 Task: Create a due date automation trigger when advanced on, on the monday after a card is due add fields with custom field "Resume" set to a number lower or equal to 1 and lower or equal to 10 at 11:00 AM.
Action: Mouse moved to (1232, 369)
Screenshot: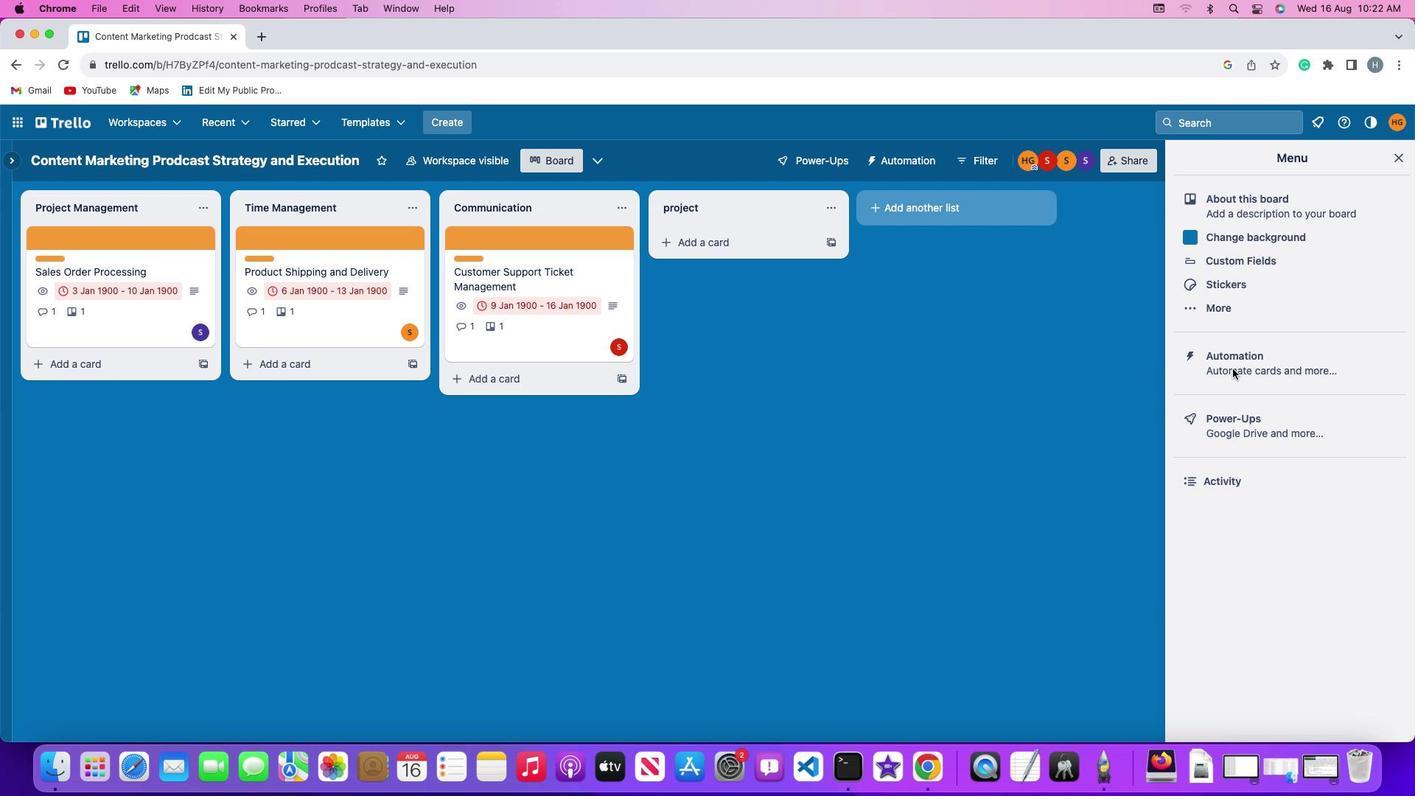 
Action: Mouse pressed left at (1232, 369)
Screenshot: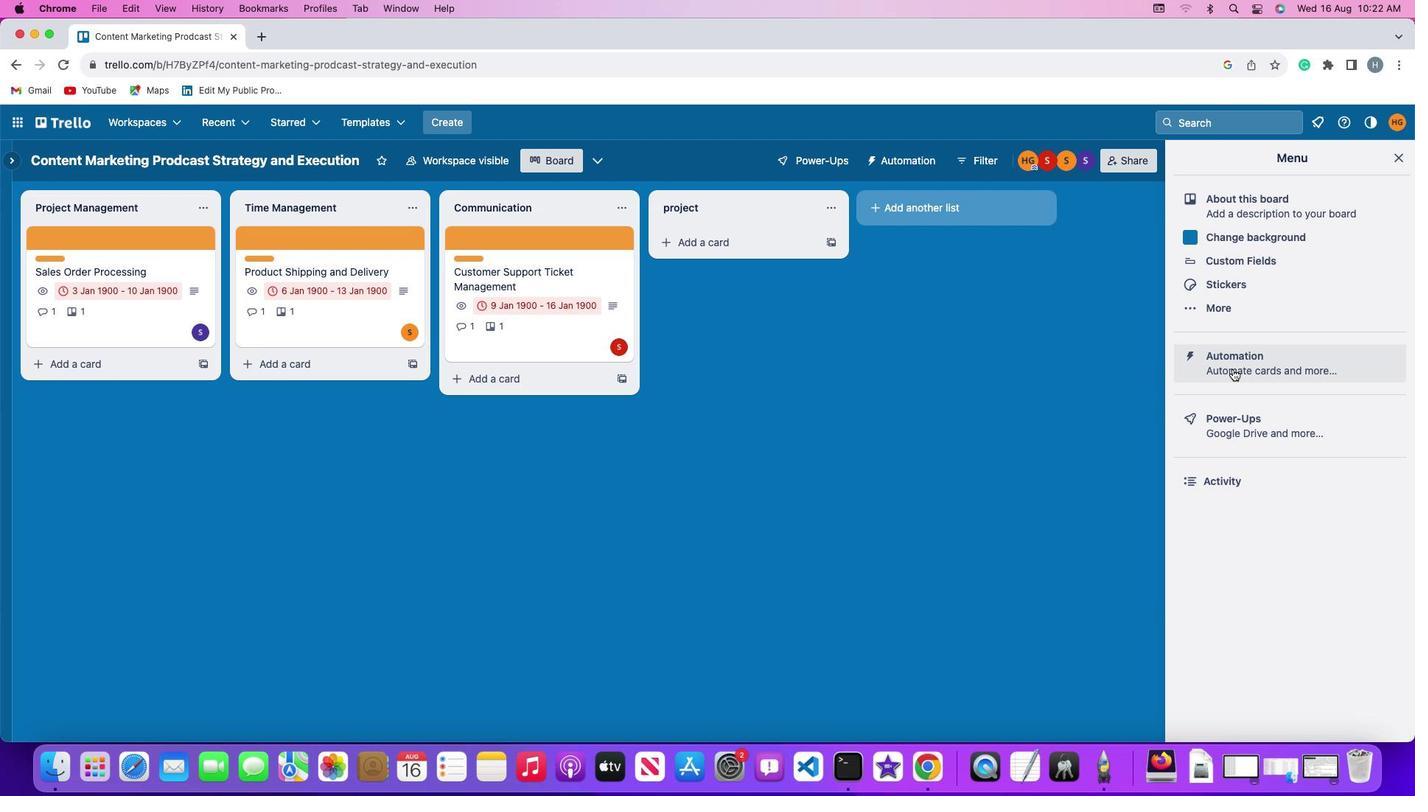 
Action: Mouse moved to (1232, 369)
Screenshot: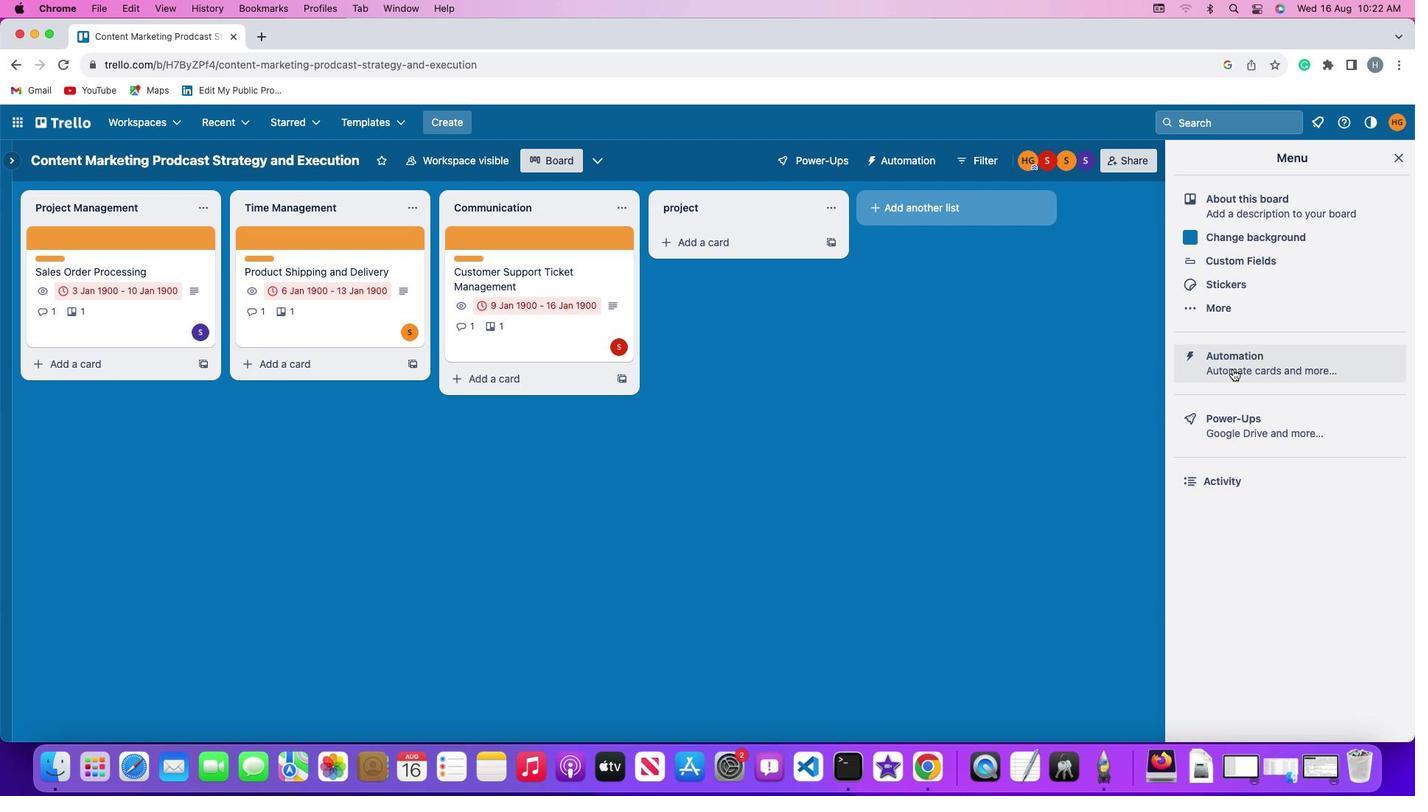
Action: Mouse pressed left at (1232, 369)
Screenshot: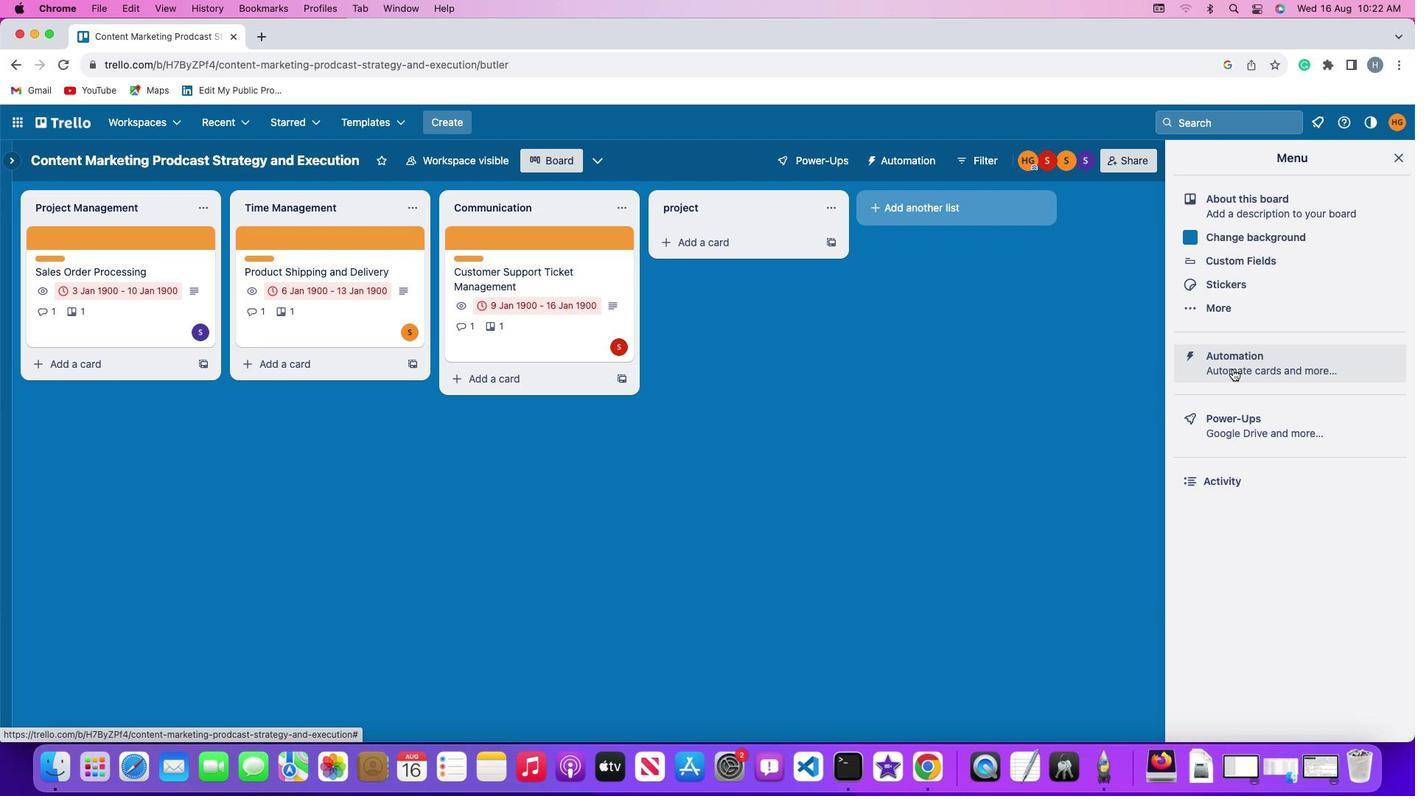
Action: Mouse moved to (101, 349)
Screenshot: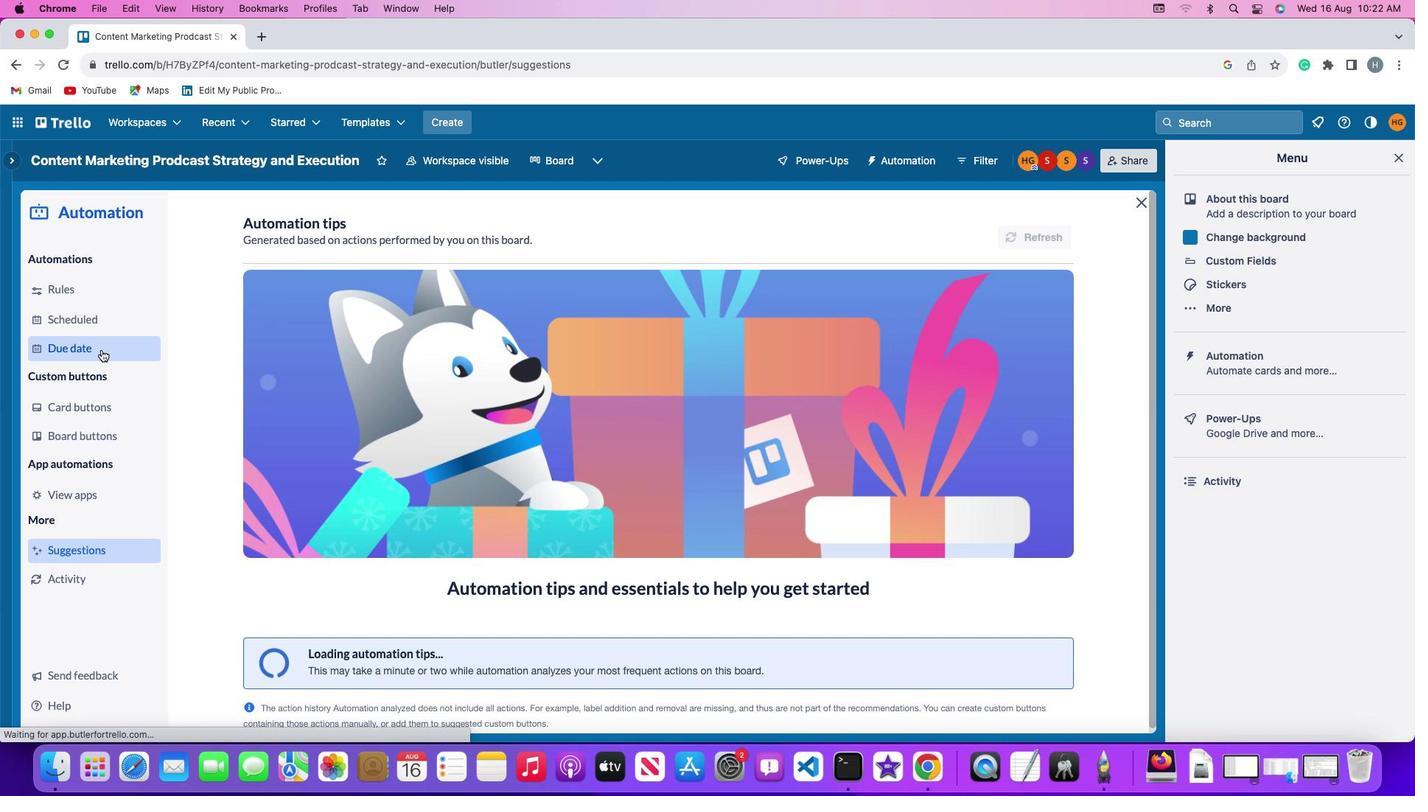 
Action: Mouse pressed left at (101, 349)
Screenshot: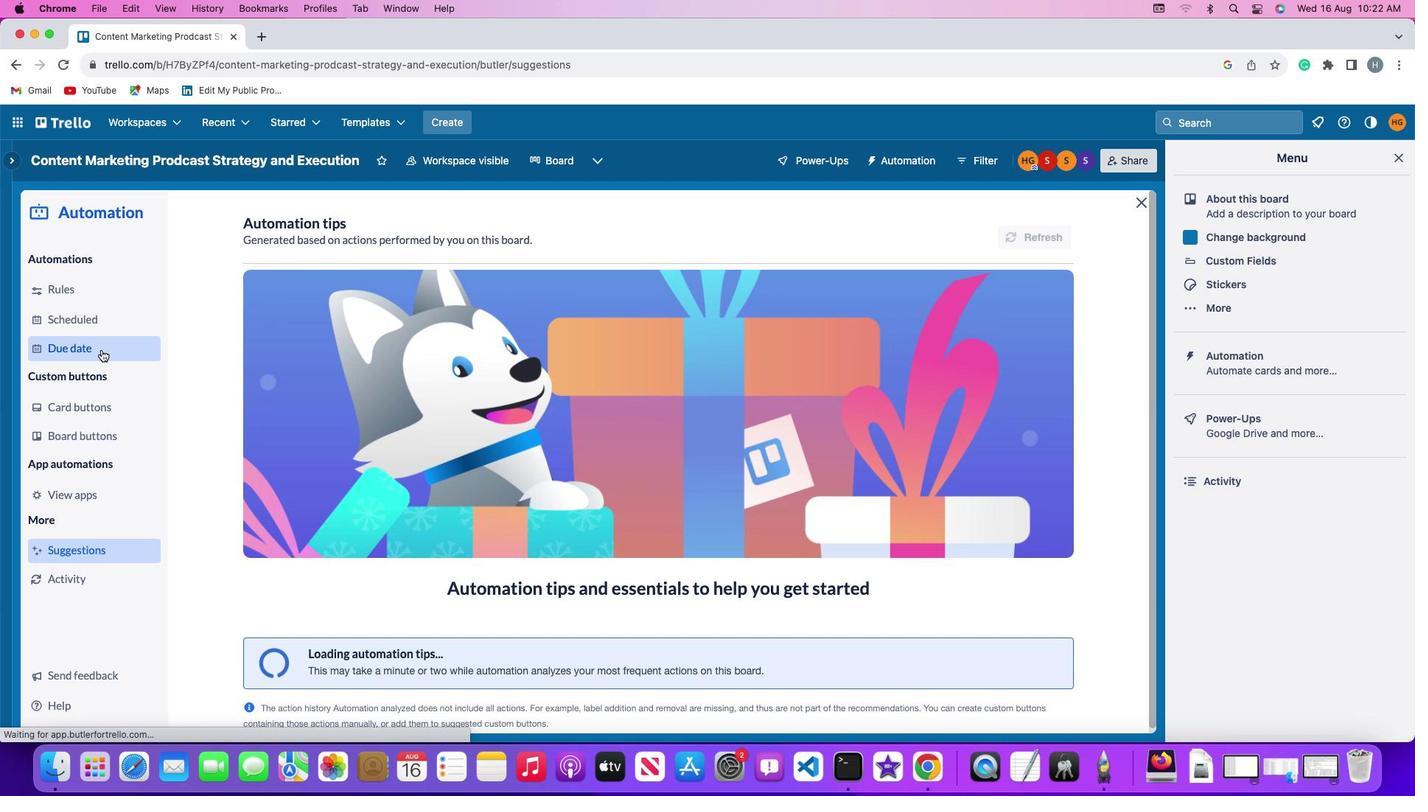 
Action: Mouse moved to (973, 224)
Screenshot: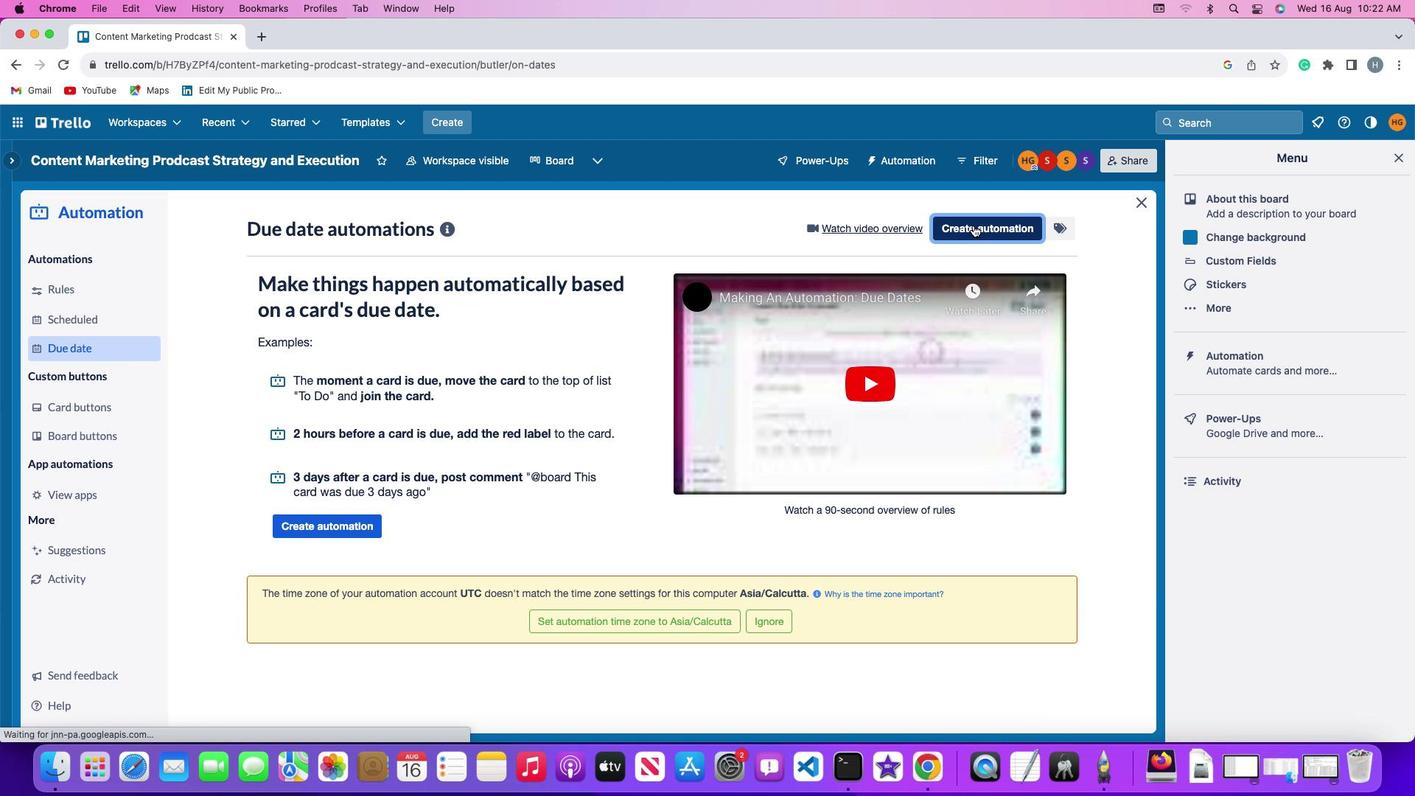 
Action: Mouse pressed left at (973, 224)
Screenshot: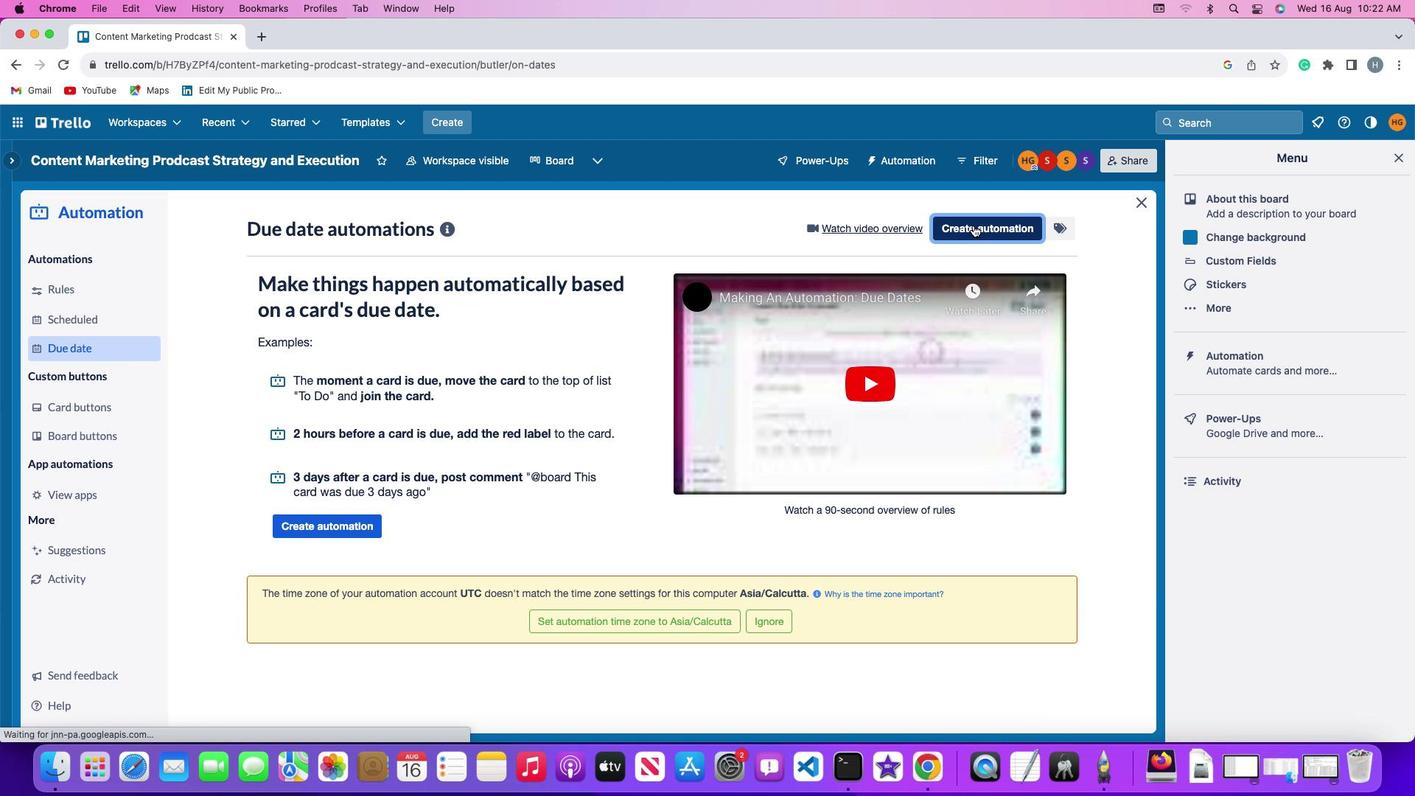 
Action: Mouse moved to (432, 368)
Screenshot: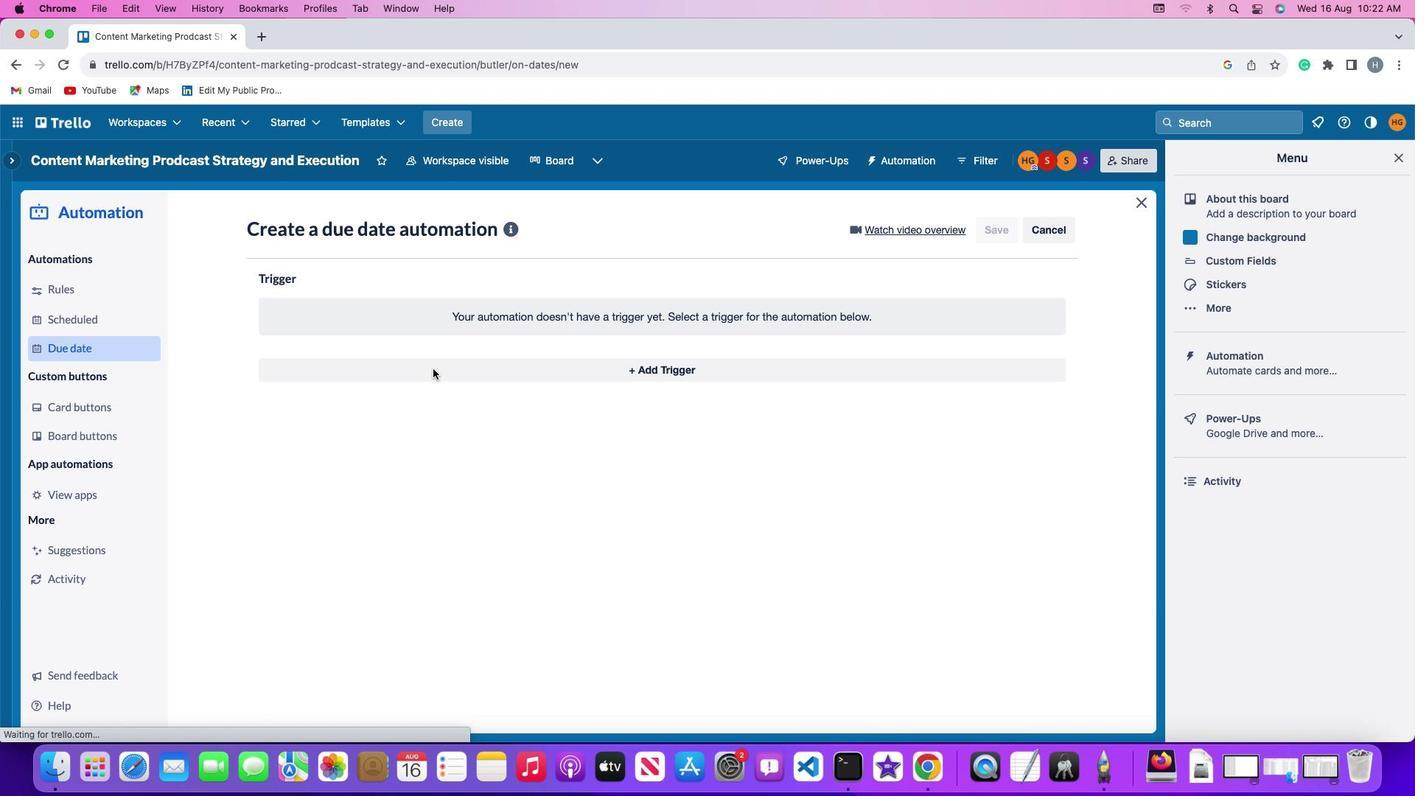 
Action: Mouse pressed left at (432, 368)
Screenshot: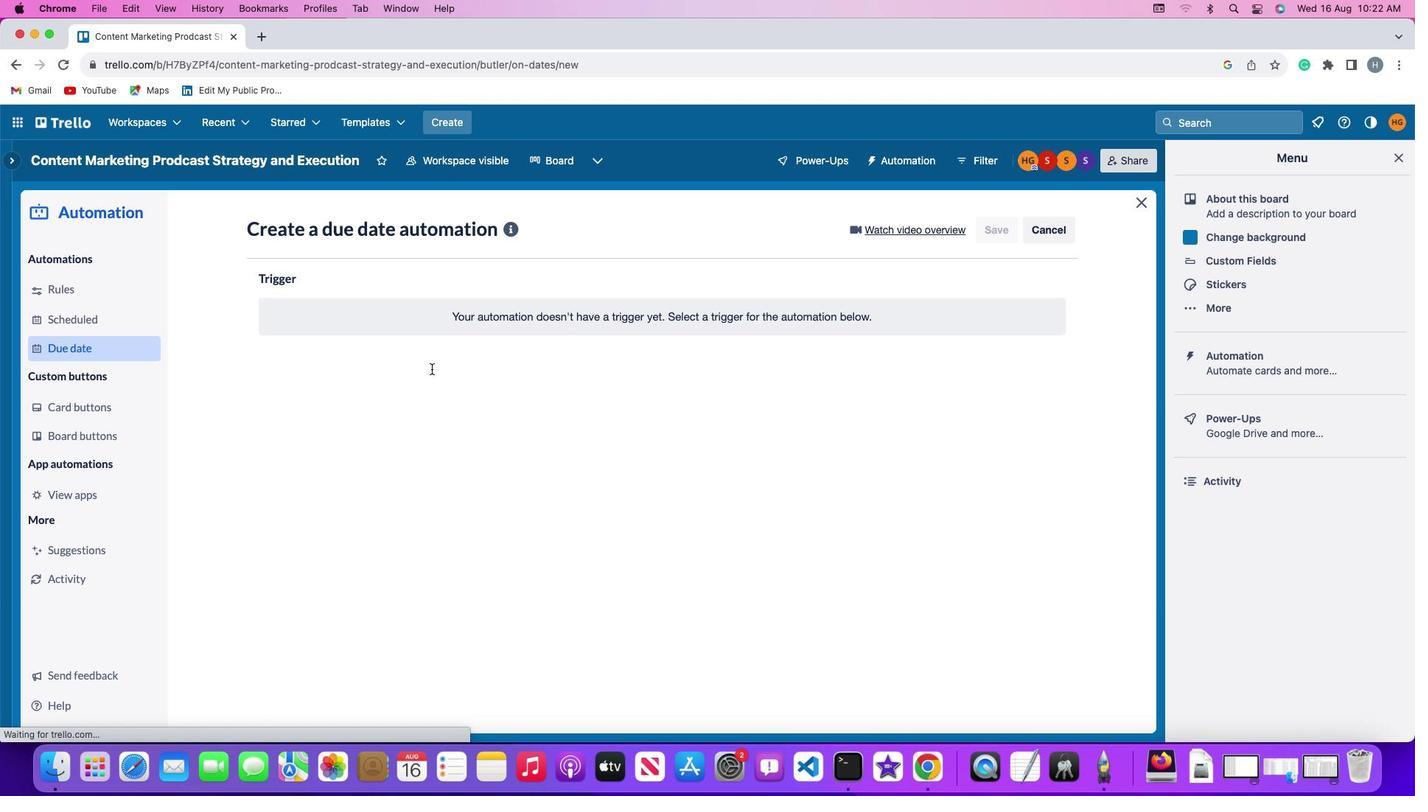 
Action: Mouse moved to (319, 645)
Screenshot: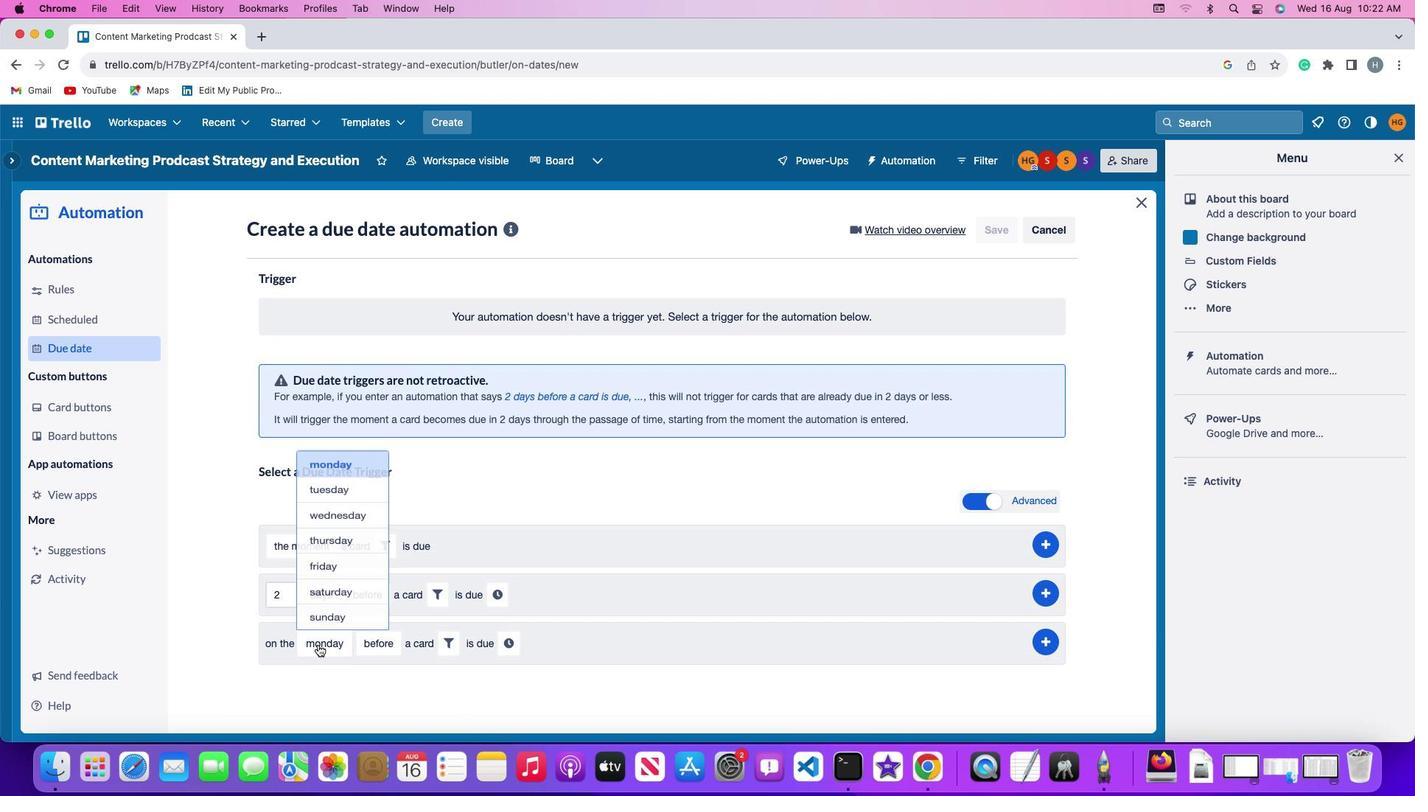 
Action: Mouse pressed left at (319, 645)
Screenshot: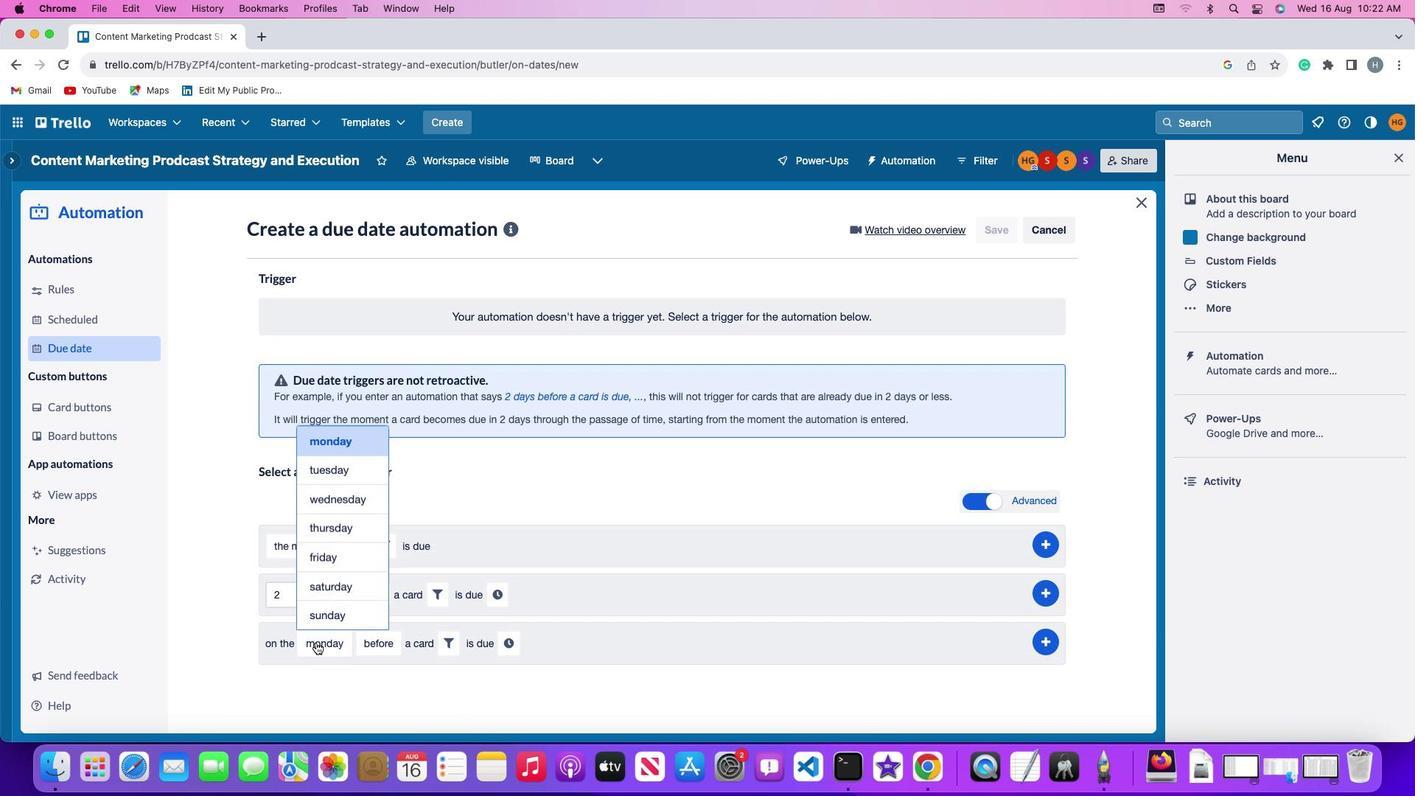 
Action: Mouse moved to (356, 432)
Screenshot: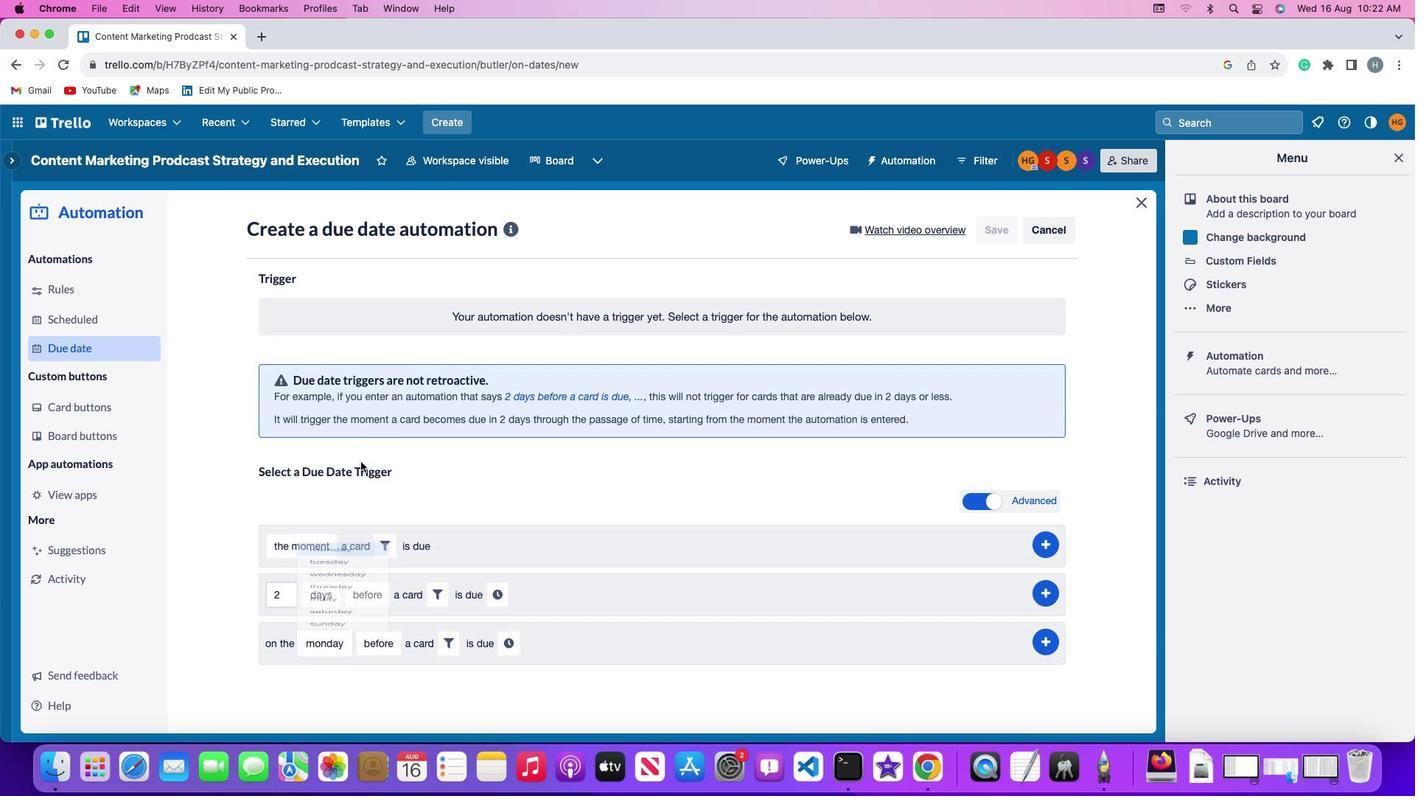 
Action: Mouse pressed left at (356, 432)
Screenshot: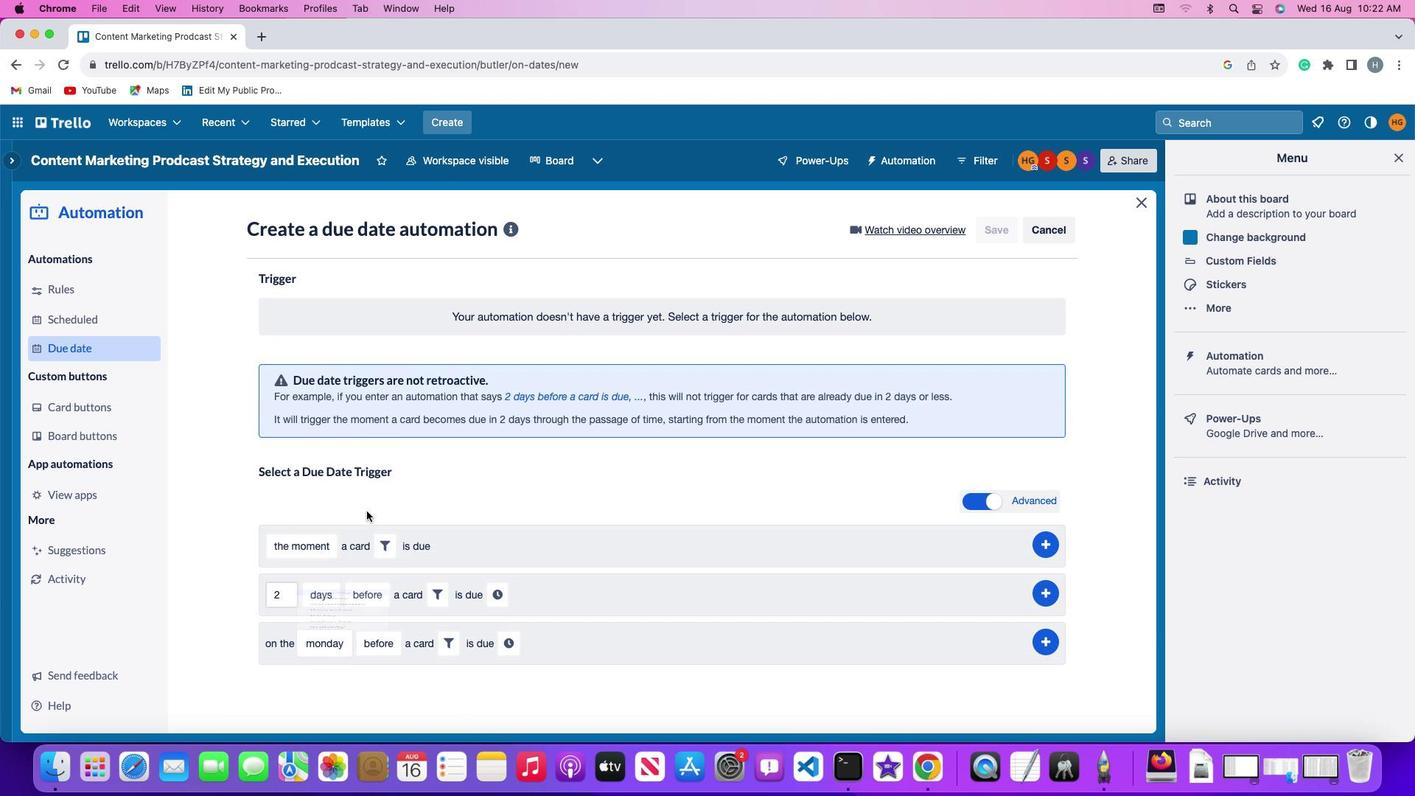 
Action: Mouse moved to (376, 637)
Screenshot: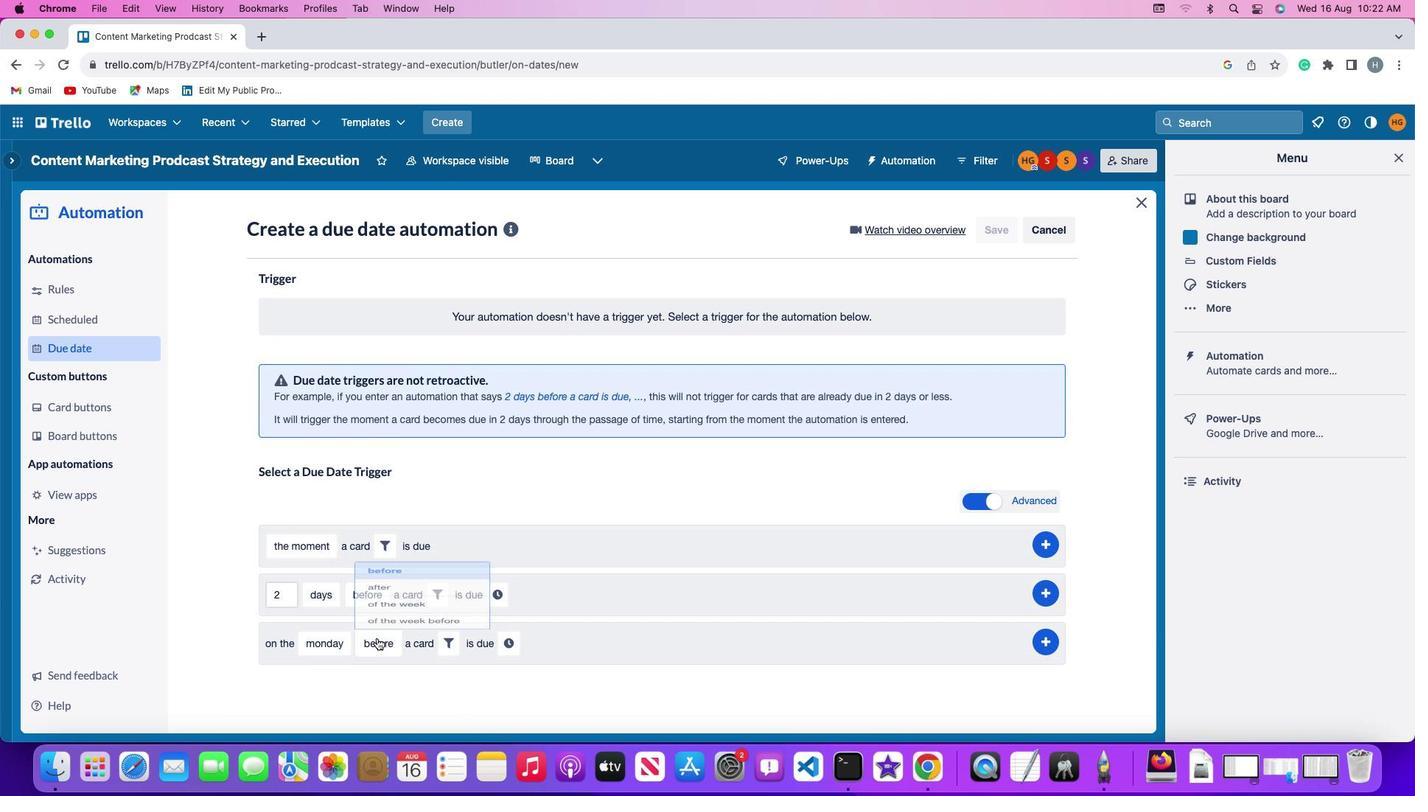 
Action: Mouse pressed left at (376, 637)
Screenshot: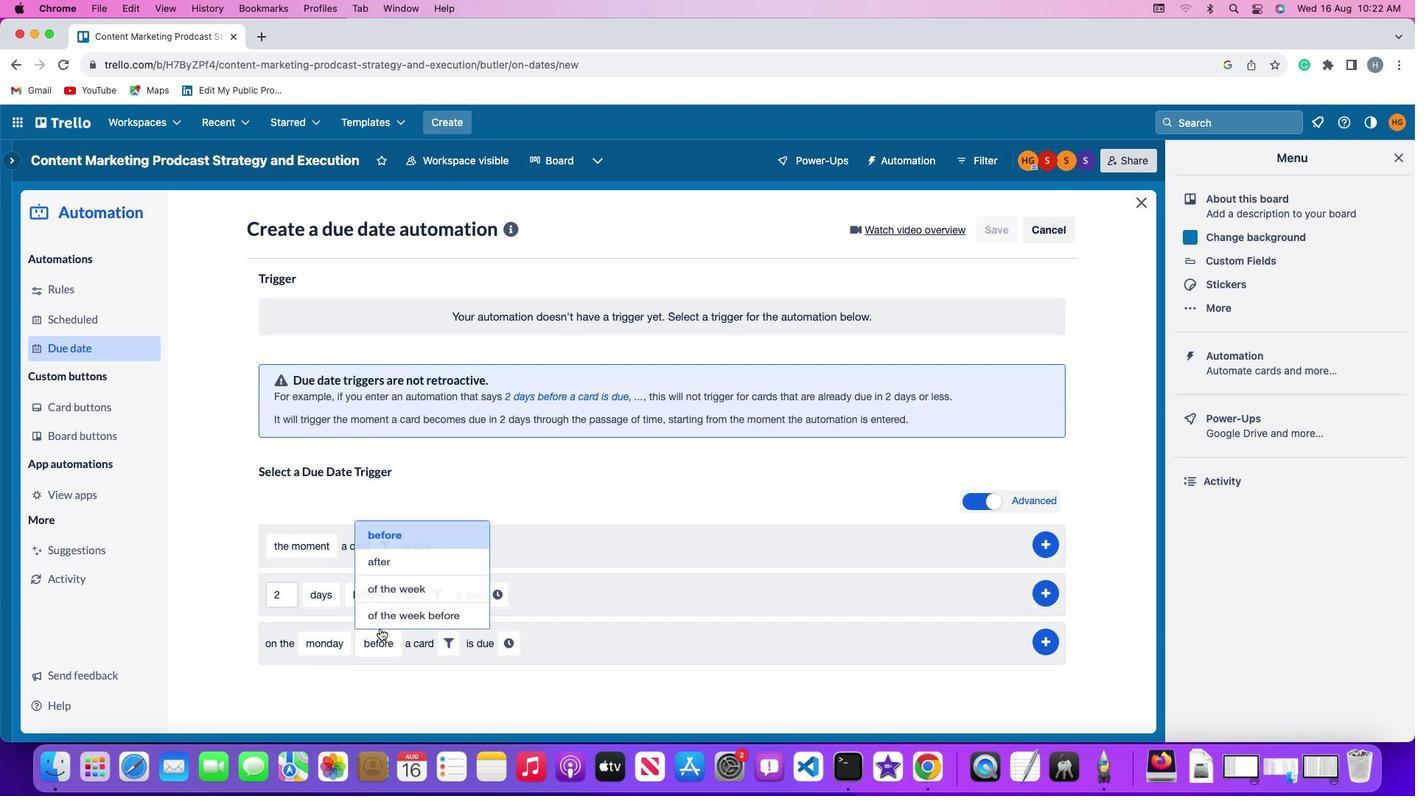 
Action: Mouse moved to (380, 558)
Screenshot: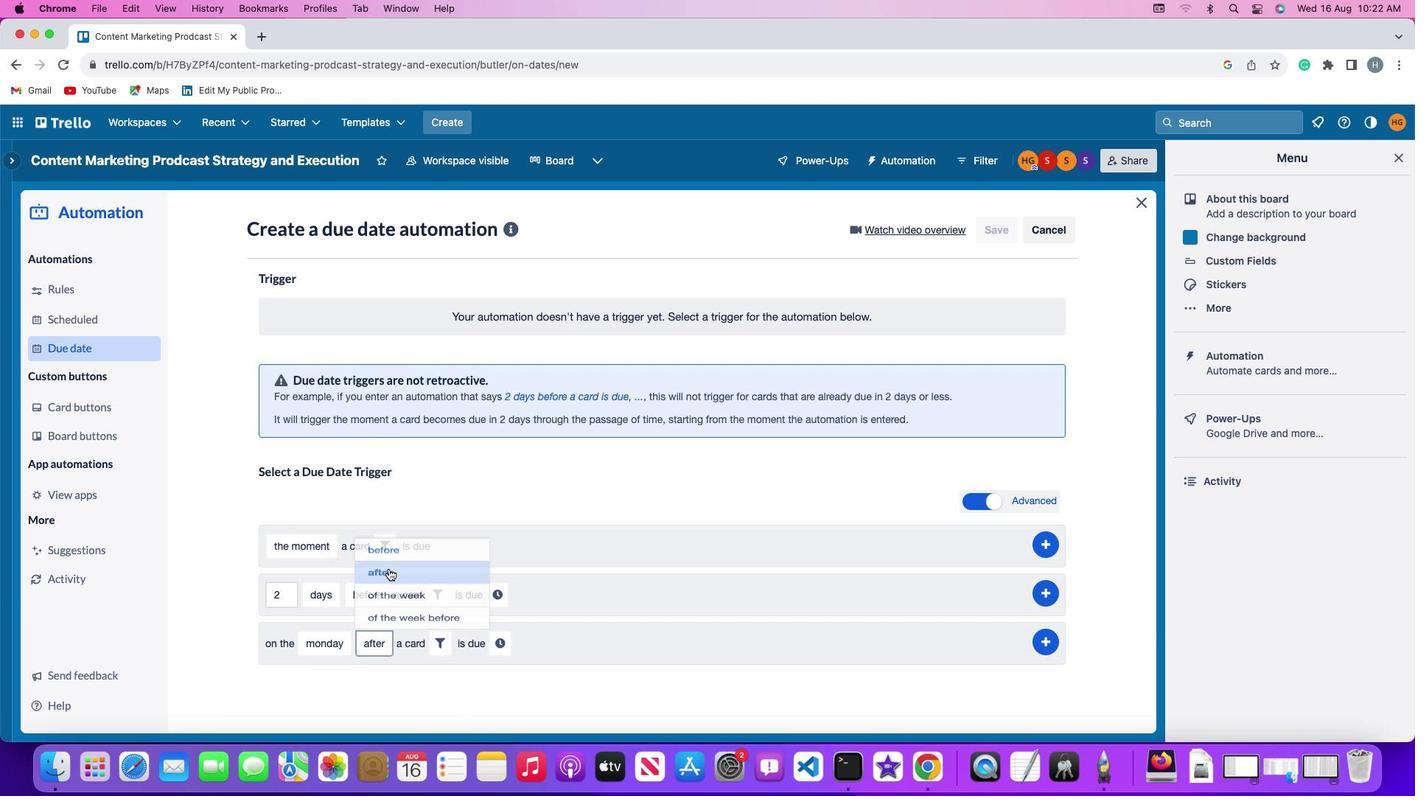 
Action: Mouse pressed left at (380, 558)
Screenshot: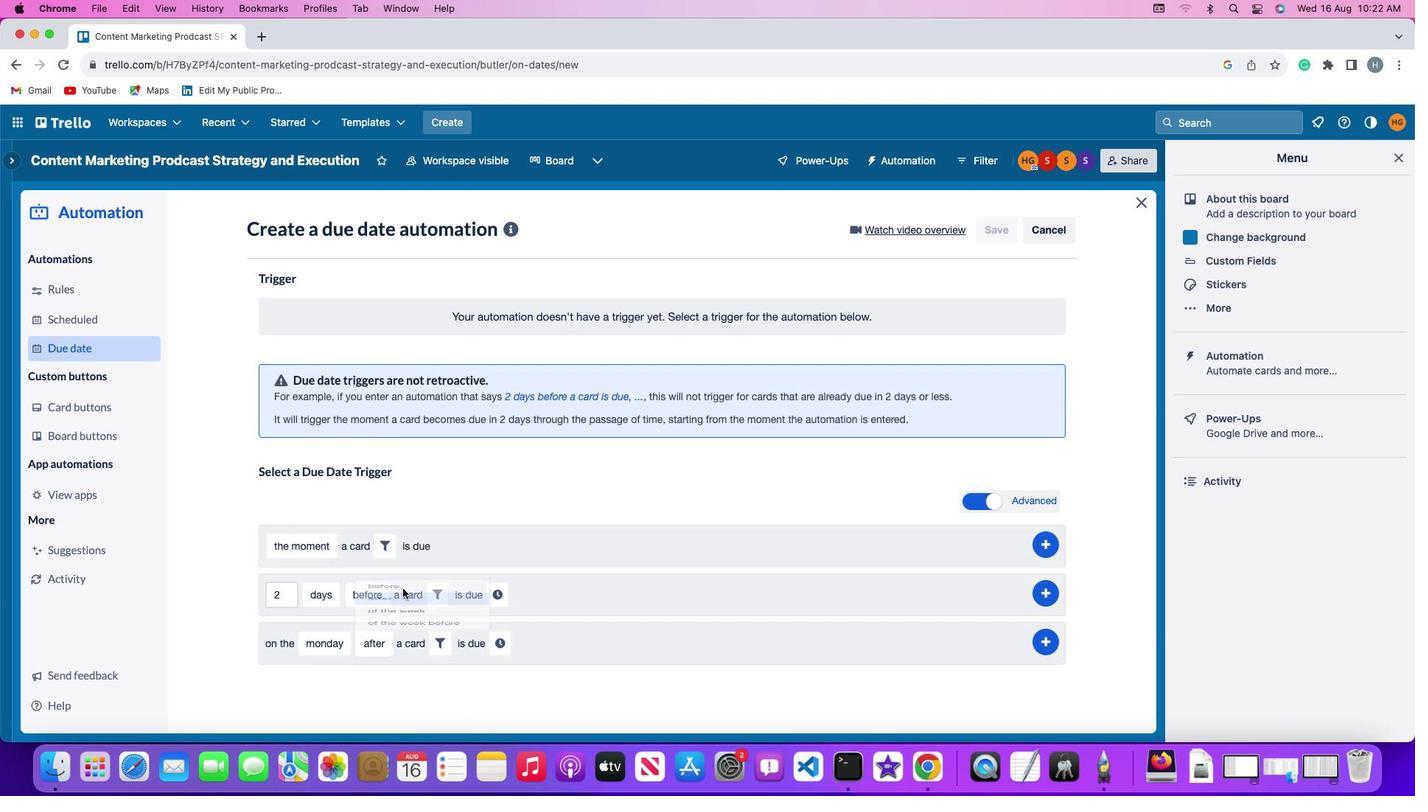 
Action: Mouse moved to (435, 635)
Screenshot: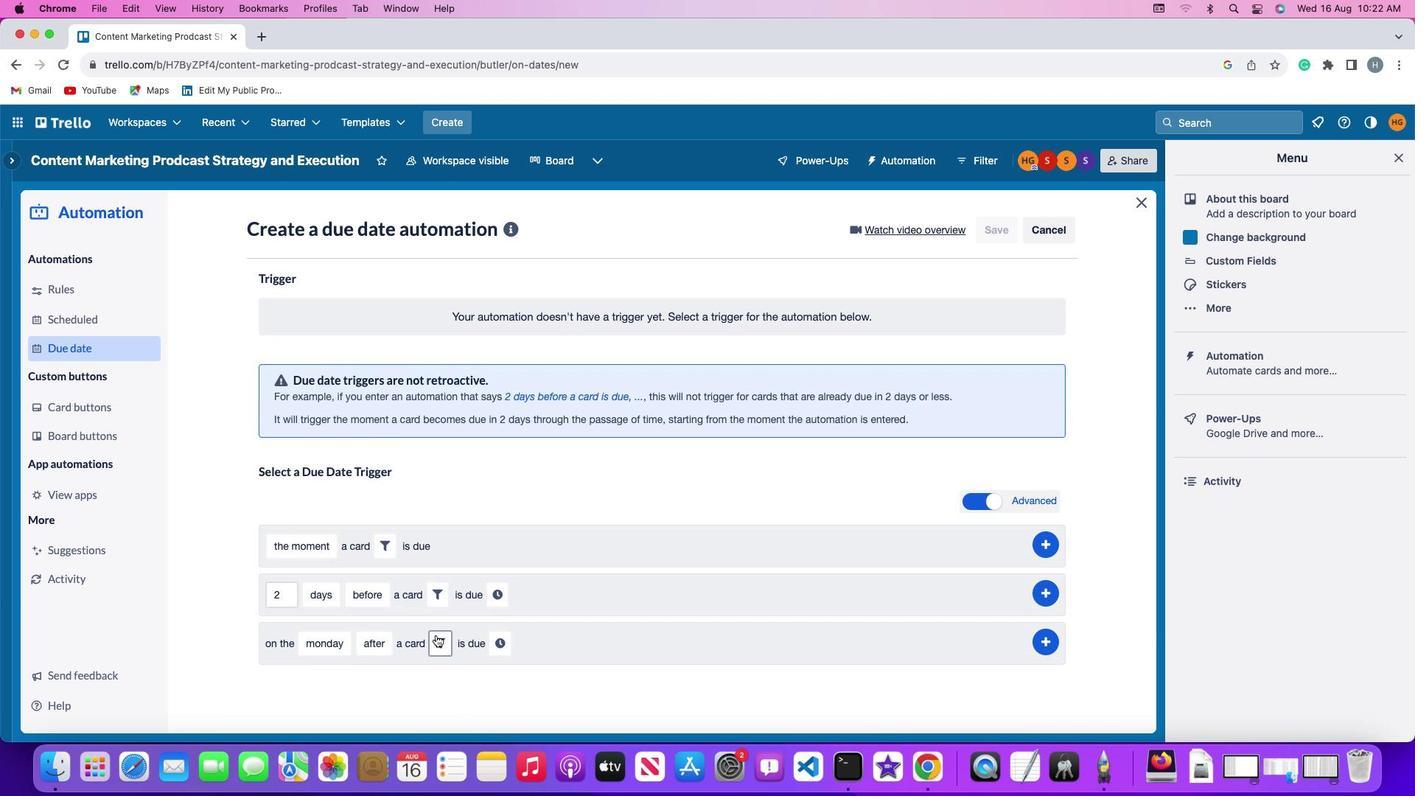 
Action: Mouse pressed left at (435, 635)
Screenshot: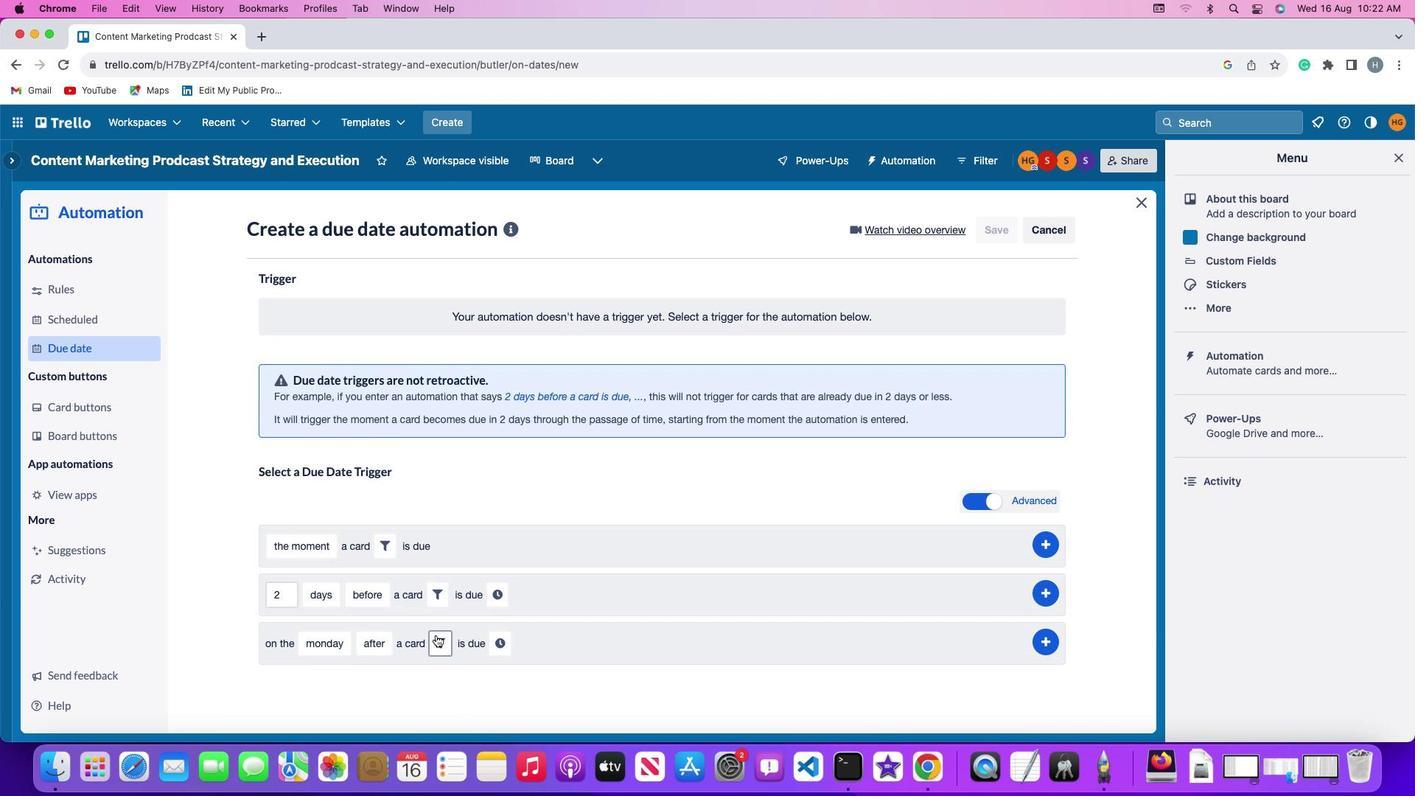 
Action: Mouse moved to (683, 686)
Screenshot: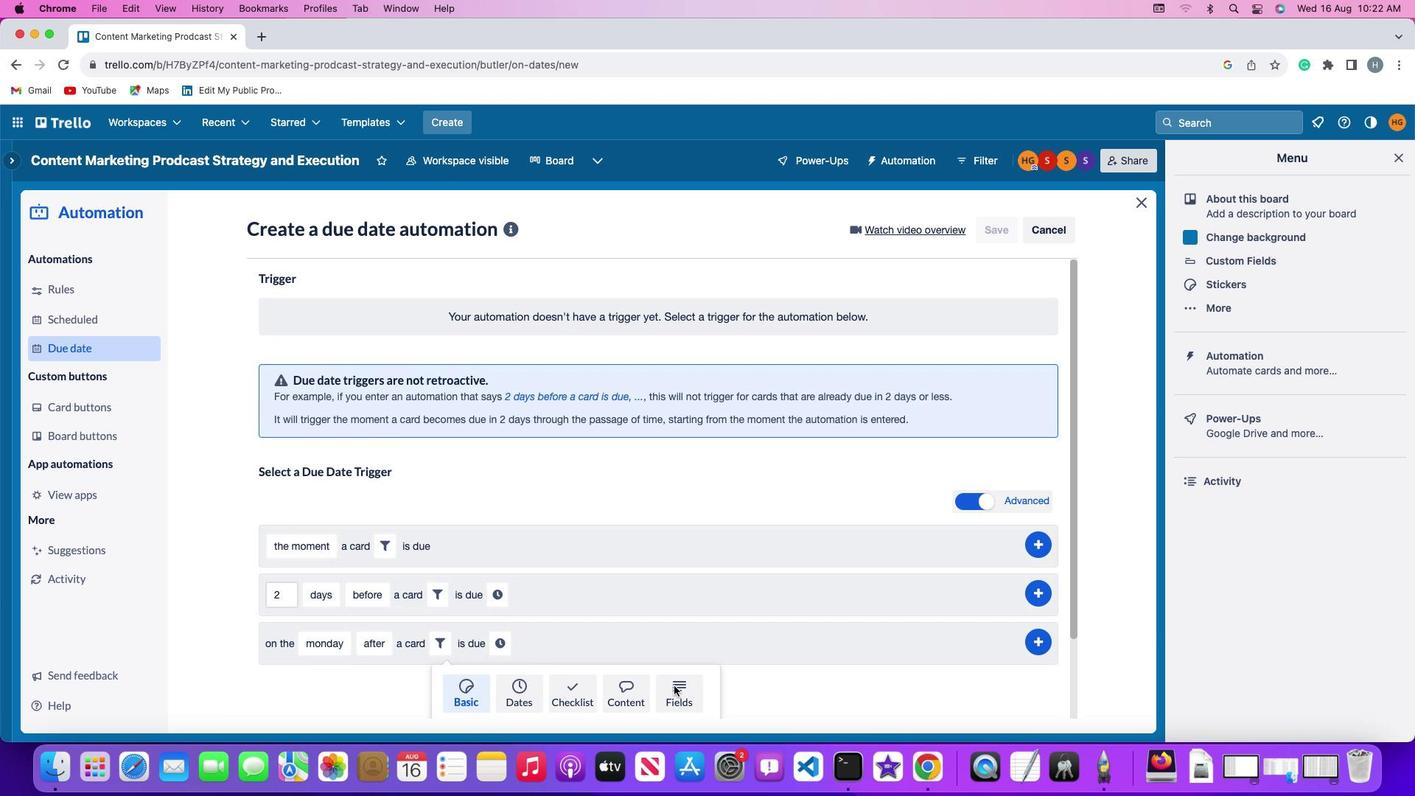 
Action: Mouse pressed left at (683, 686)
Screenshot: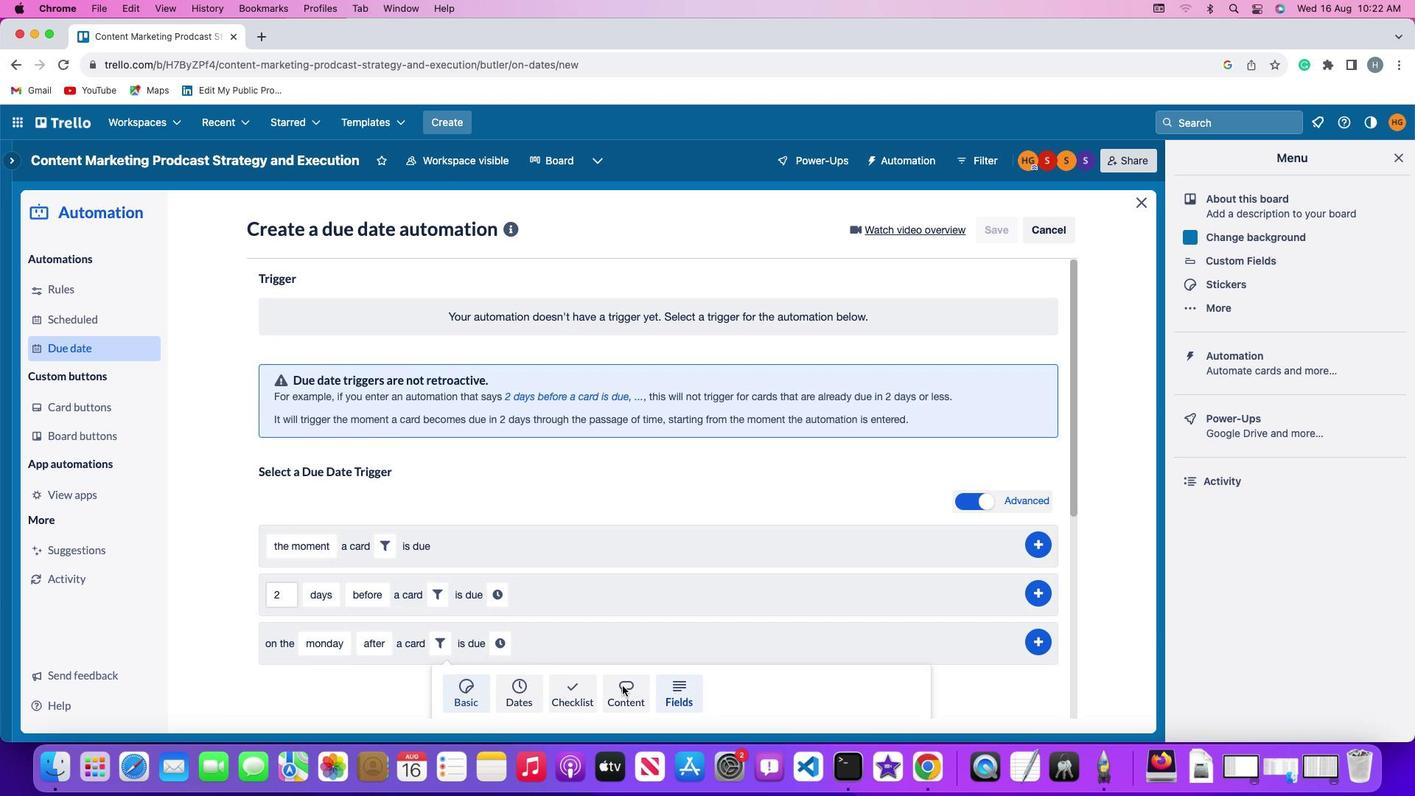 
Action: Mouse moved to (411, 696)
Screenshot: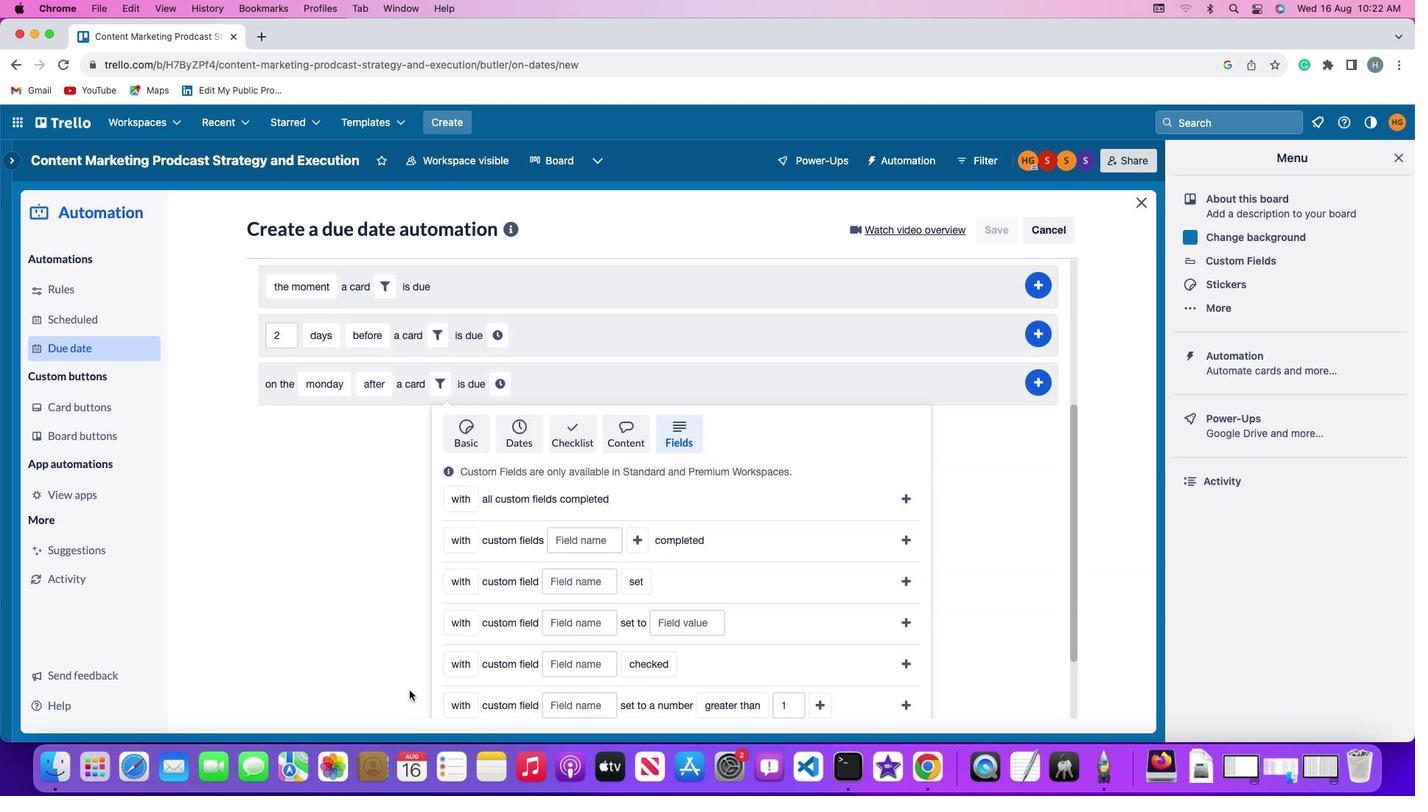 
Action: Mouse scrolled (411, 696) with delta (0, 0)
Screenshot: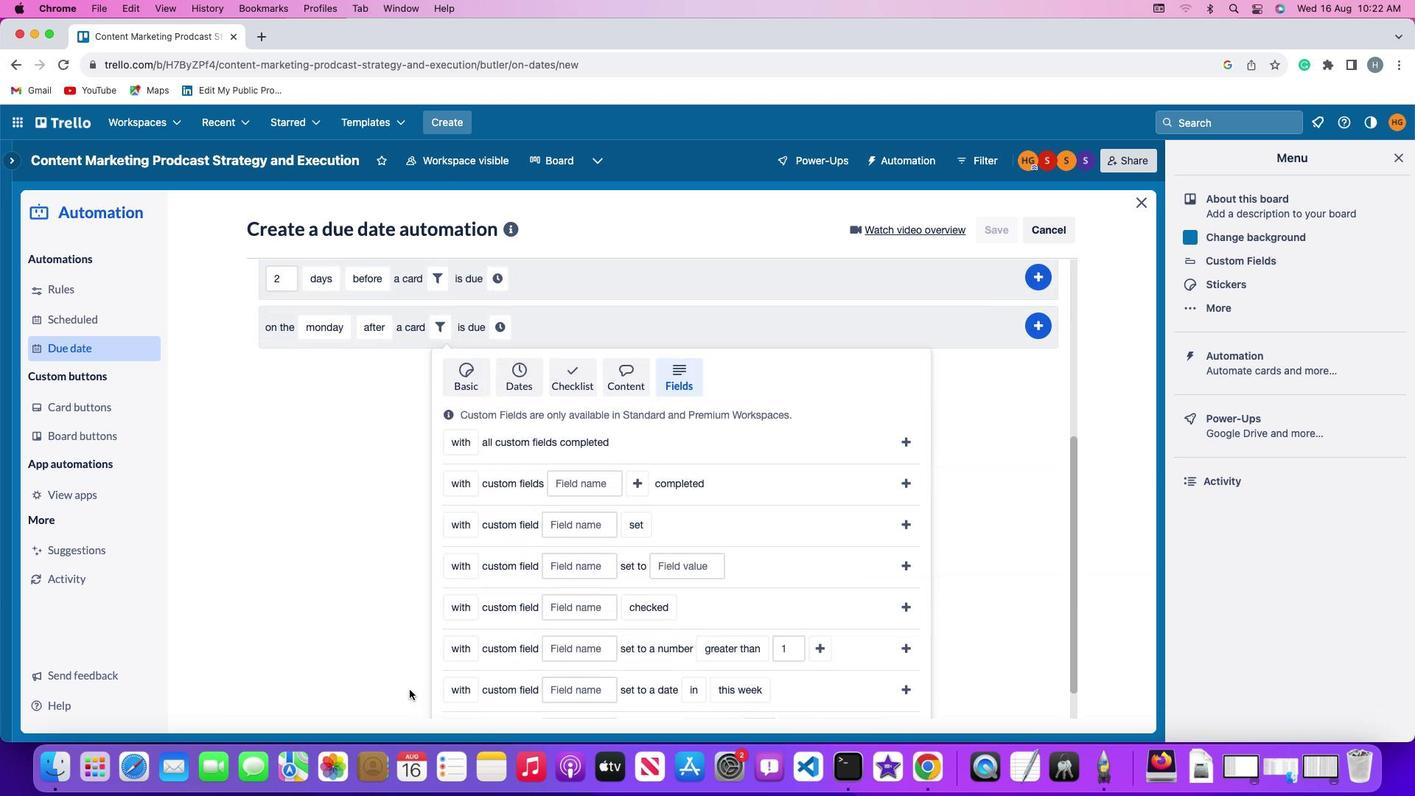 
Action: Mouse scrolled (411, 696) with delta (0, 0)
Screenshot: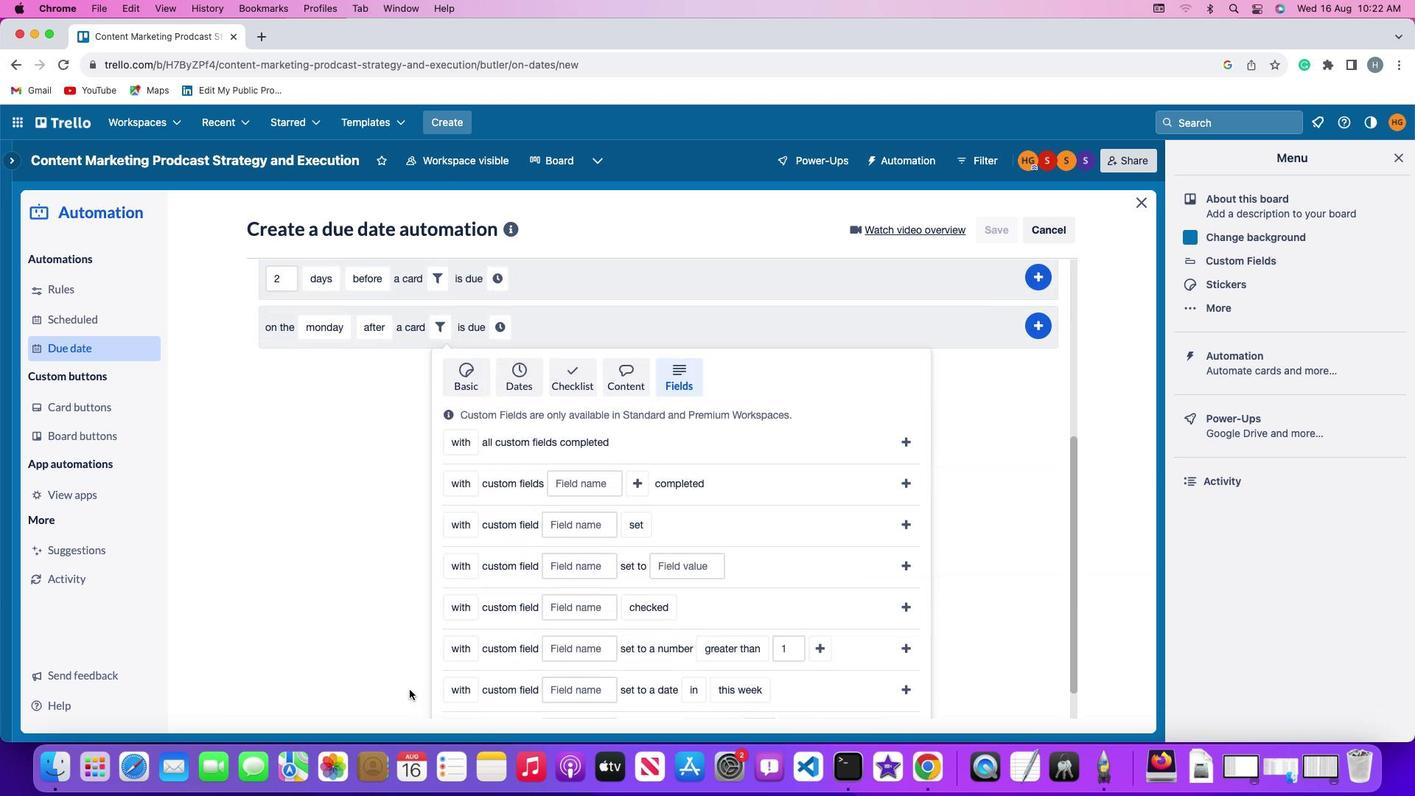 
Action: Mouse scrolled (411, 696) with delta (0, -2)
Screenshot: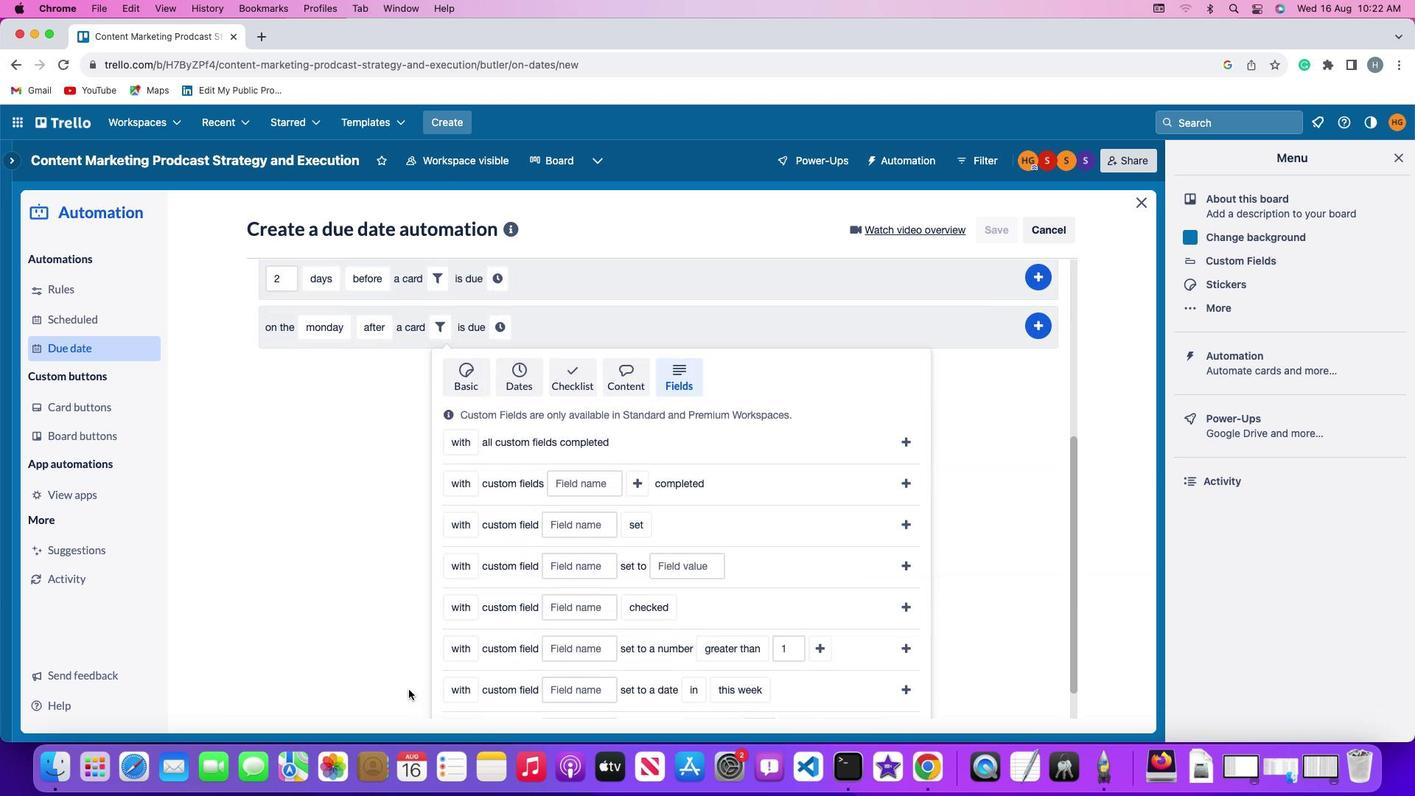 
Action: Mouse moved to (411, 695)
Screenshot: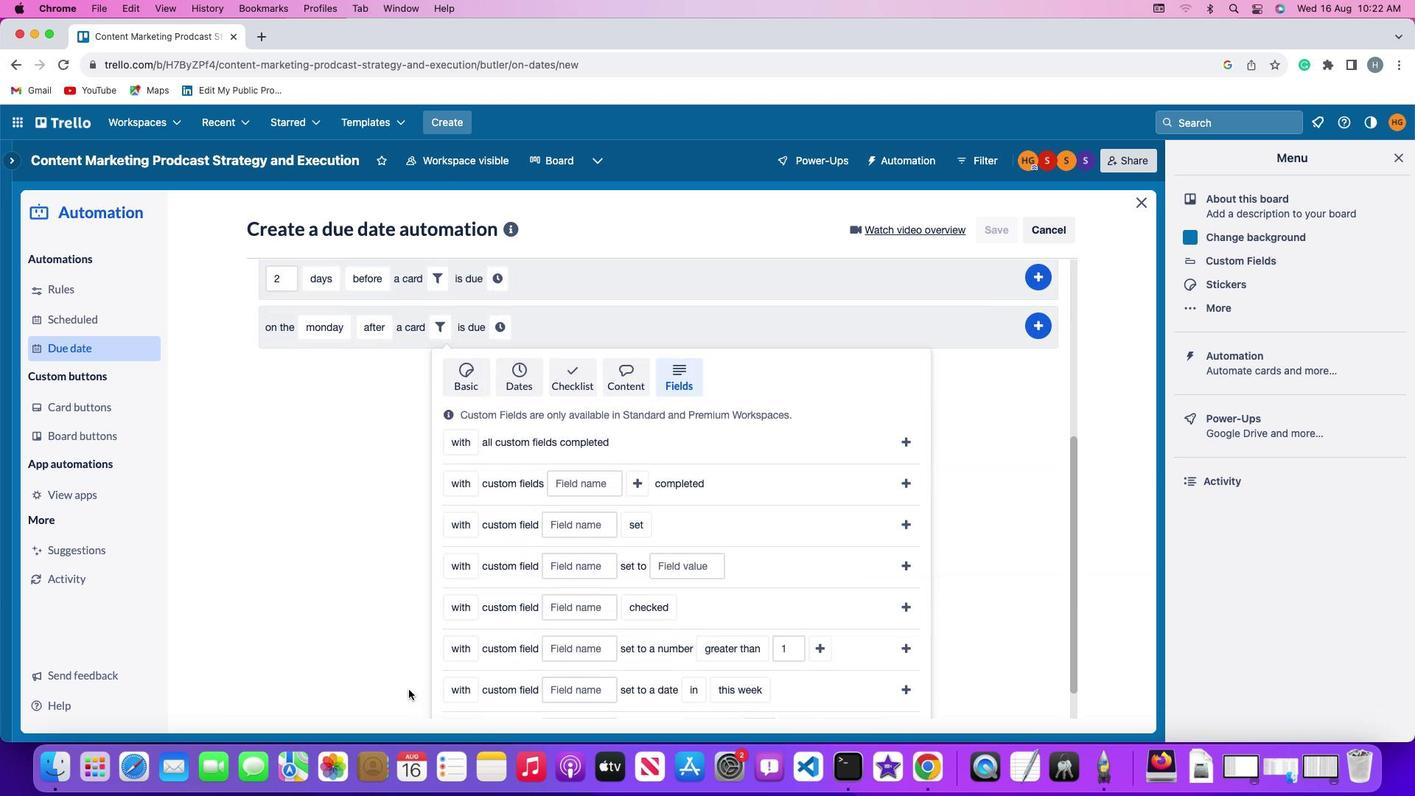 
Action: Mouse scrolled (411, 695) with delta (0, -3)
Screenshot: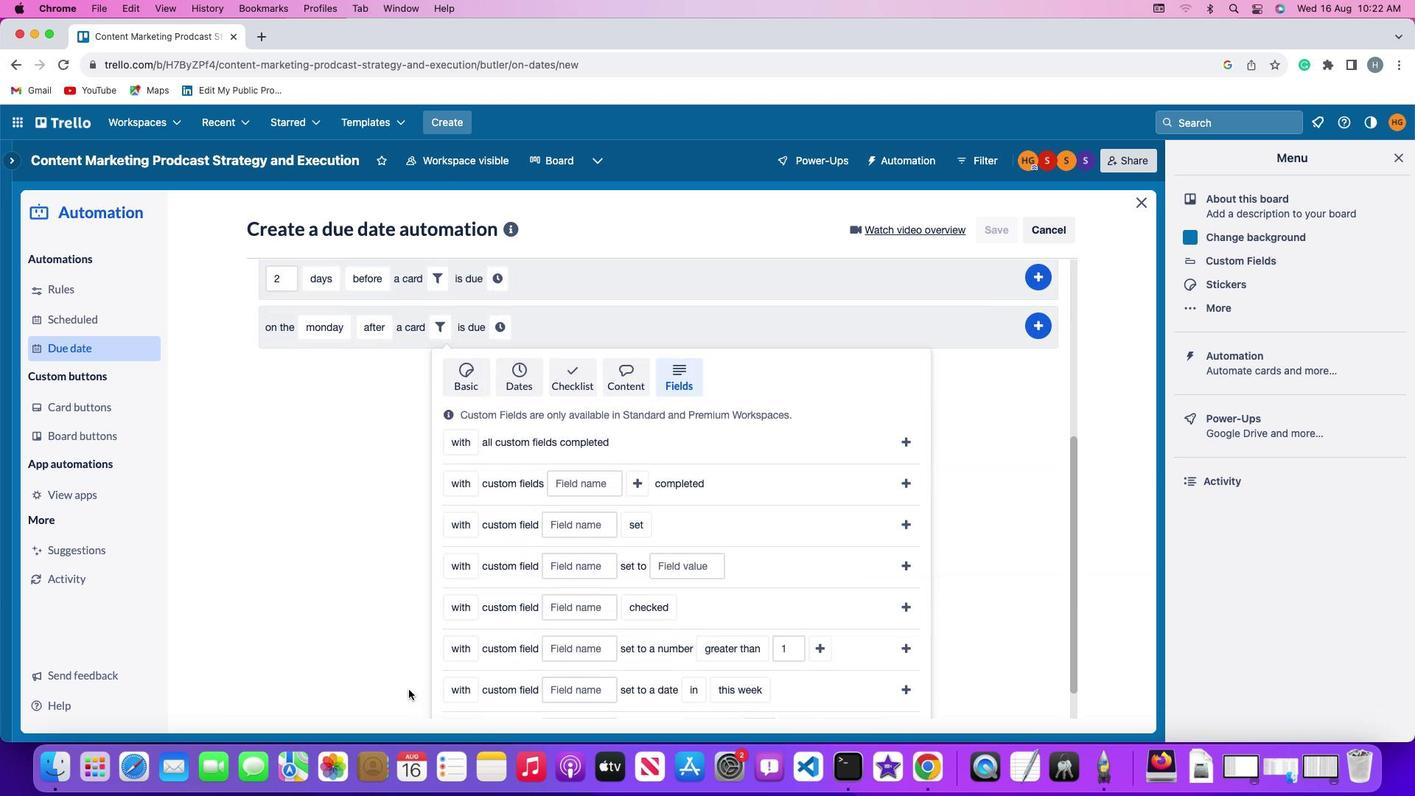 
Action: Mouse moved to (408, 689)
Screenshot: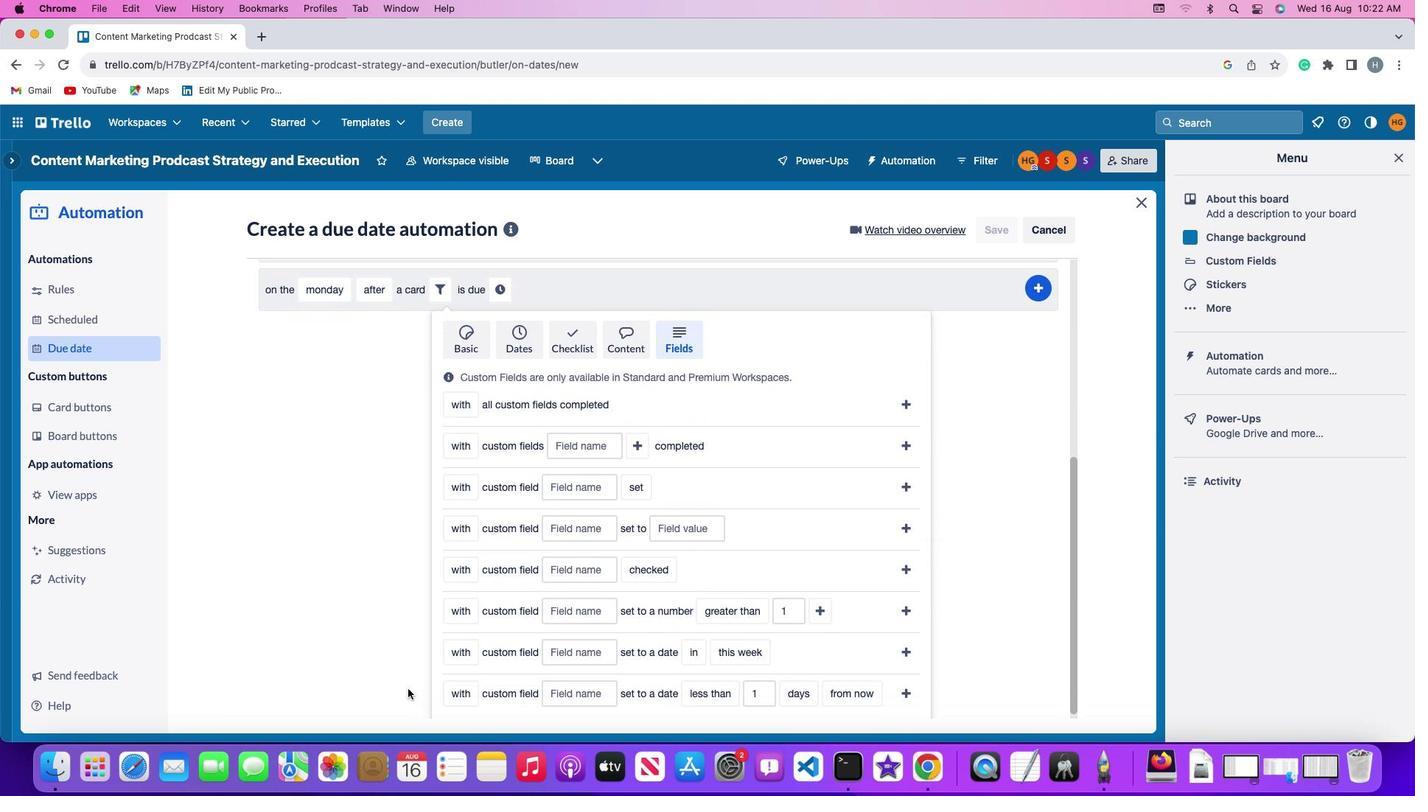 
Action: Mouse scrolled (408, 689) with delta (0, 0)
Screenshot: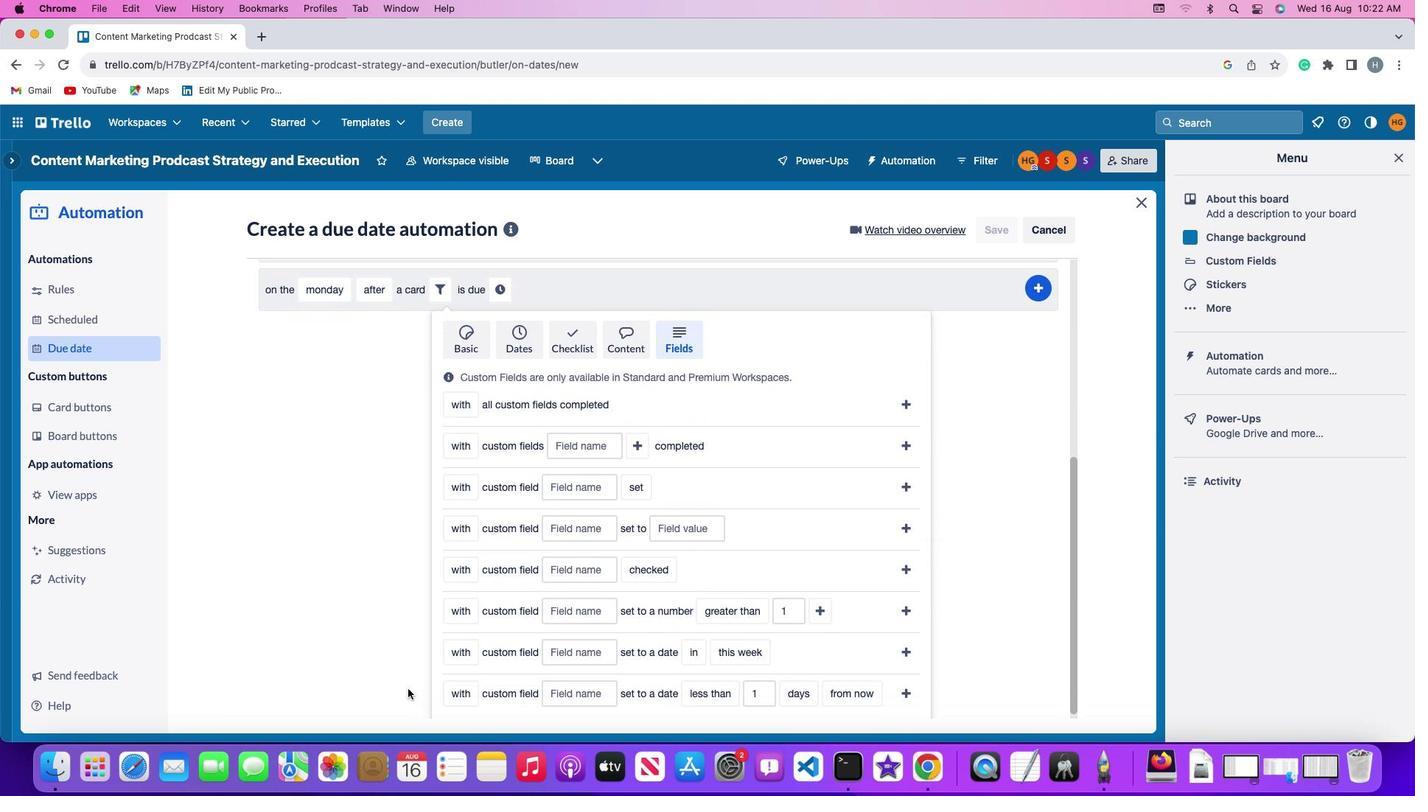 
Action: Mouse moved to (407, 689)
Screenshot: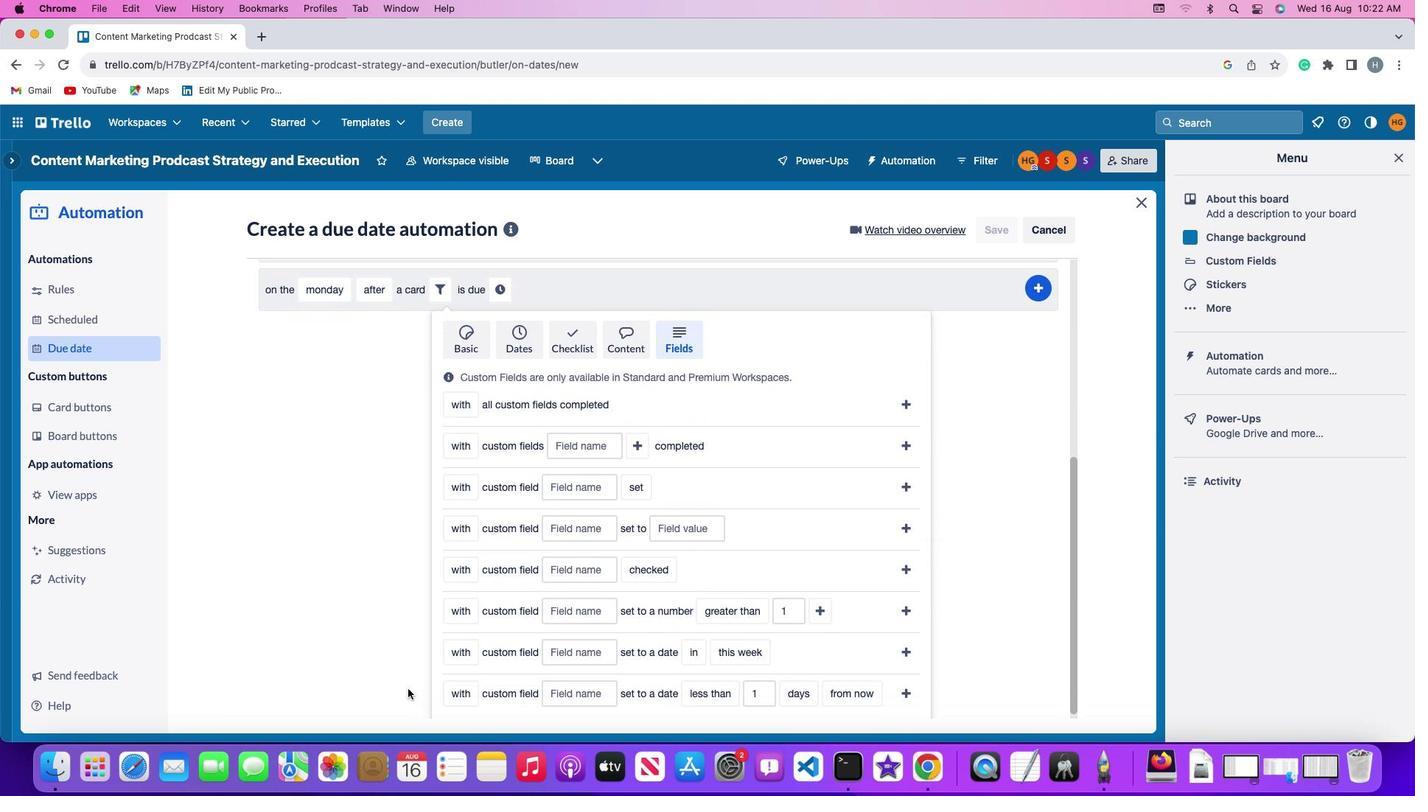 
Action: Mouse scrolled (407, 689) with delta (0, 0)
Screenshot: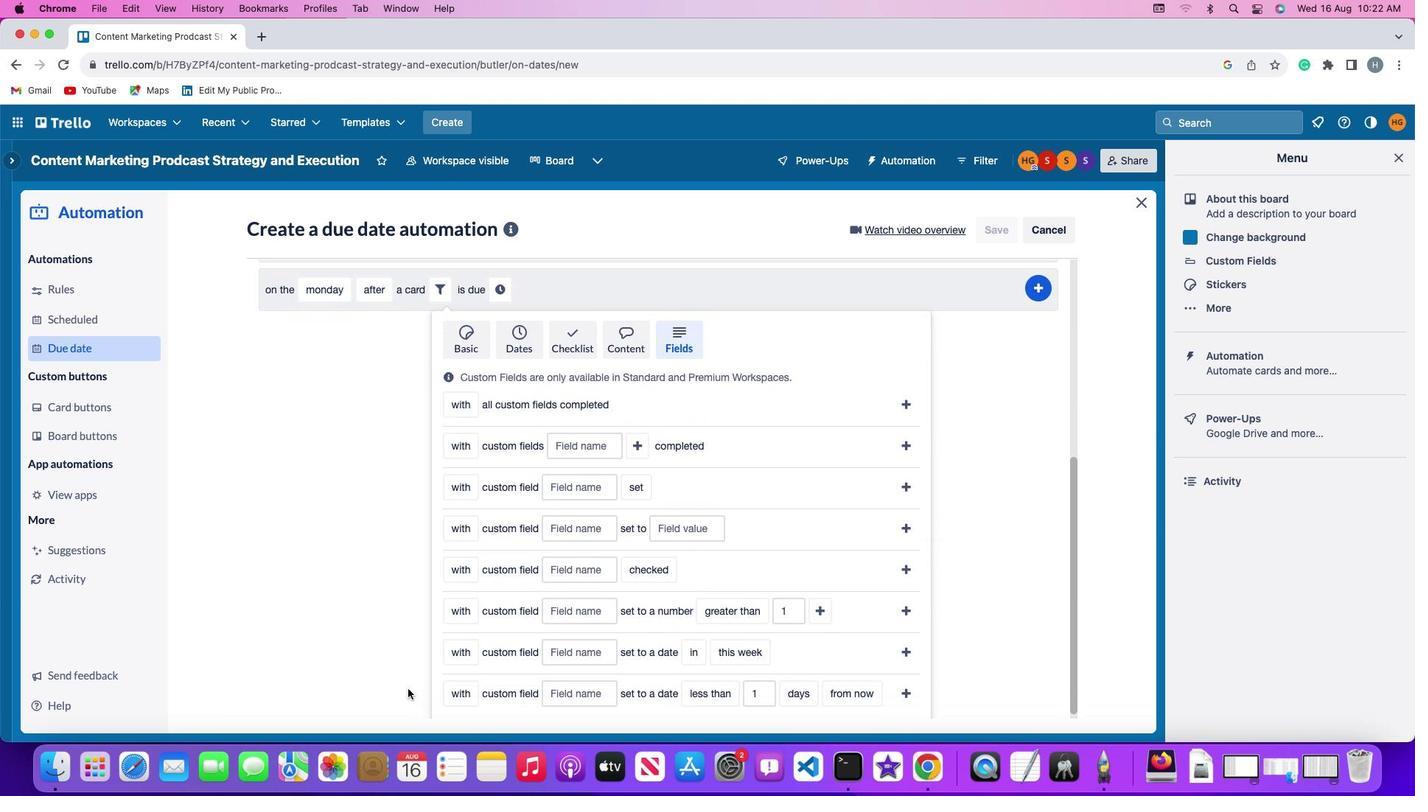 
Action: Mouse moved to (407, 689)
Screenshot: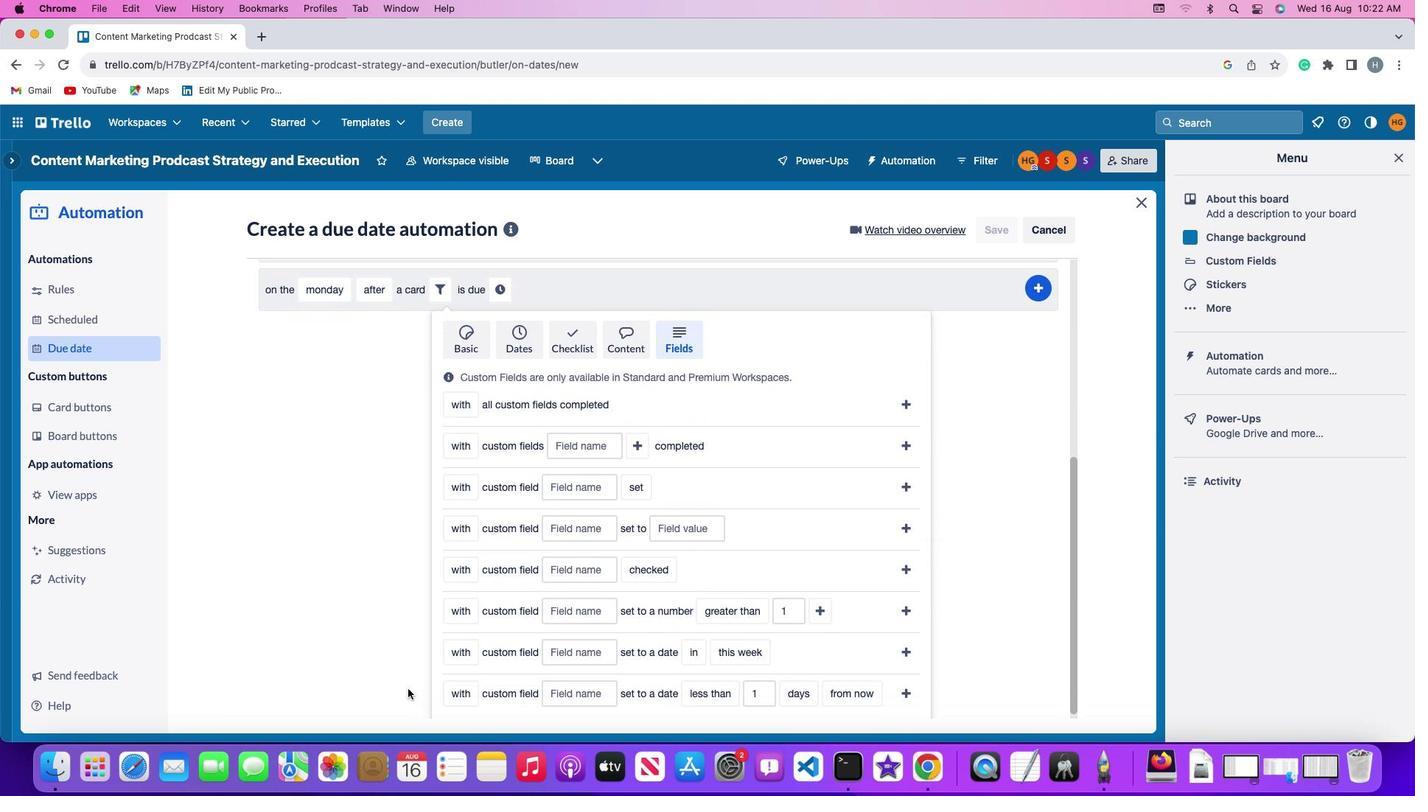 
Action: Mouse scrolled (407, 689) with delta (0, -2)
Screenshot: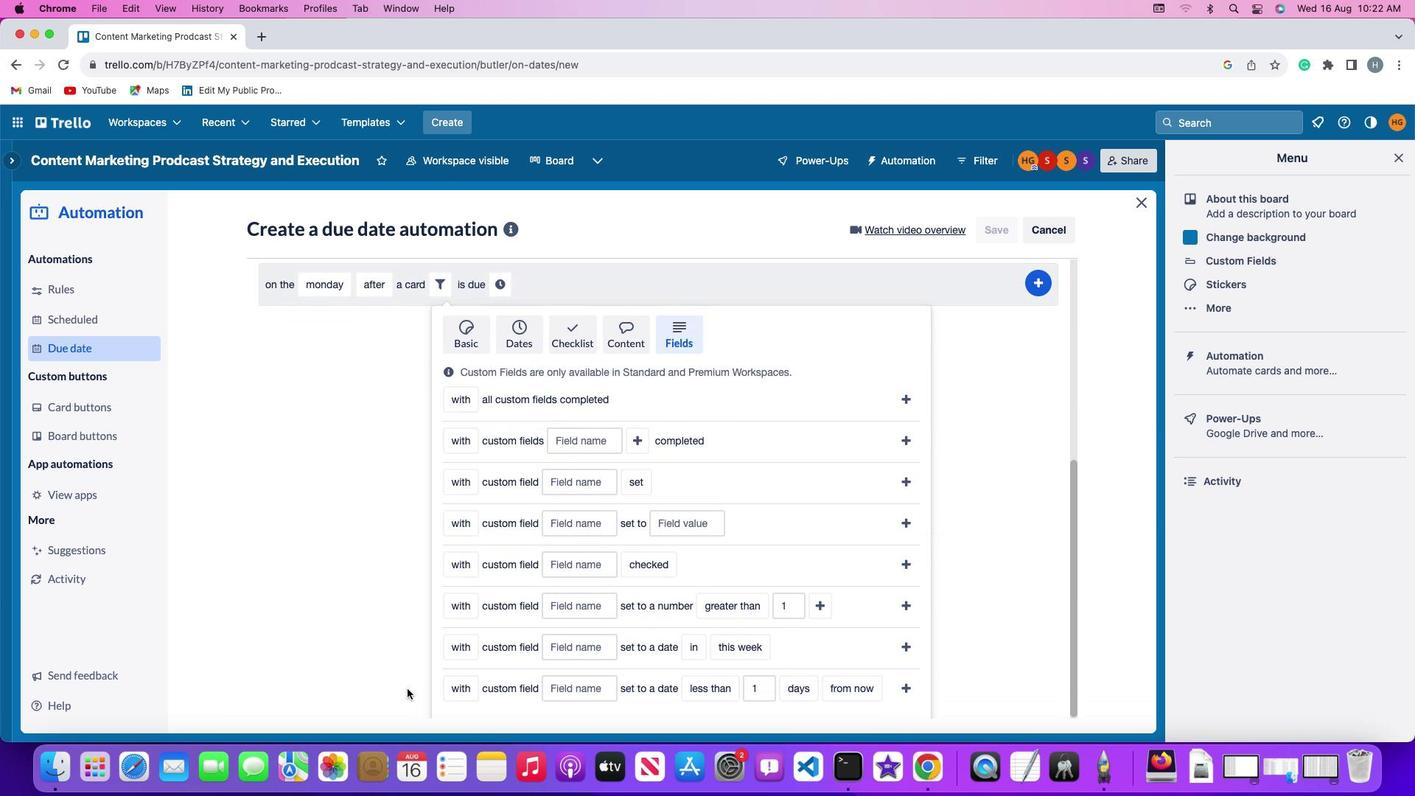 
Action: Mouse scrolled (407, 689) with delta (0, -3)
Screenshot: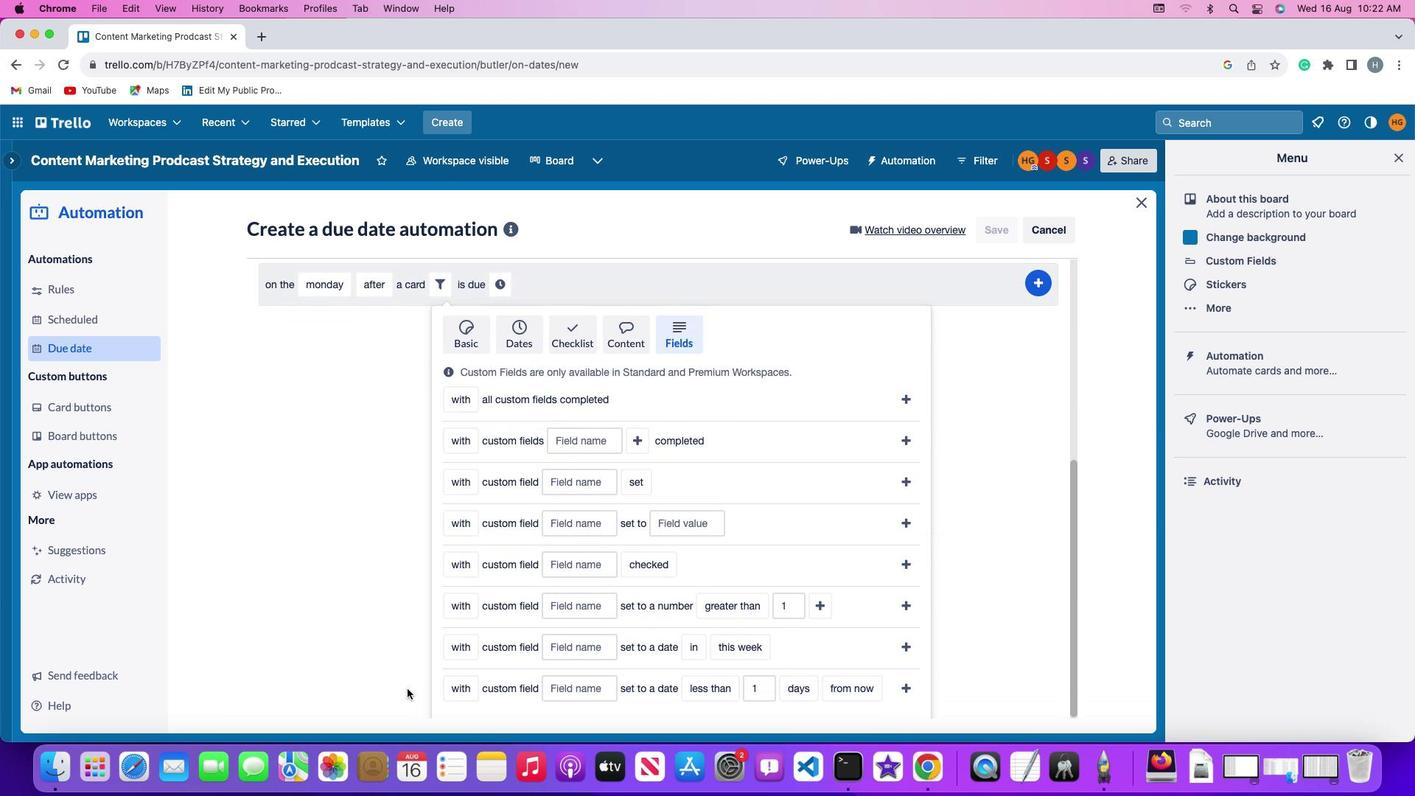
Action: Mouse scrolled (407, 689) with delta (0, -4)
Screenshot: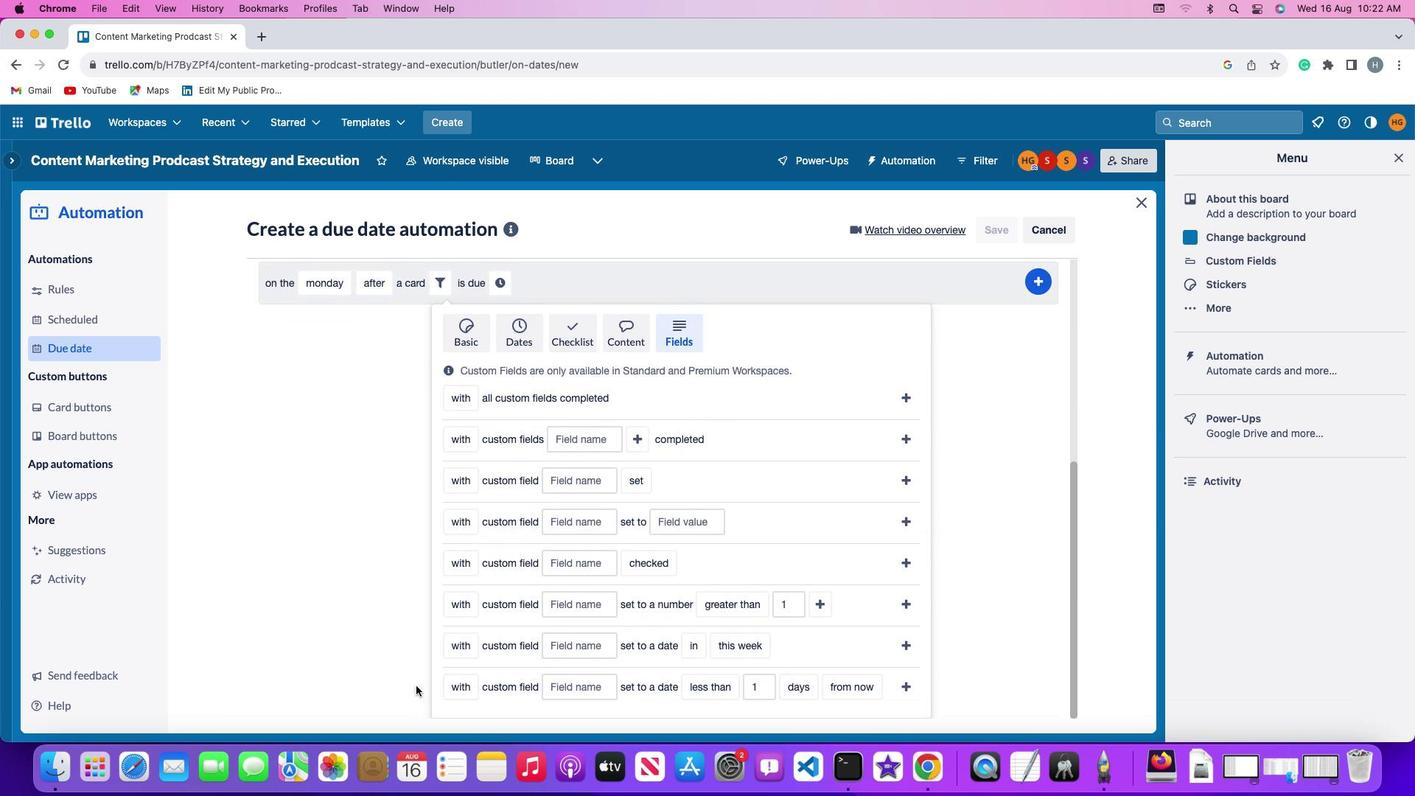 
Action: Mouse moved to (463, 602)
Screenshot: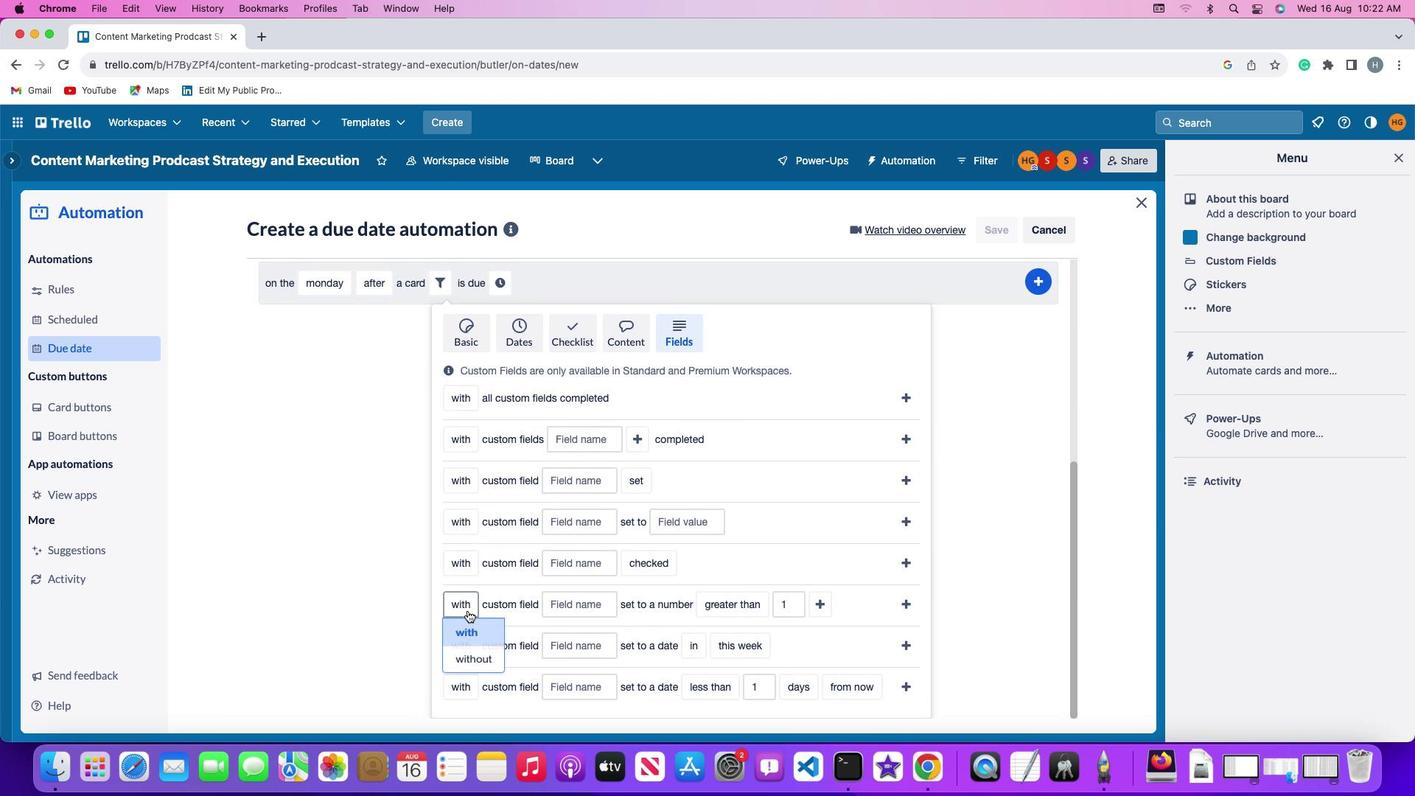 
Action: Mouse pressed left at (463, 602)
Screenshot: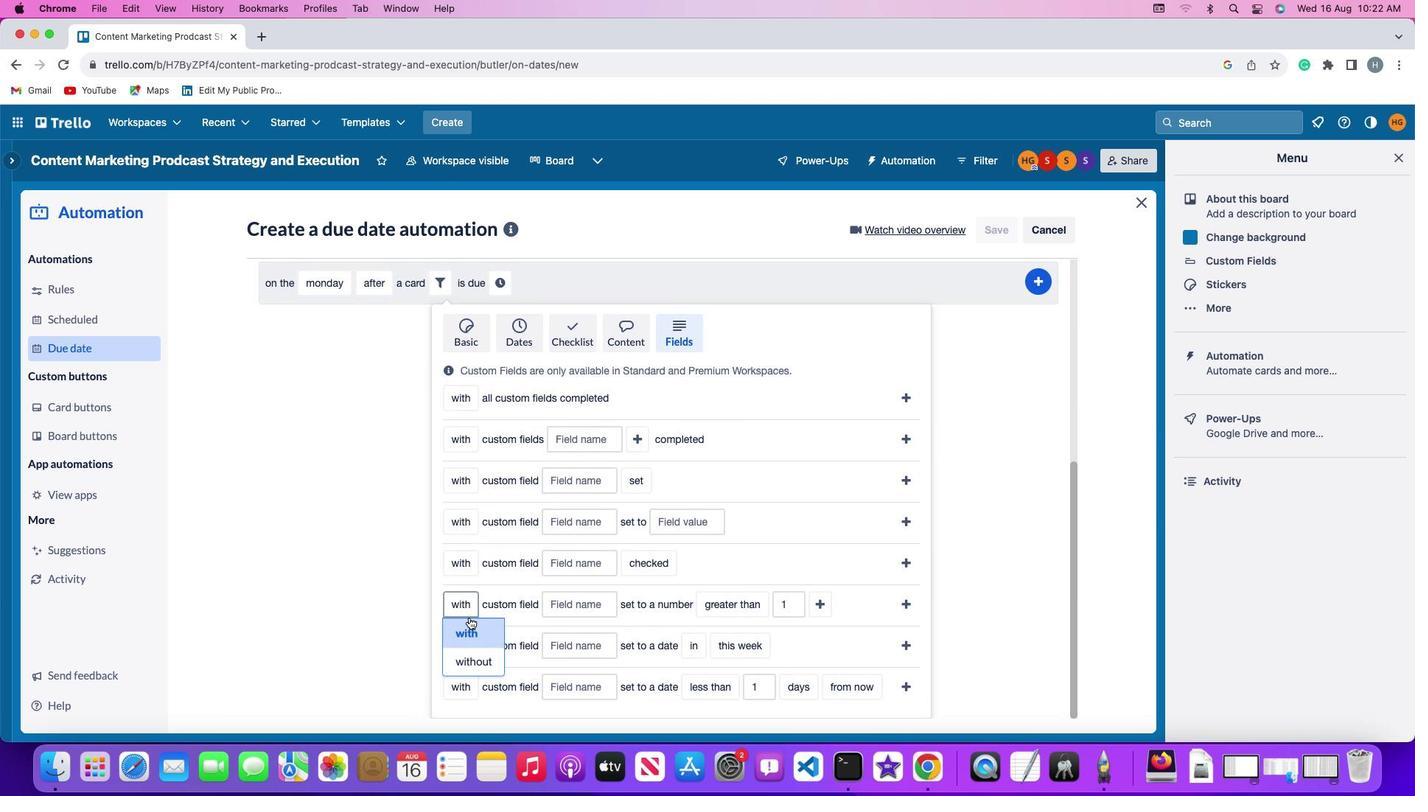 
Action: Mouse moved to (471, 628)
Screenshot: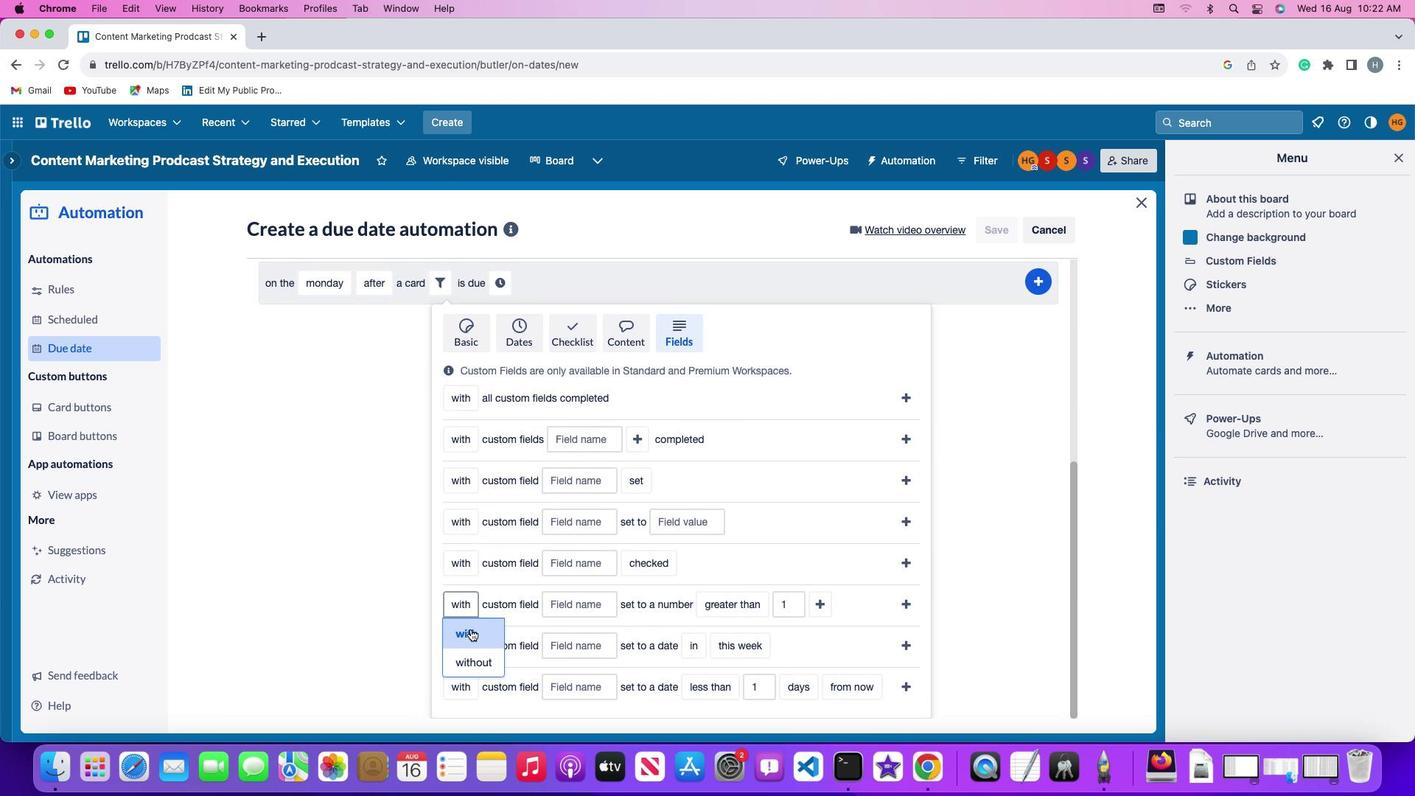 
Action: Mouse pressed left at (471, 628)
Screenshot: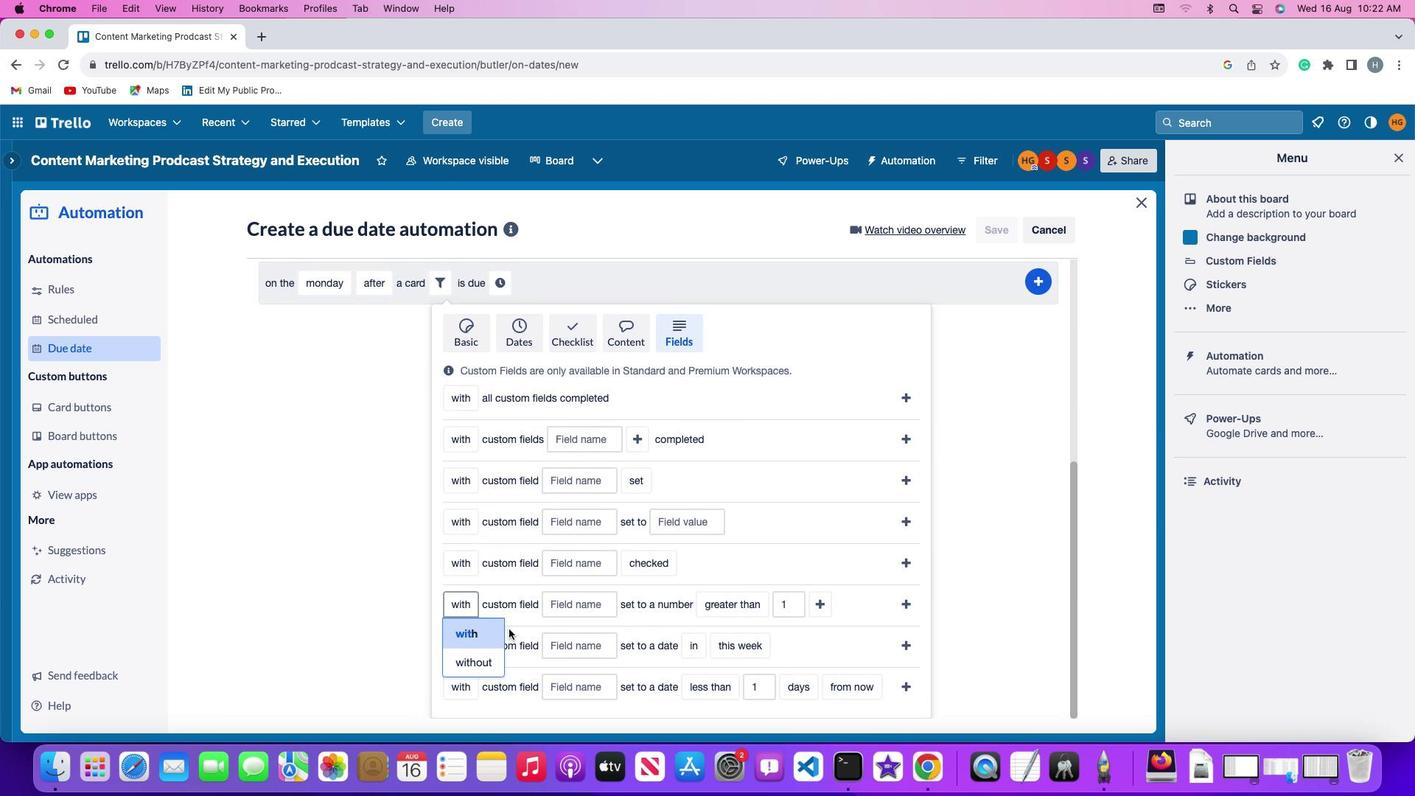 
Action: Mouse moved to (559, 609)
Screenshot: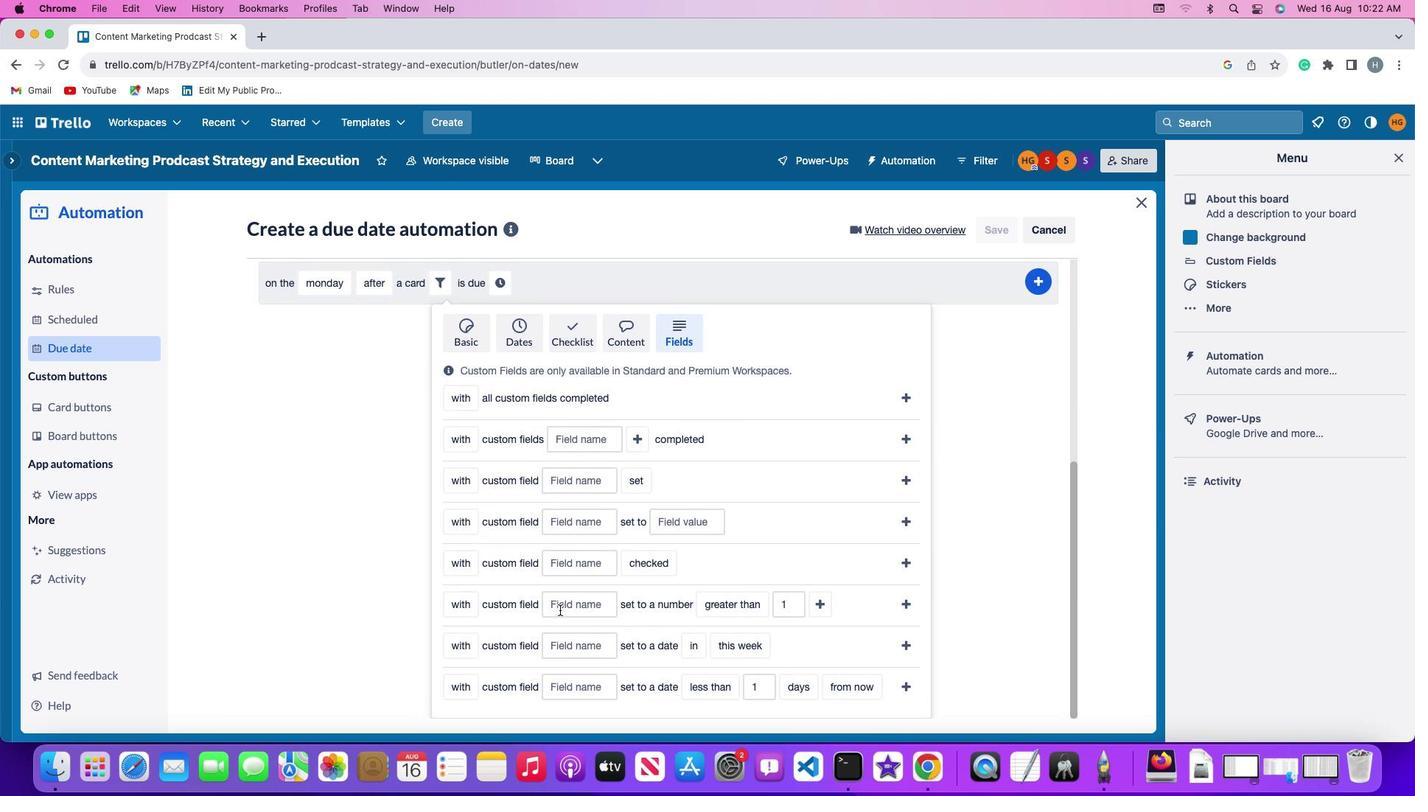 
Action: Mouse pressed left at (559, 609)
Screenshot: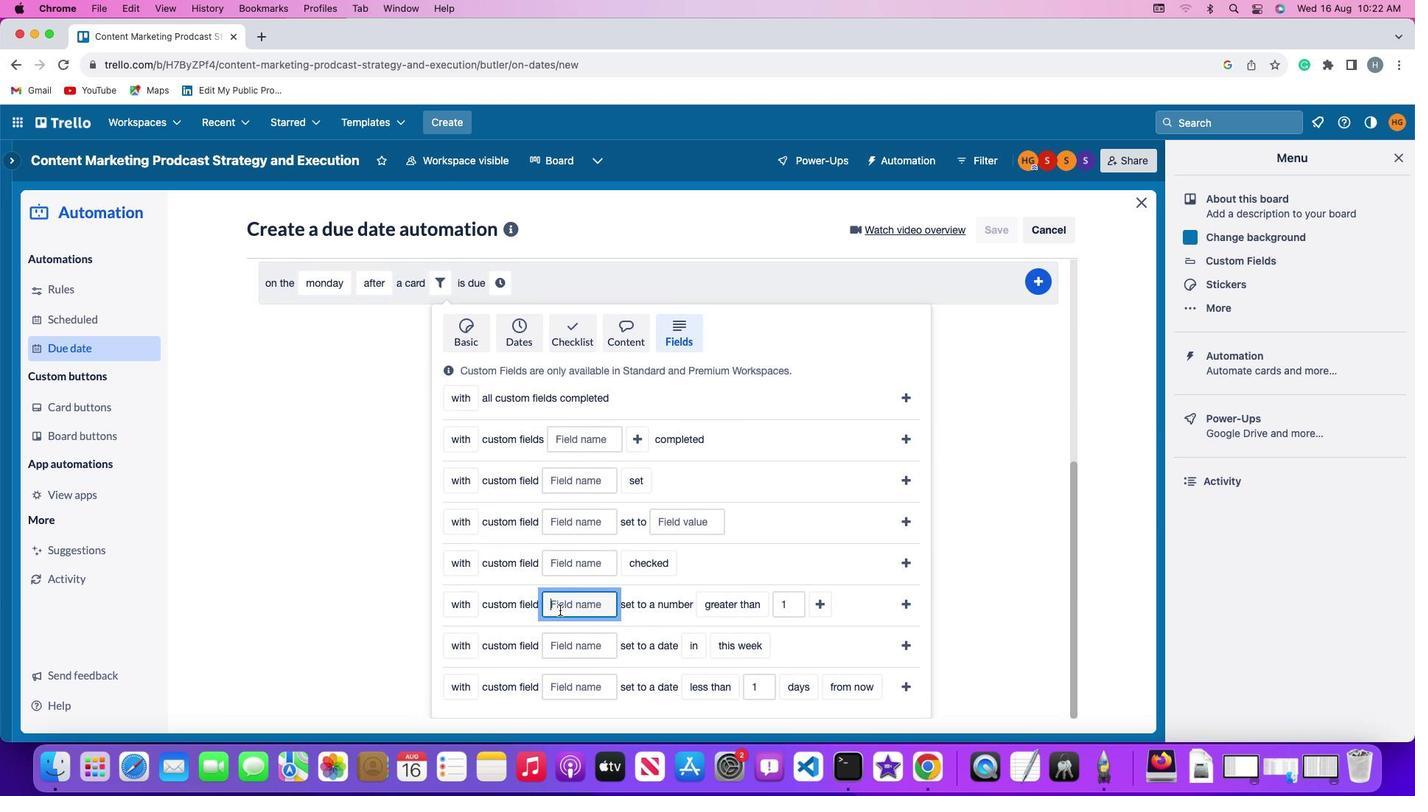 
Action: Mouse moved to (559, 609)
Screenshot: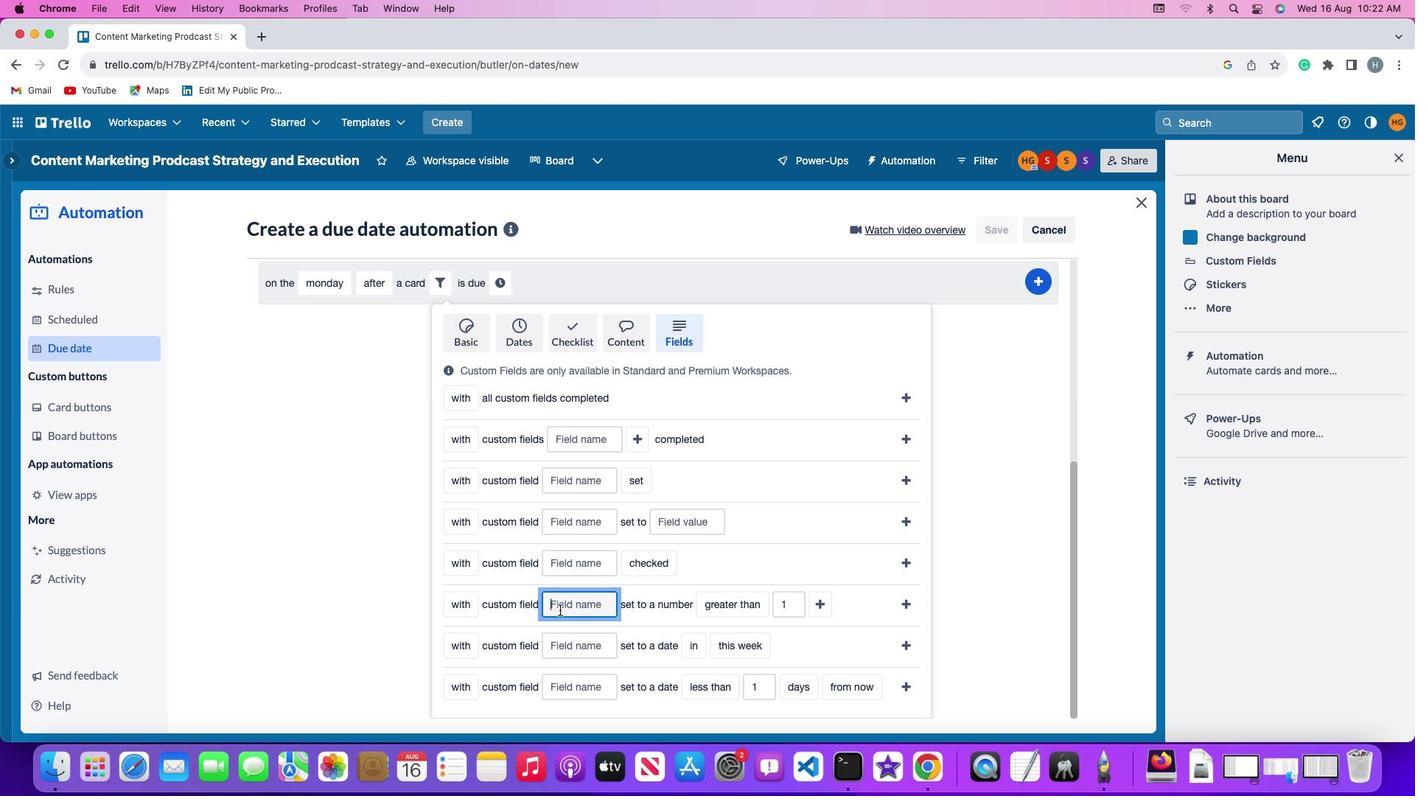 
Action: Key pressed Key.shift'R''e''s''u''m''e'
Screenshot: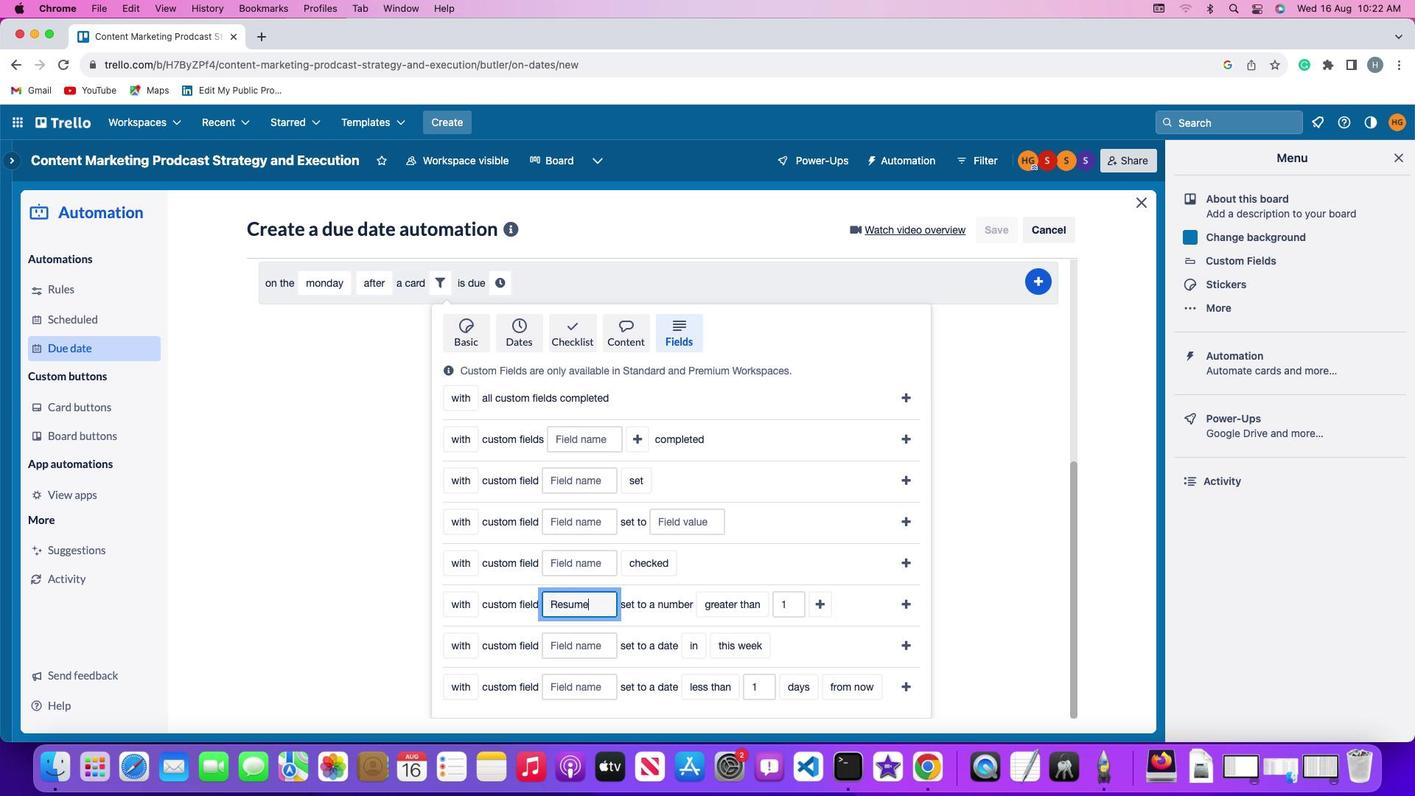 
Action: Mouse moved to (710, 600)
Screenshot: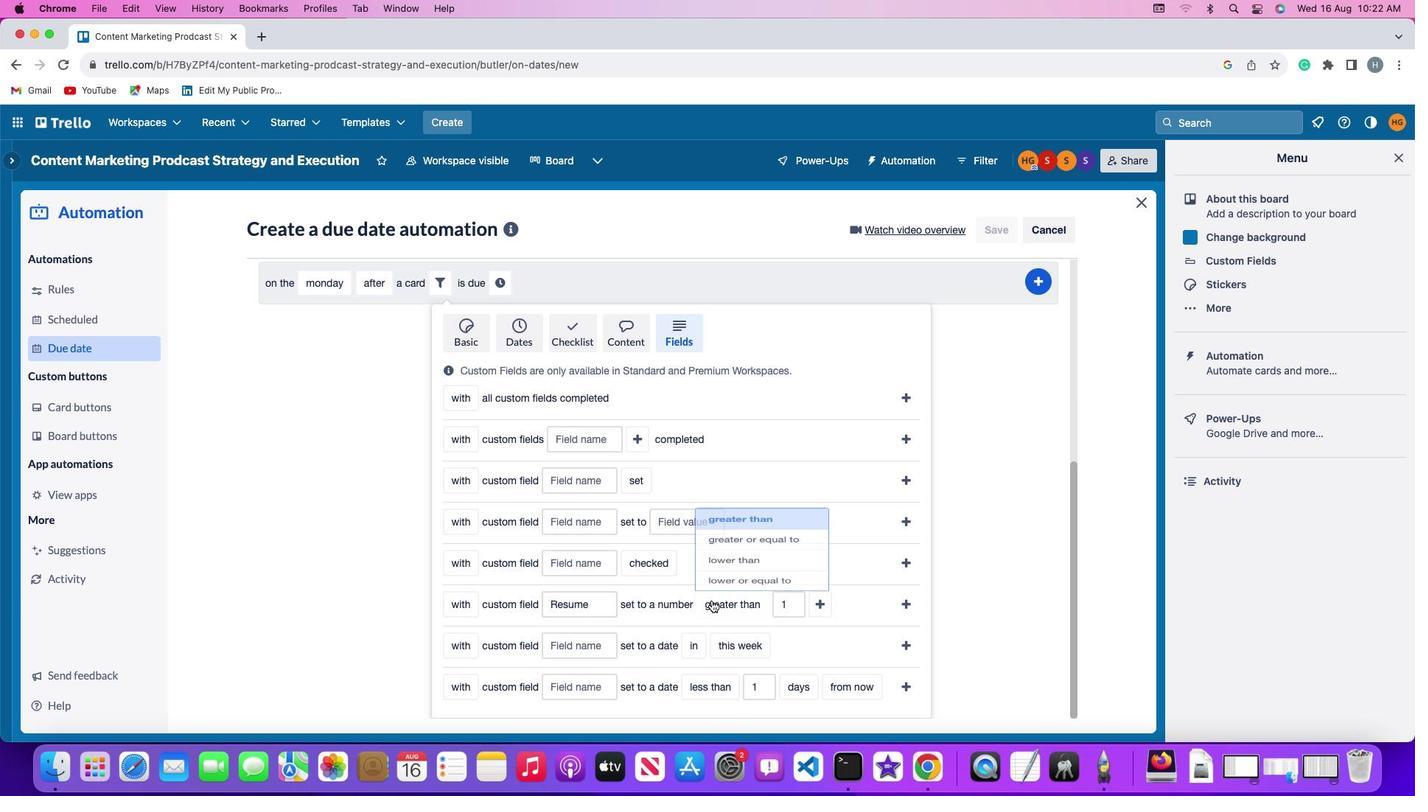 
Action: Mouse pressed left at (710, 600)
Screenshot: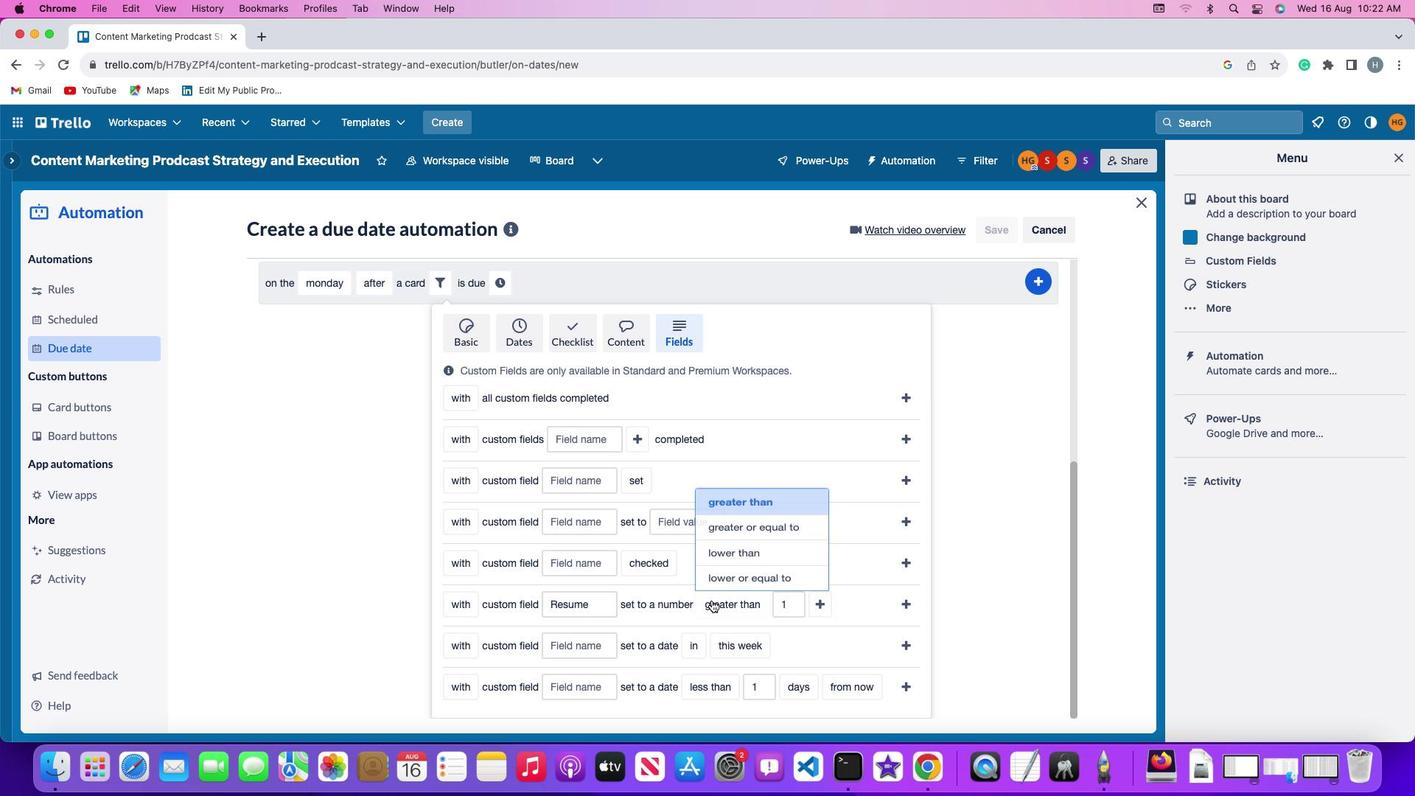 
Action: Mouse moved to (733, 576)
Screenshot: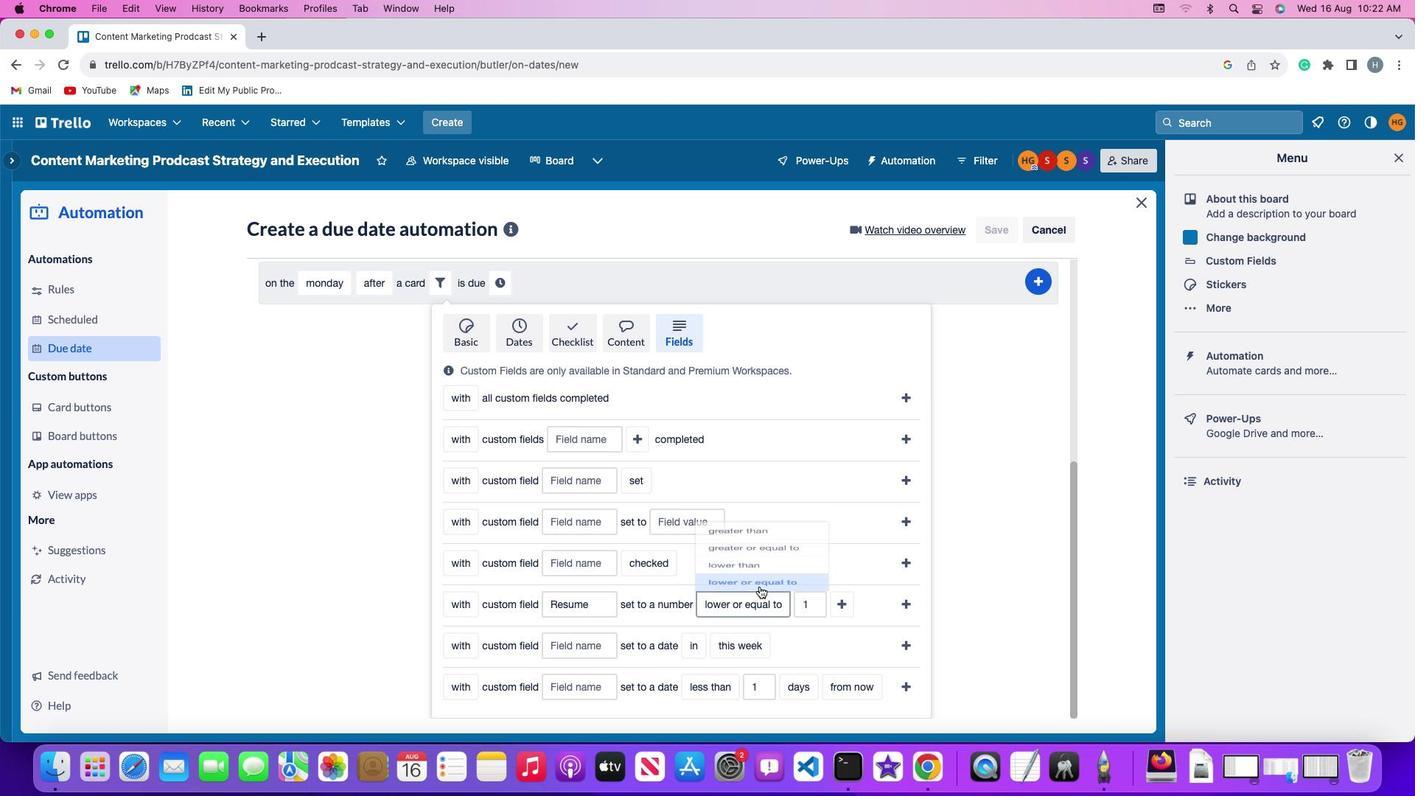 
Action: Mouse pressed left at (733, 576)
Screenshot: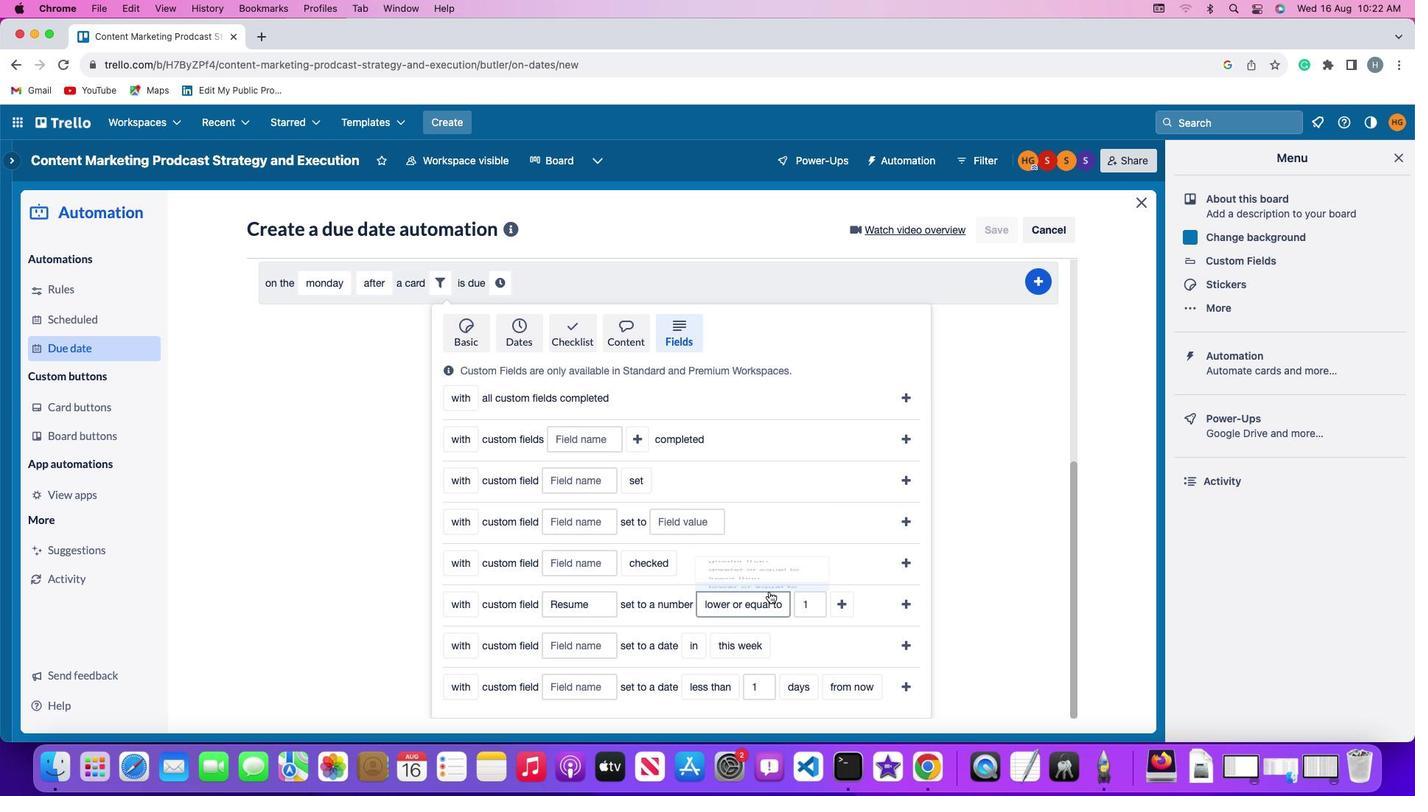 
Action: Mouse moved to (809, 601)
Screenshot: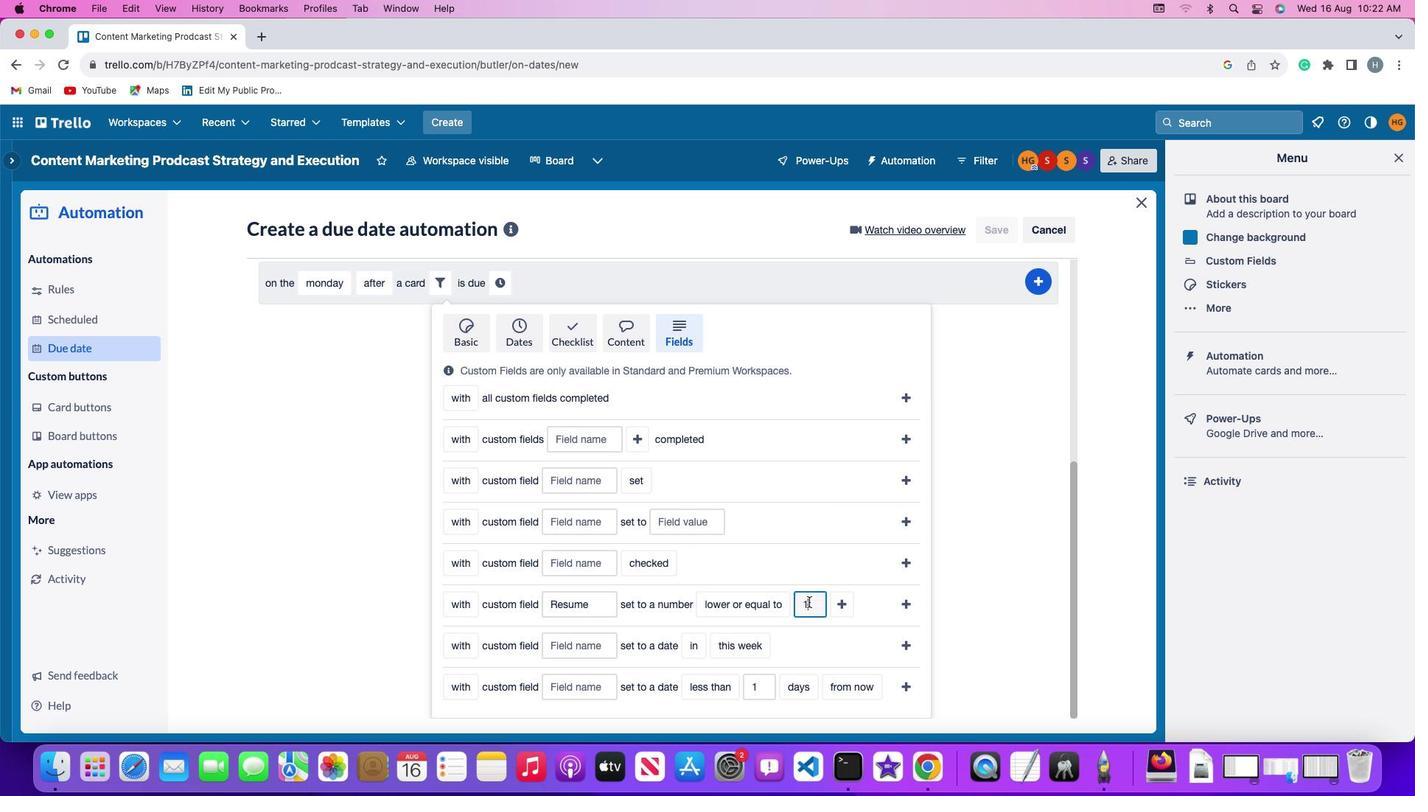 
Action: Mouse pressed left at (809, 601)
Screenshot: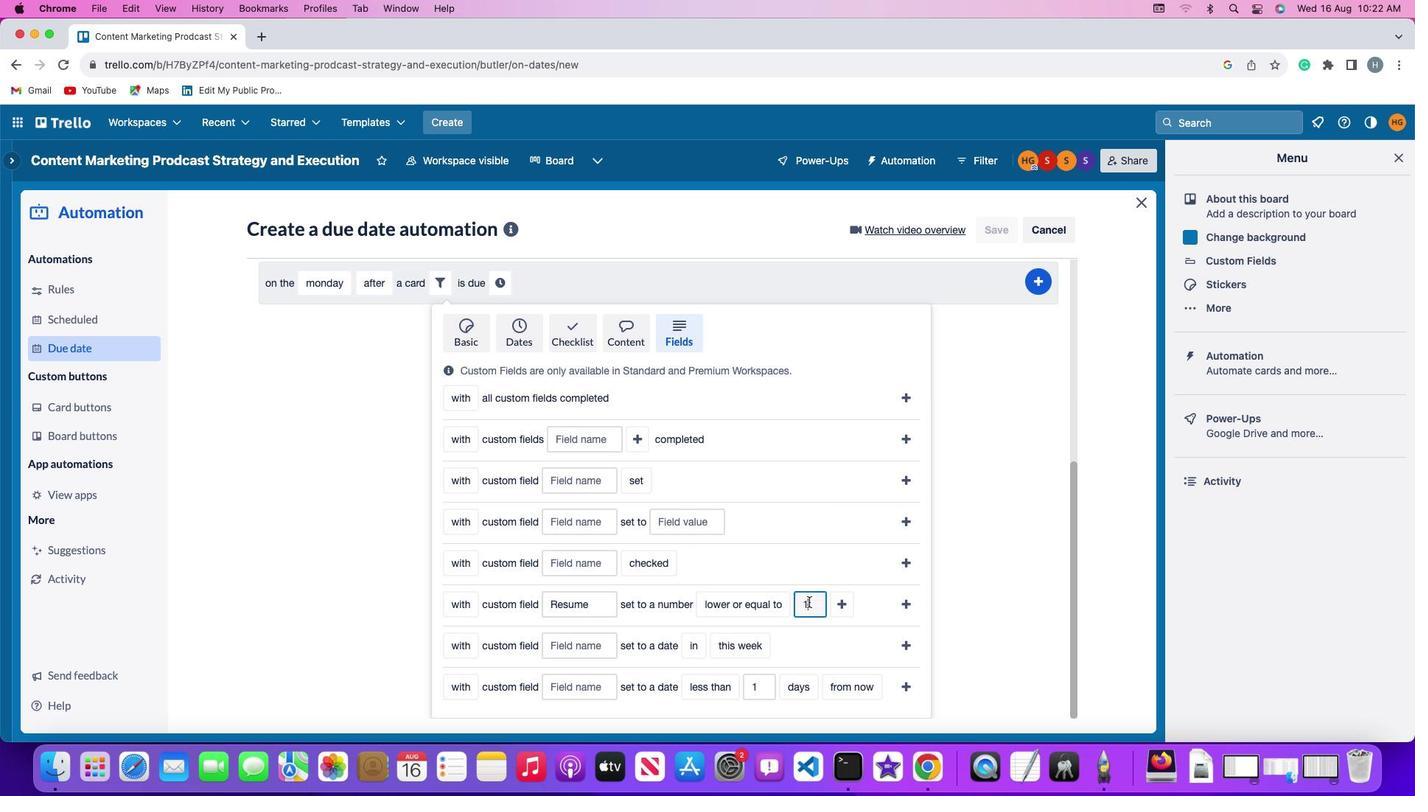 
Action: Key pressed Key.backspace'1'
Screenshot: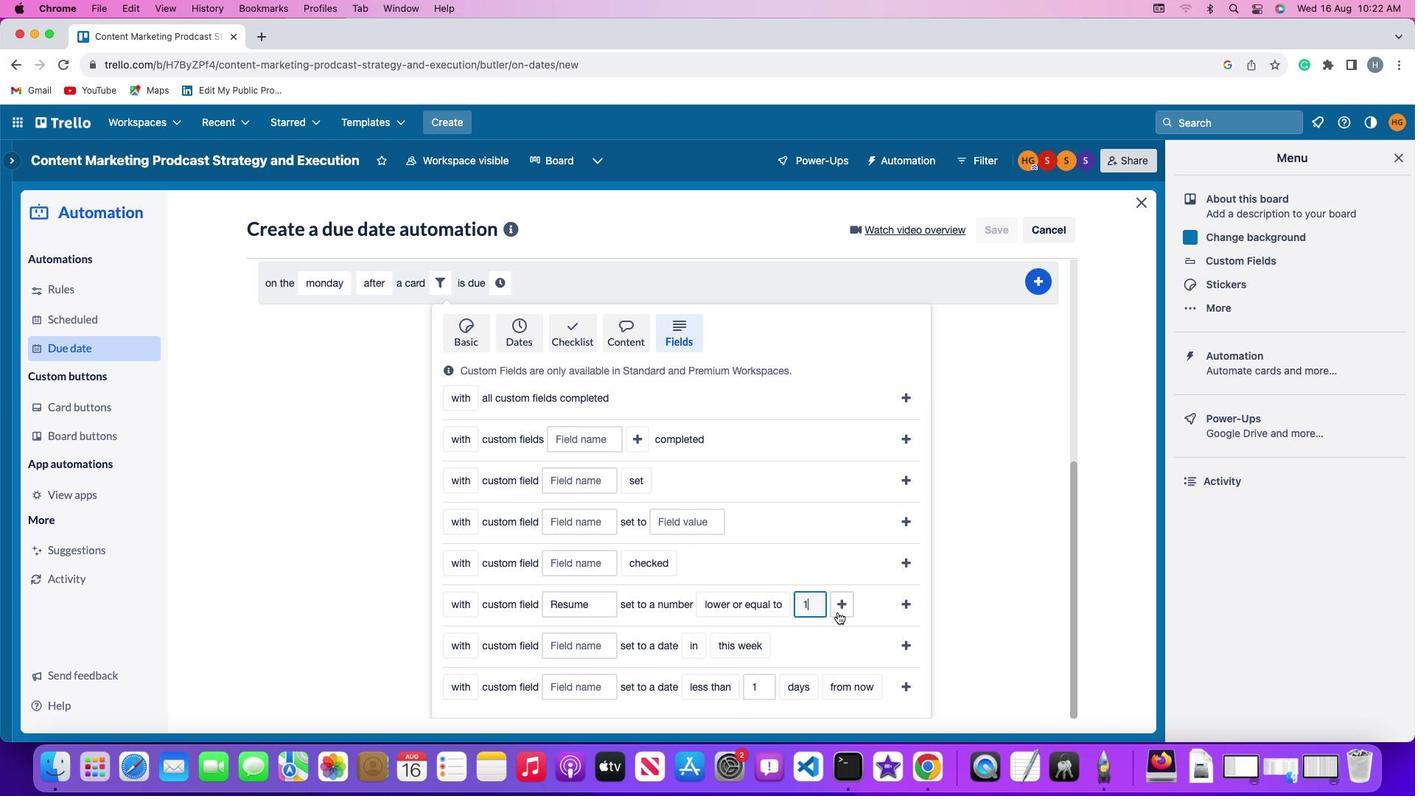 
Action: Mouse moved to (839, 606)
Screenshot: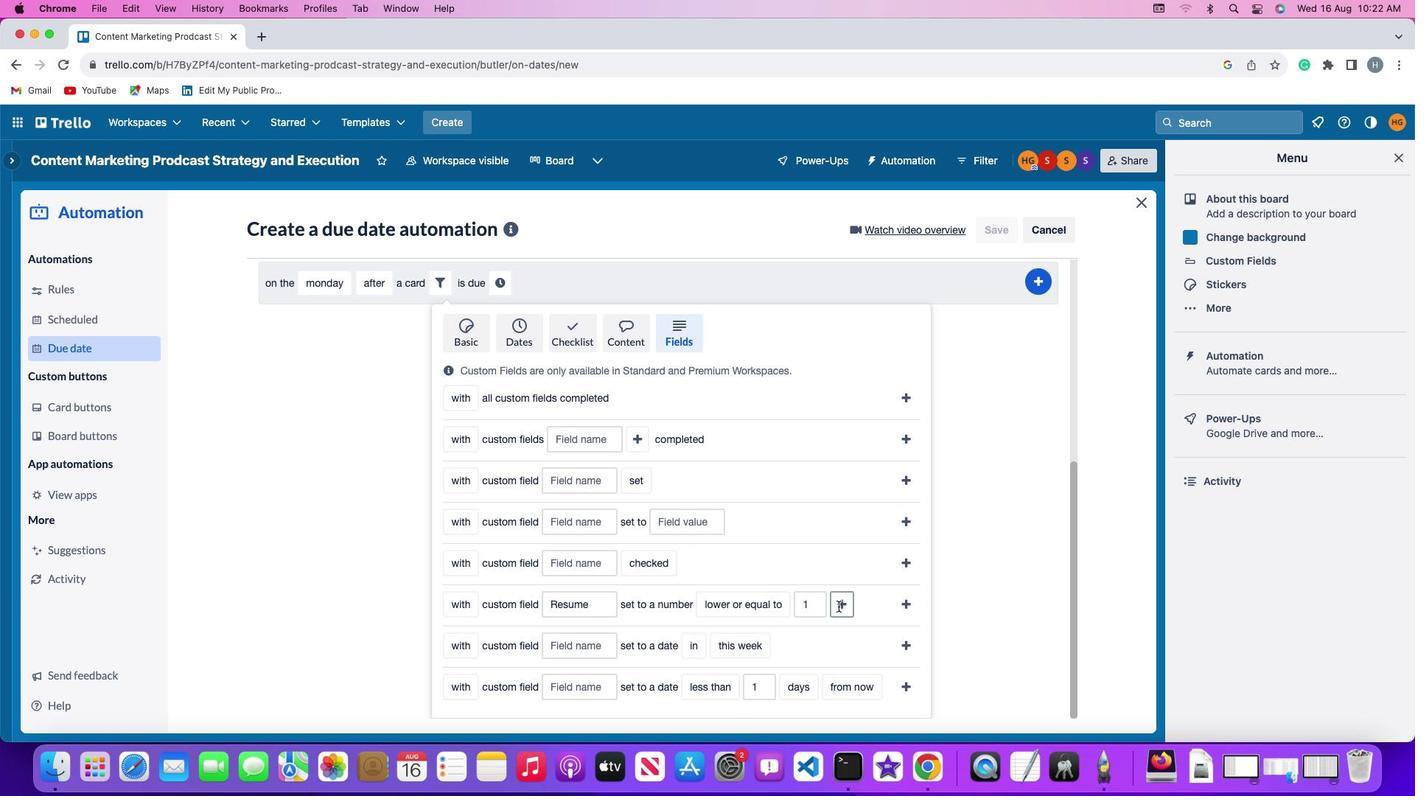 
Action: Mouse pressed left at (839, 606)
Screenshot: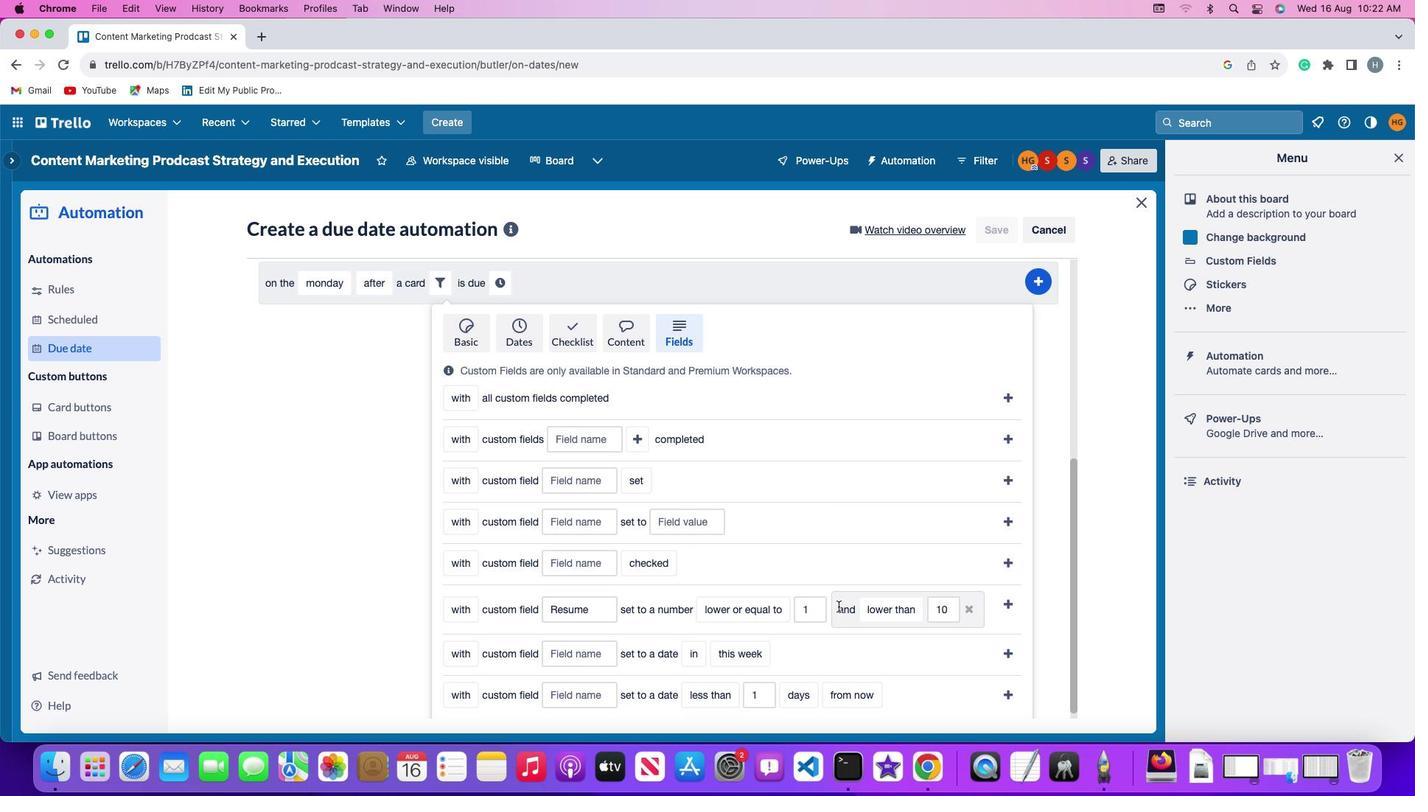 
Action: Mouse moved to (889, 603)
Screenshot: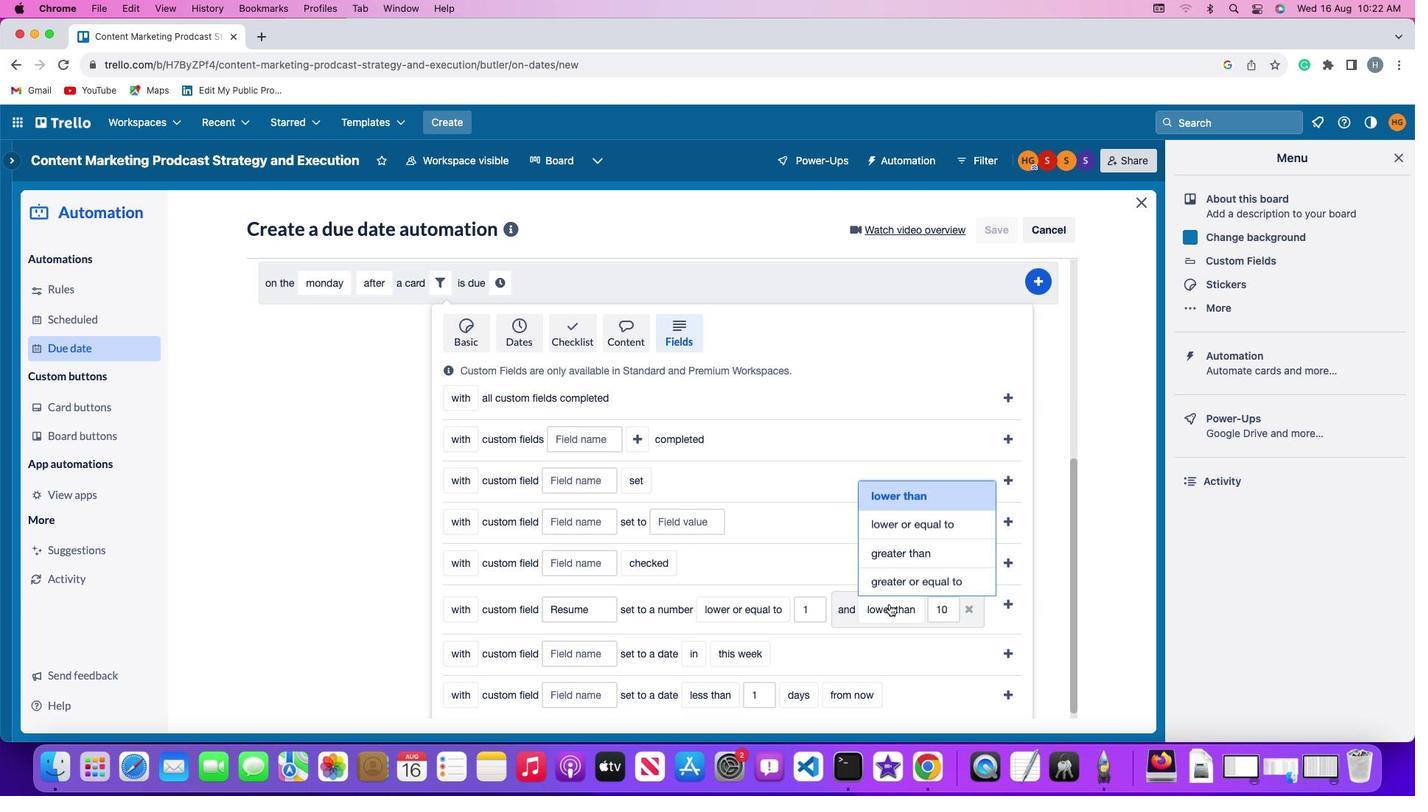 
Action: Mouse pressed left at (889, 603)
Screenshot: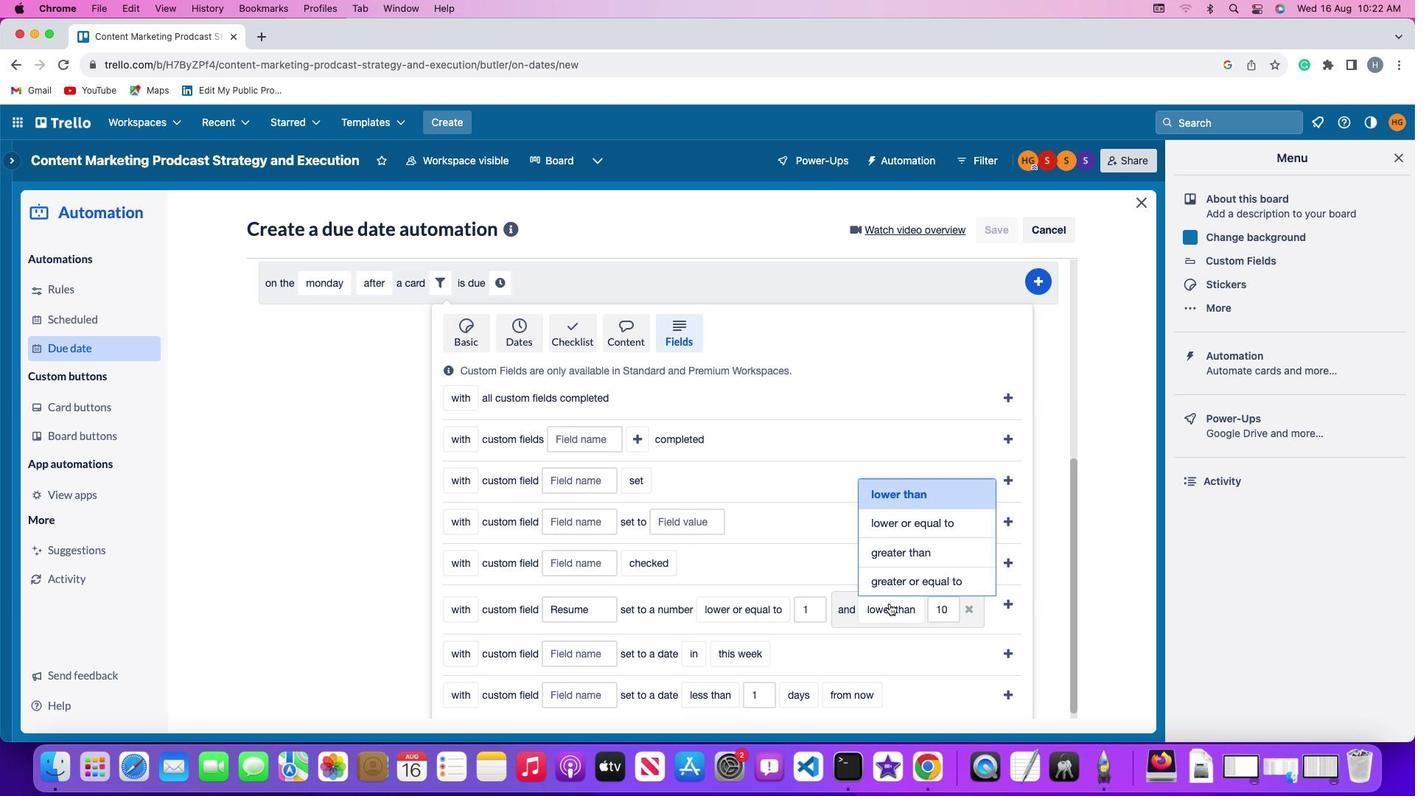 
Action: Mouse moved to (905, 518)
Screenshot: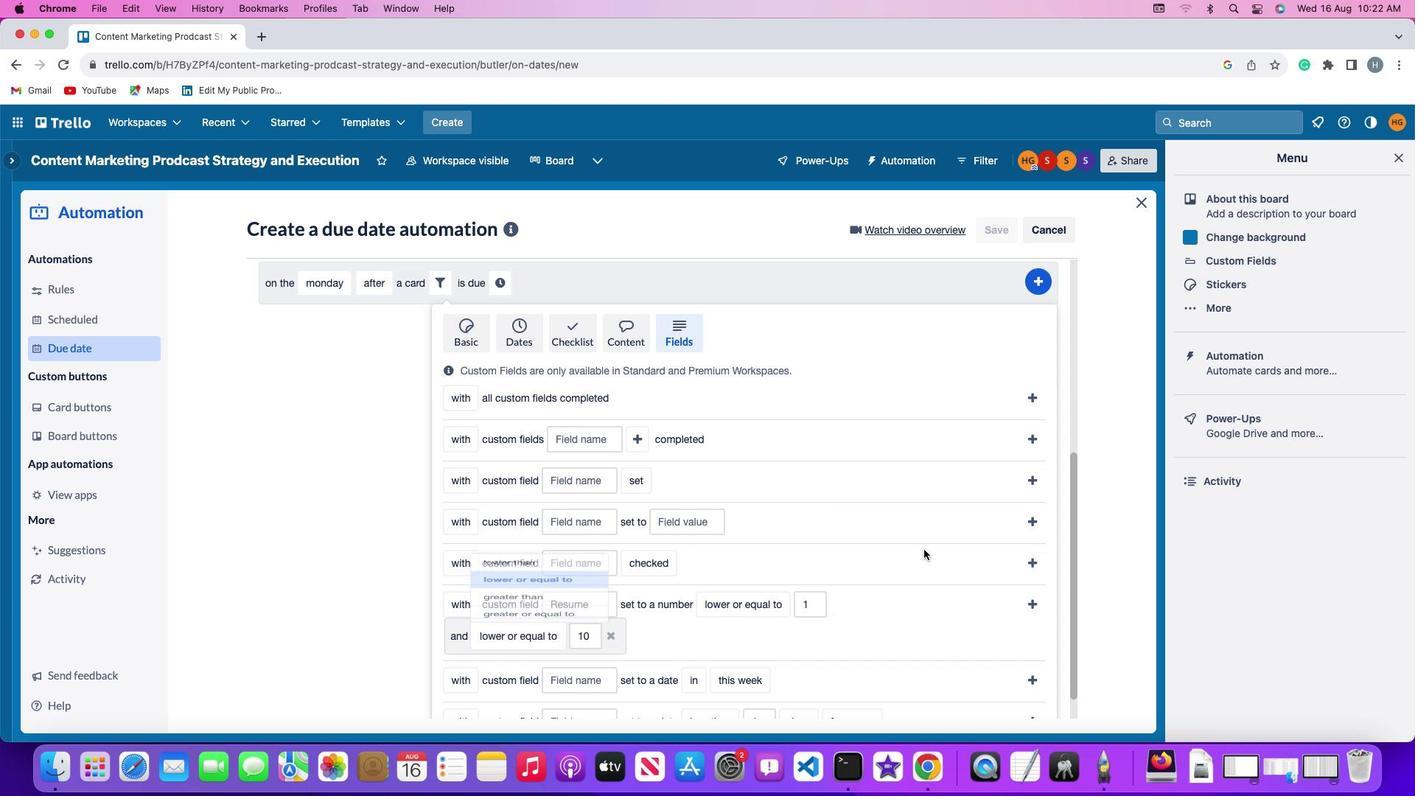 
Action: Mouse pressed left at (905, 518)
Screenshot: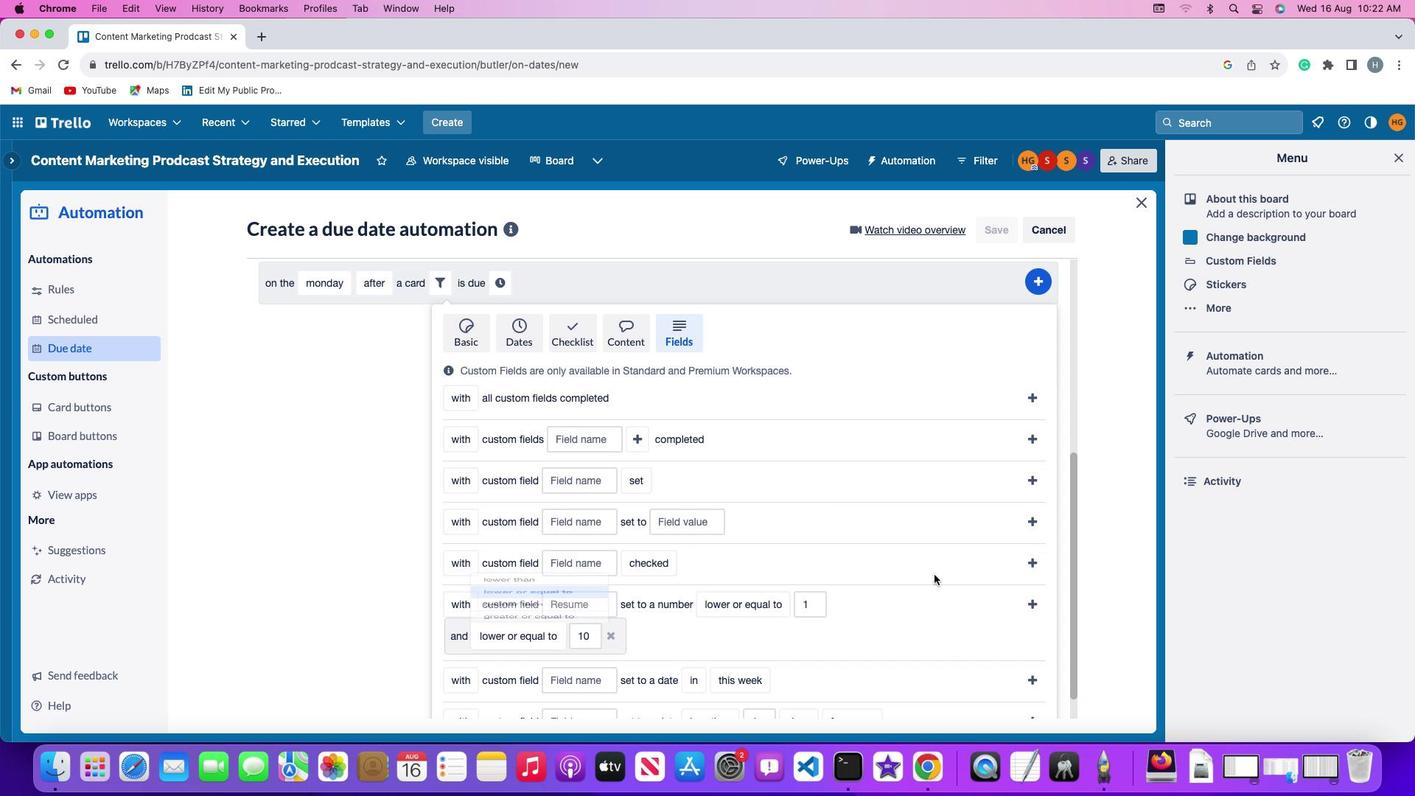 
Action: Mouse moved to (592, 632)
Screenshot: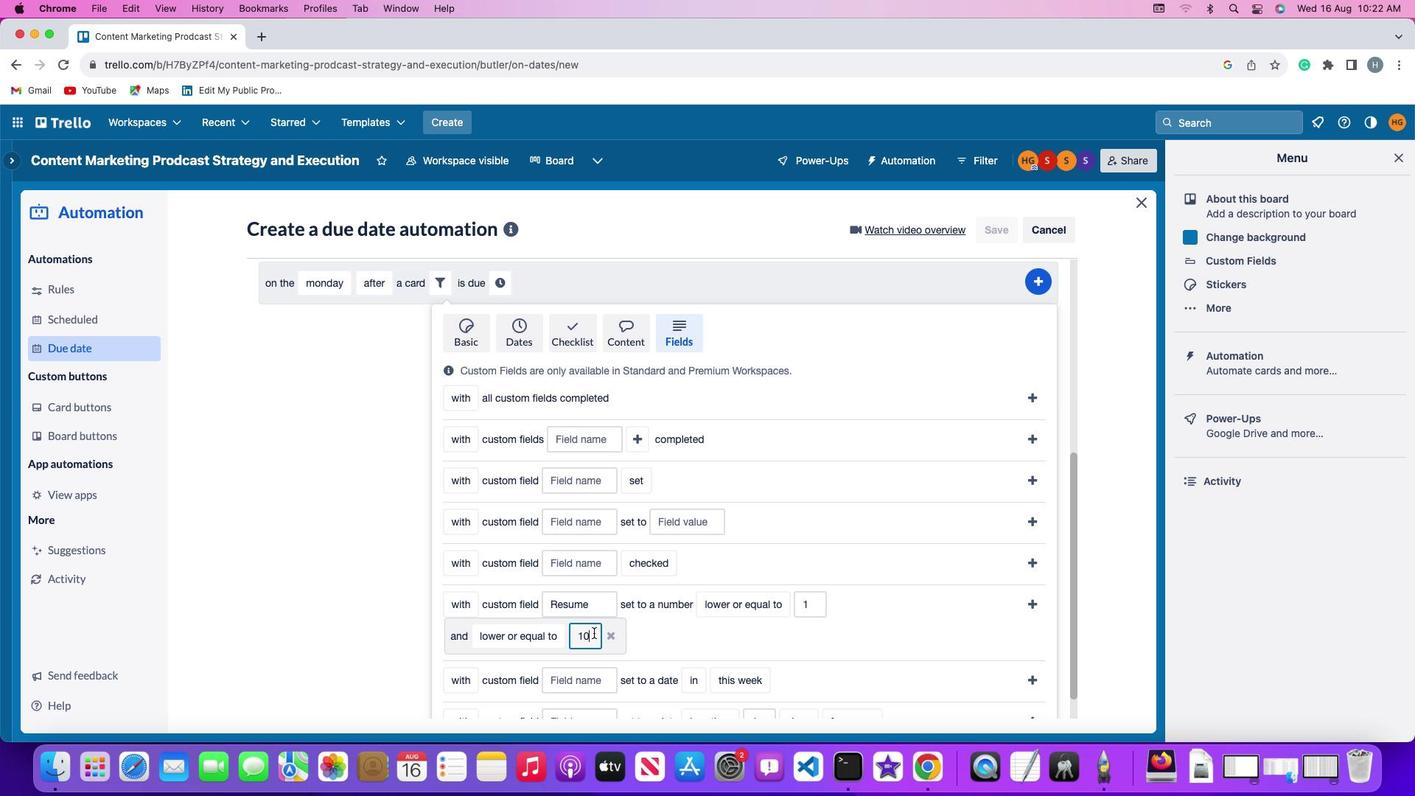 
Action: Mouse pressed left at (592, 632)
Screenshot: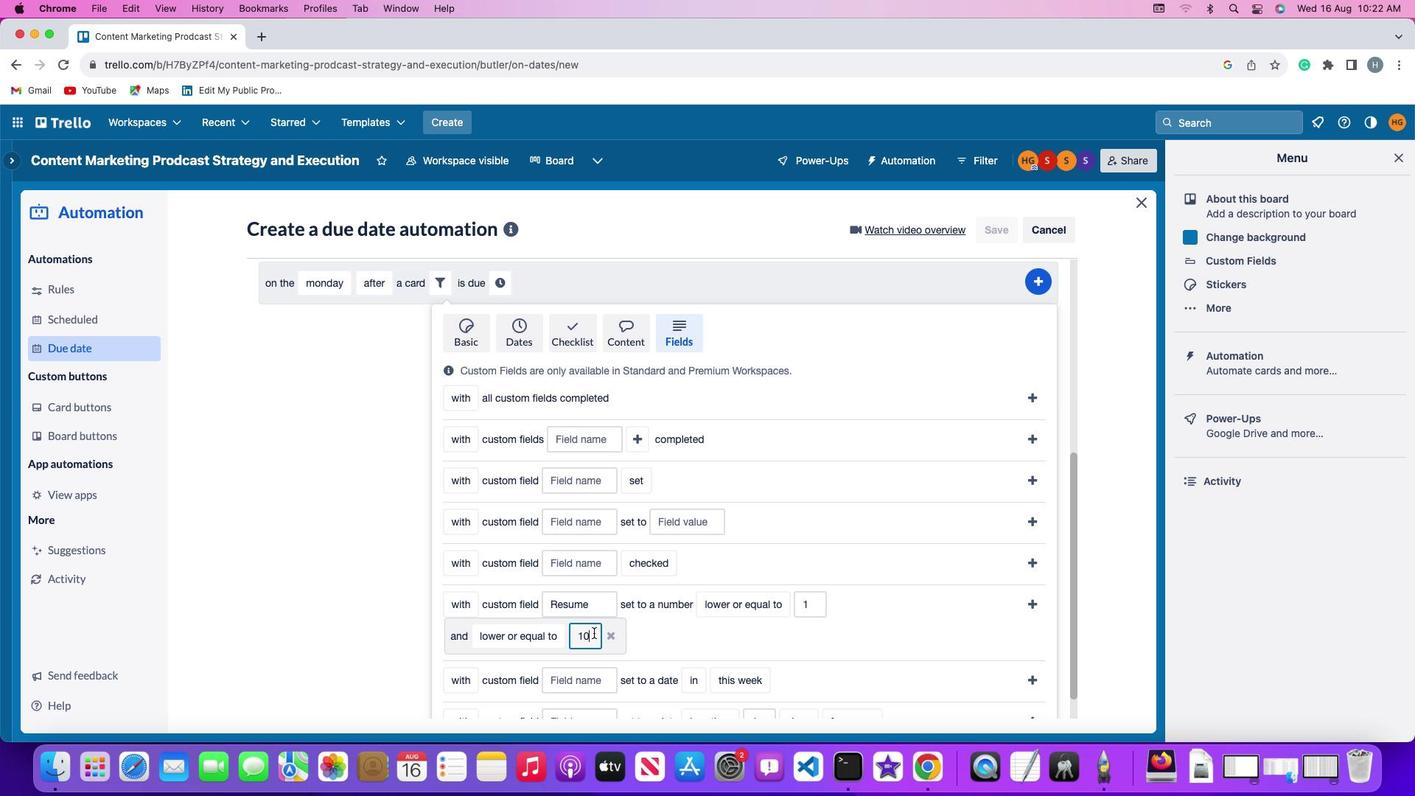 
Action: Mouse moved to (593, 632)
Screenshot: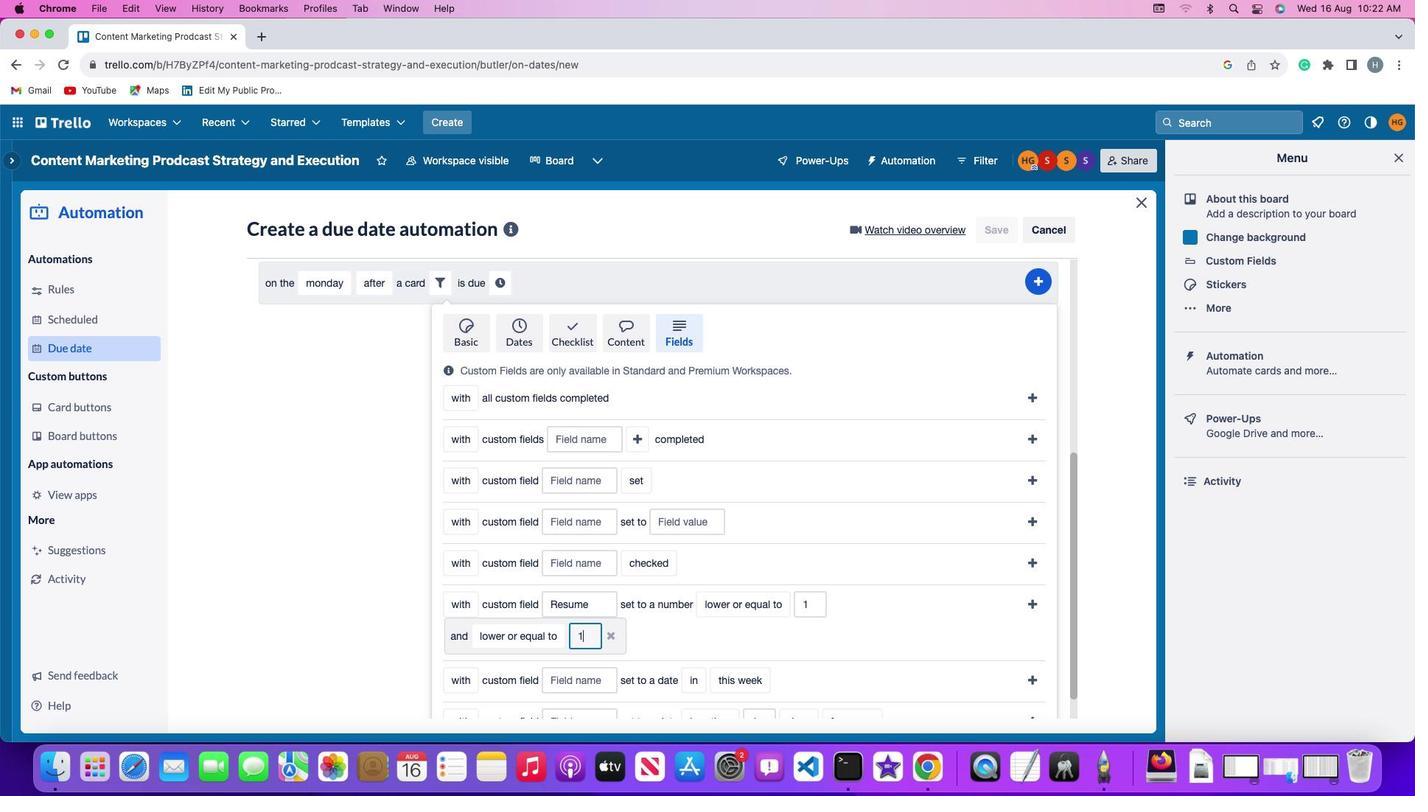 
Action: Key pressed Key.backspaceKey.backspace'1''0'
Screenshot: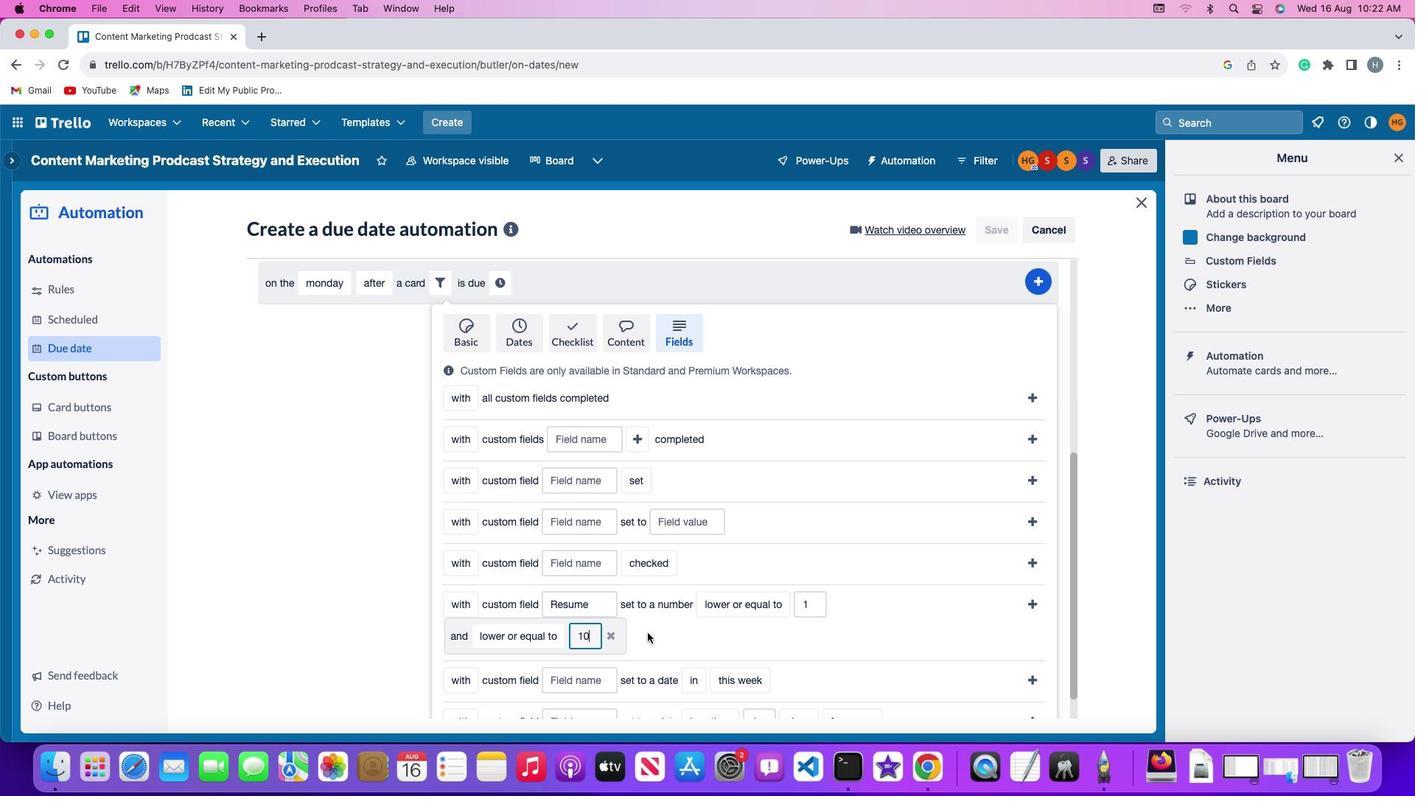 
Action: Mouse moved to (1028, 602)
Screenshot: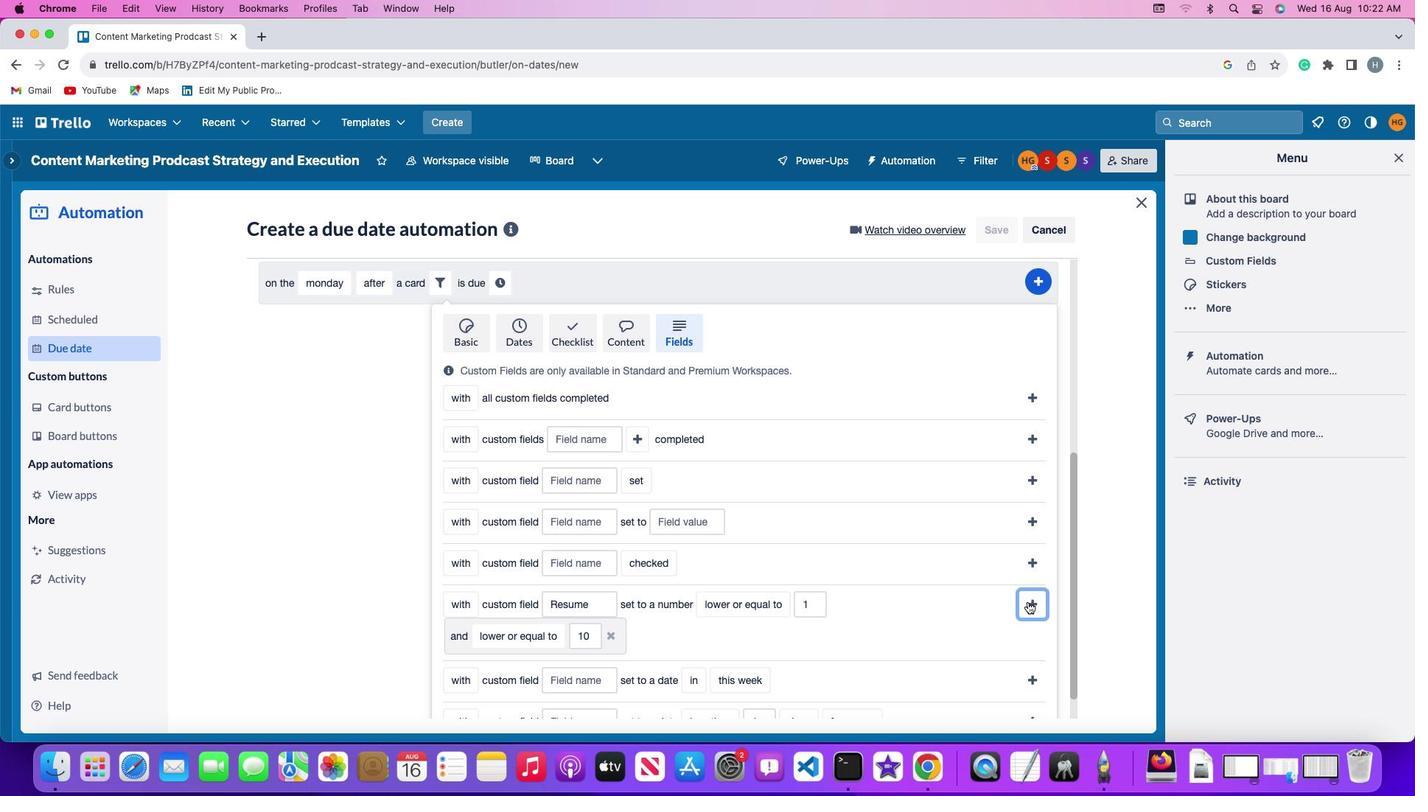 
Action: Mouse pressed left at (1028, 602)
Screenshot: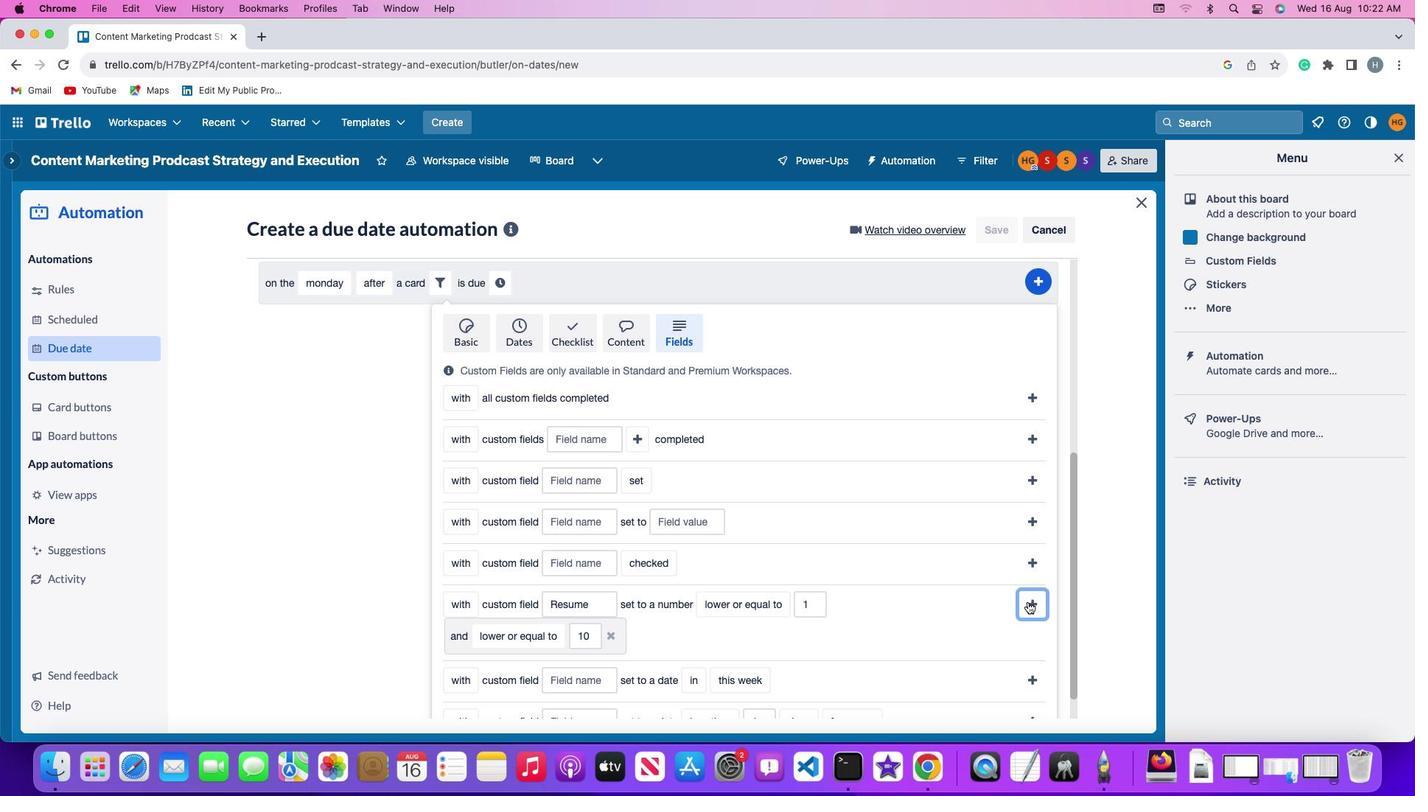 
Action: Mouse moved to (951, 637)
Screenshot: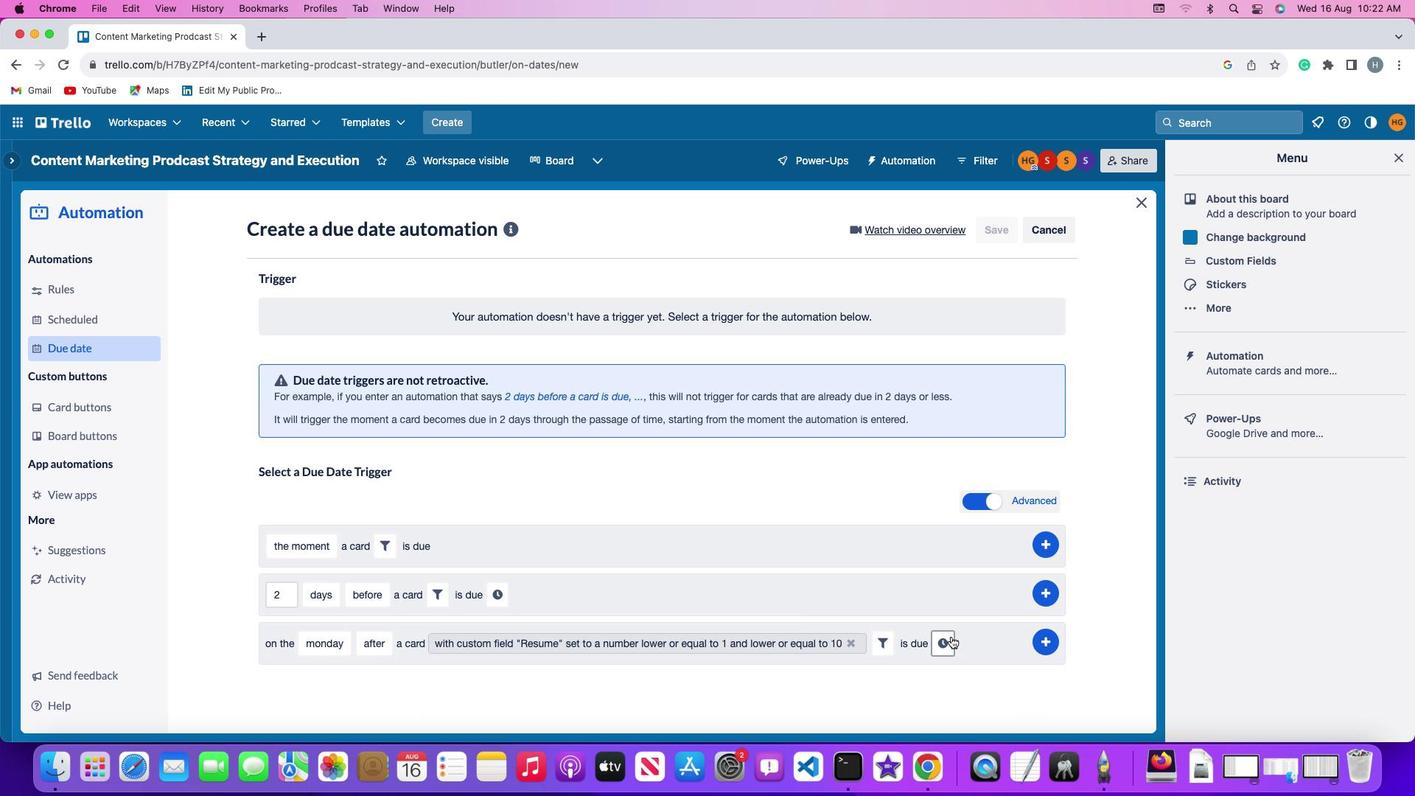 
Action: Mouse pressed left at (951, 637)
Screenshot: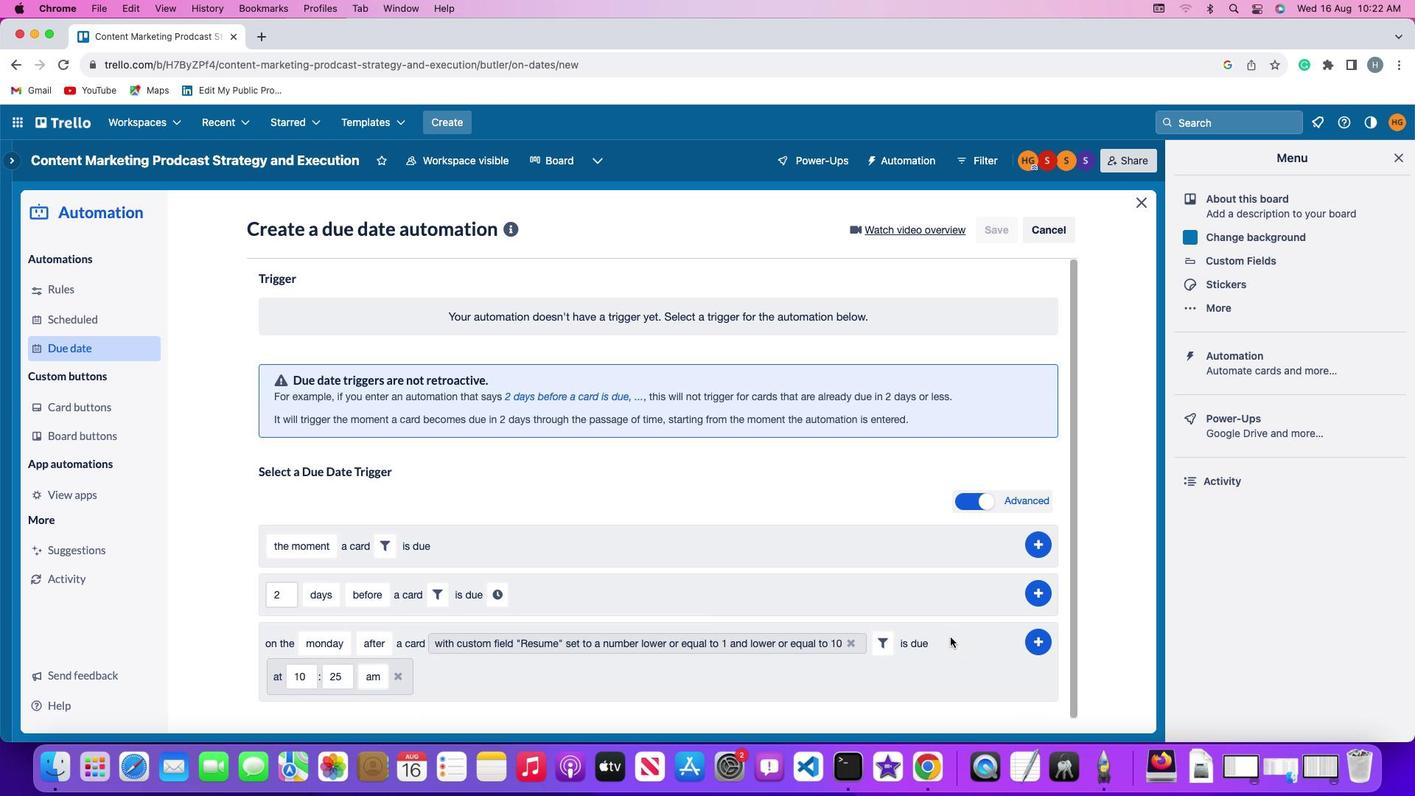 
Action: Mouse moved to (307, 676)
Screenshot: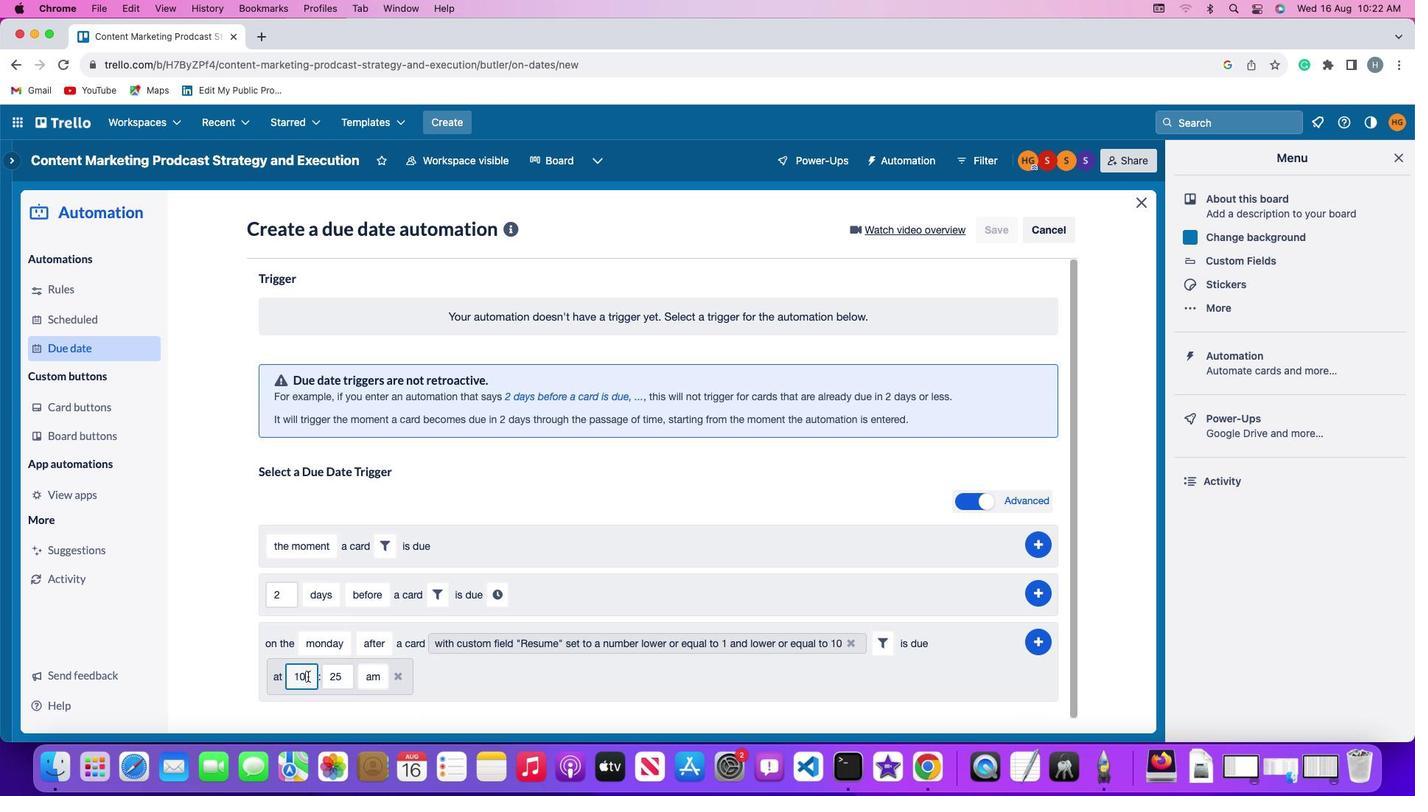 
Action: Mouse pressed left at (307, 676)
Screenshot: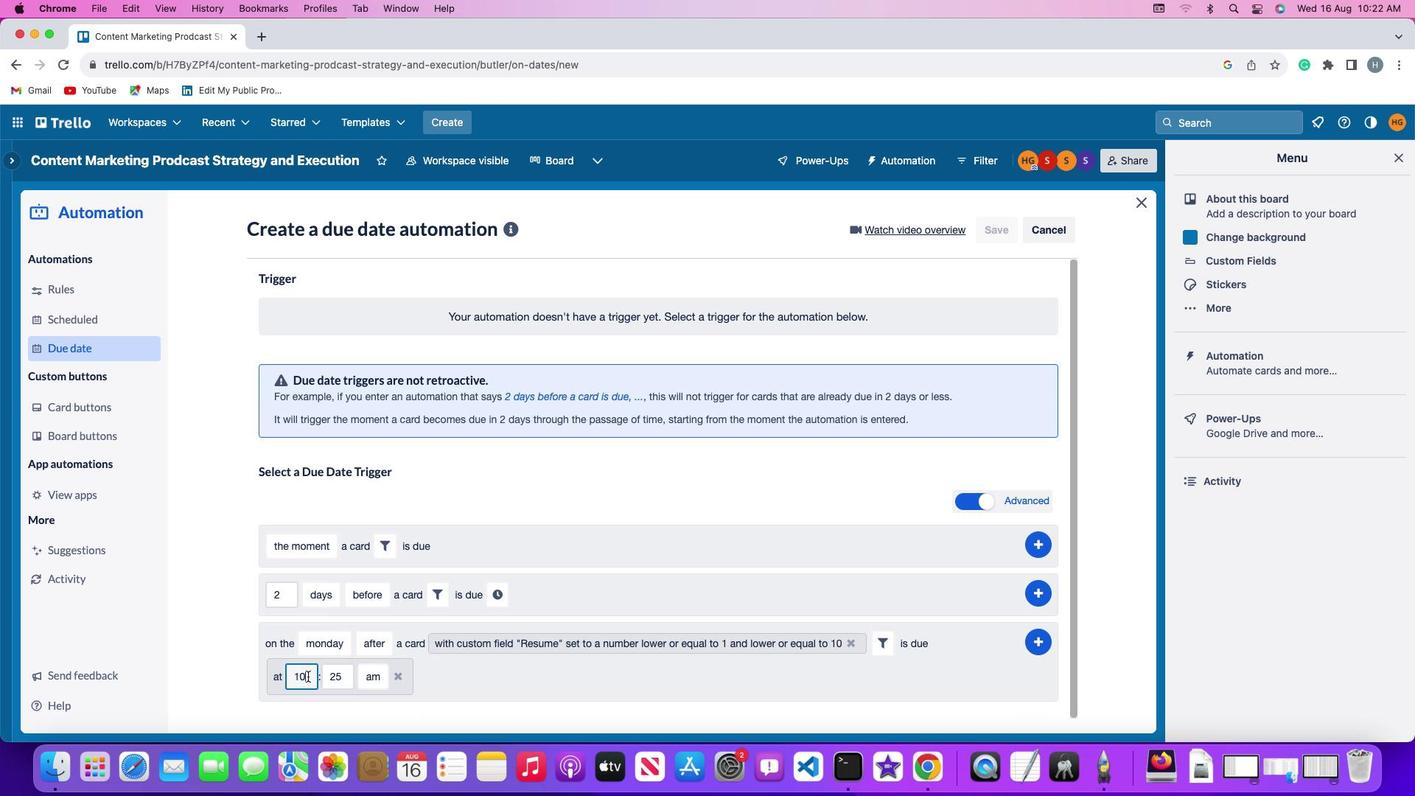 
Action: Key pressed Key.backspaceKey.backspace'1''1'
Screenshot: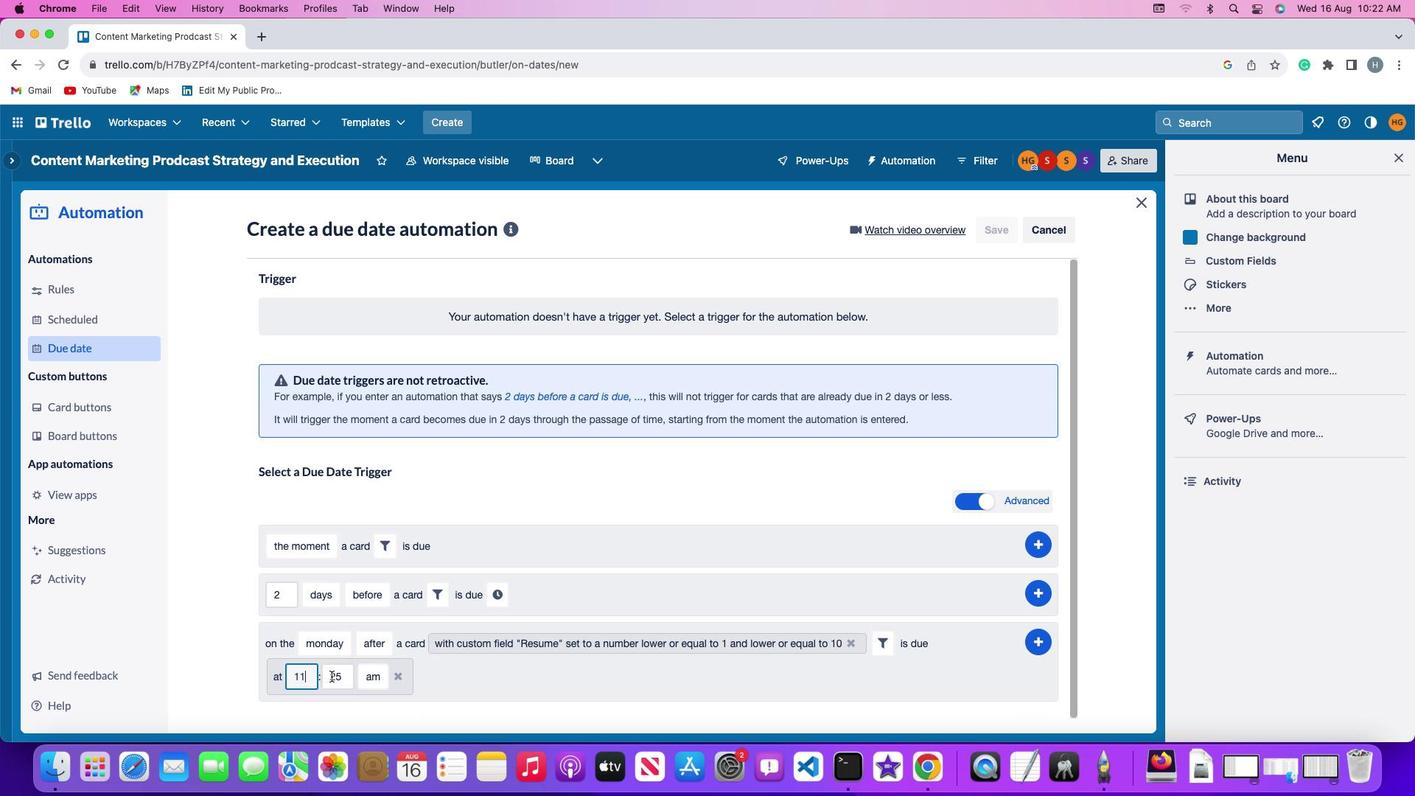 
Action: Mouse moved to (342, 677)
Screenshot: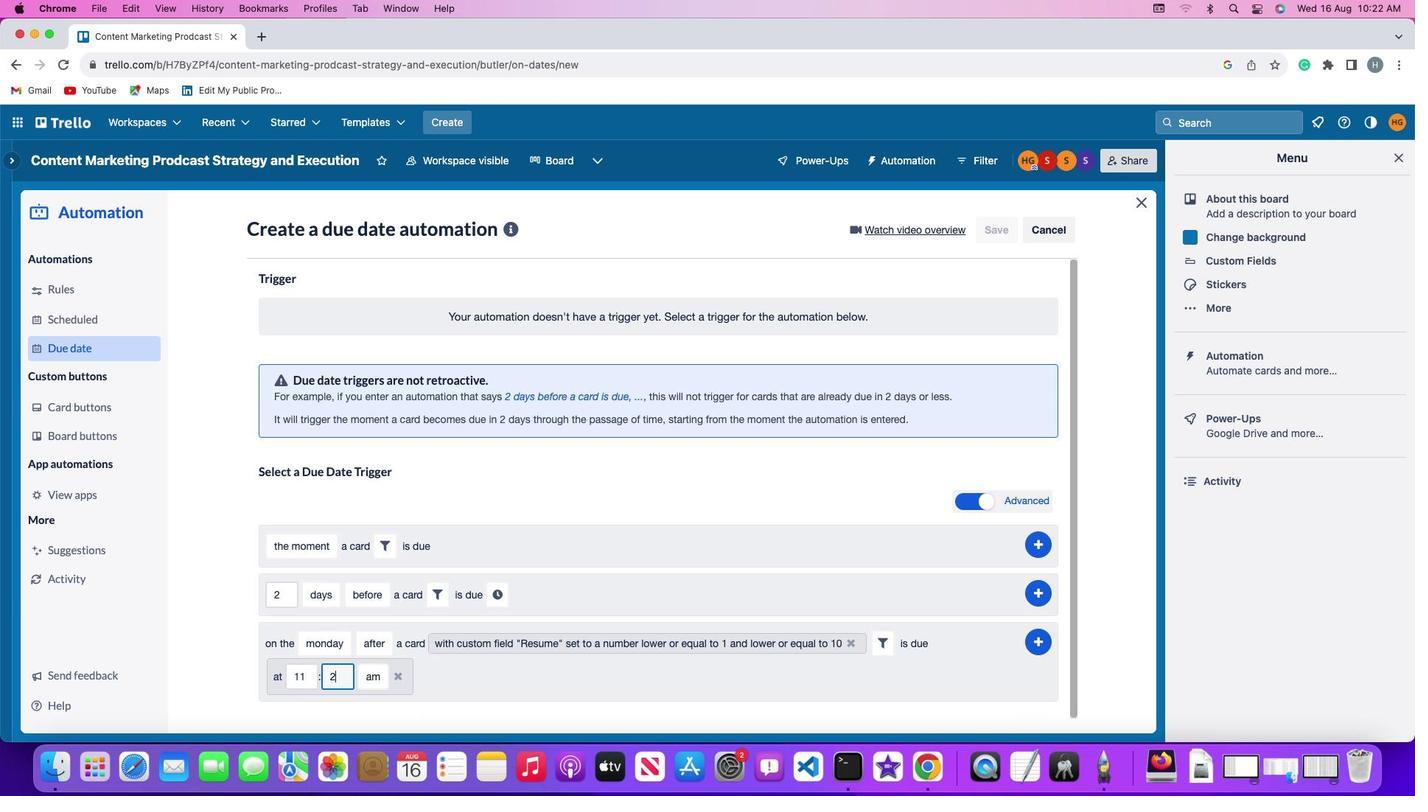 
Action: Mouse pressed left at (342, 677)
Screenshot: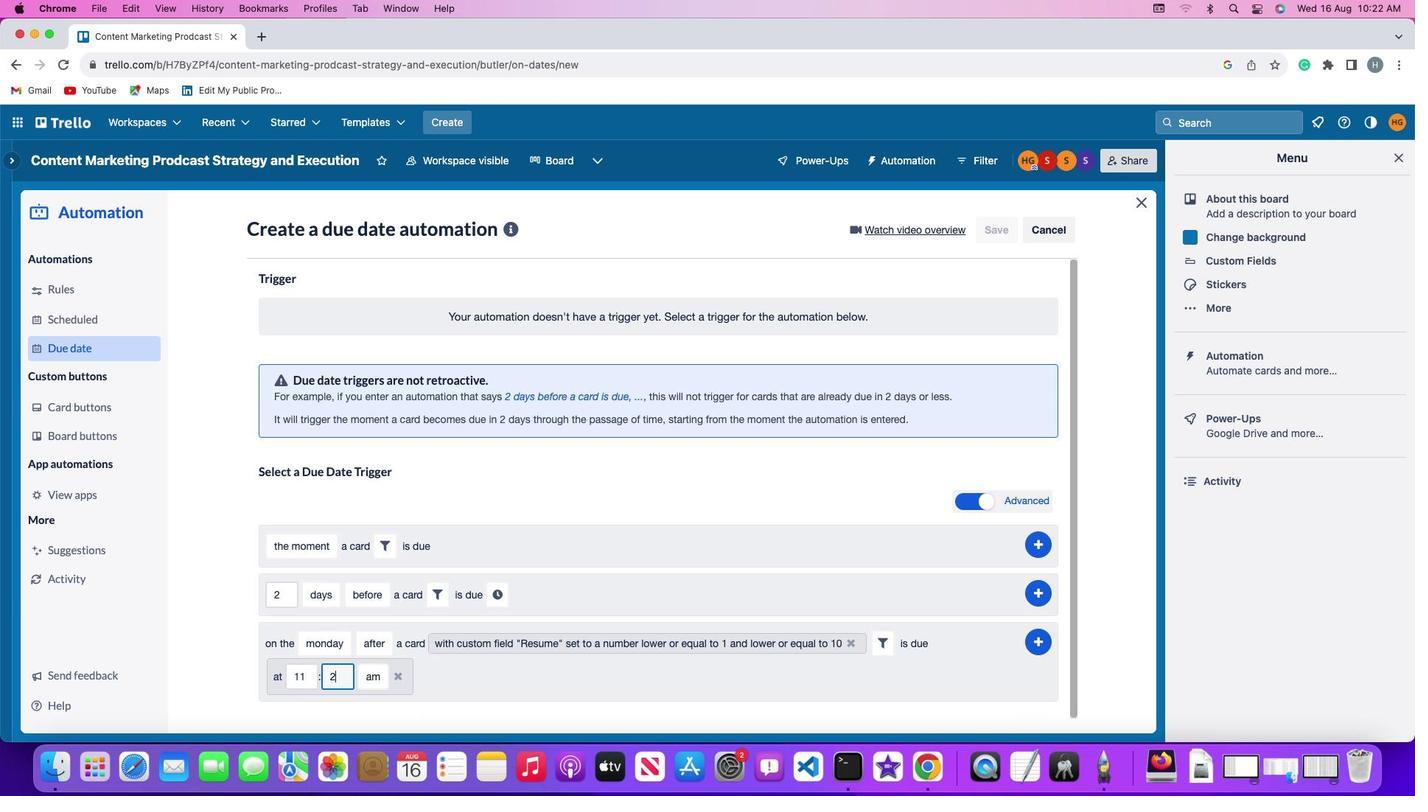 
Action: Mouse moved to (342, 677)
Screenshot: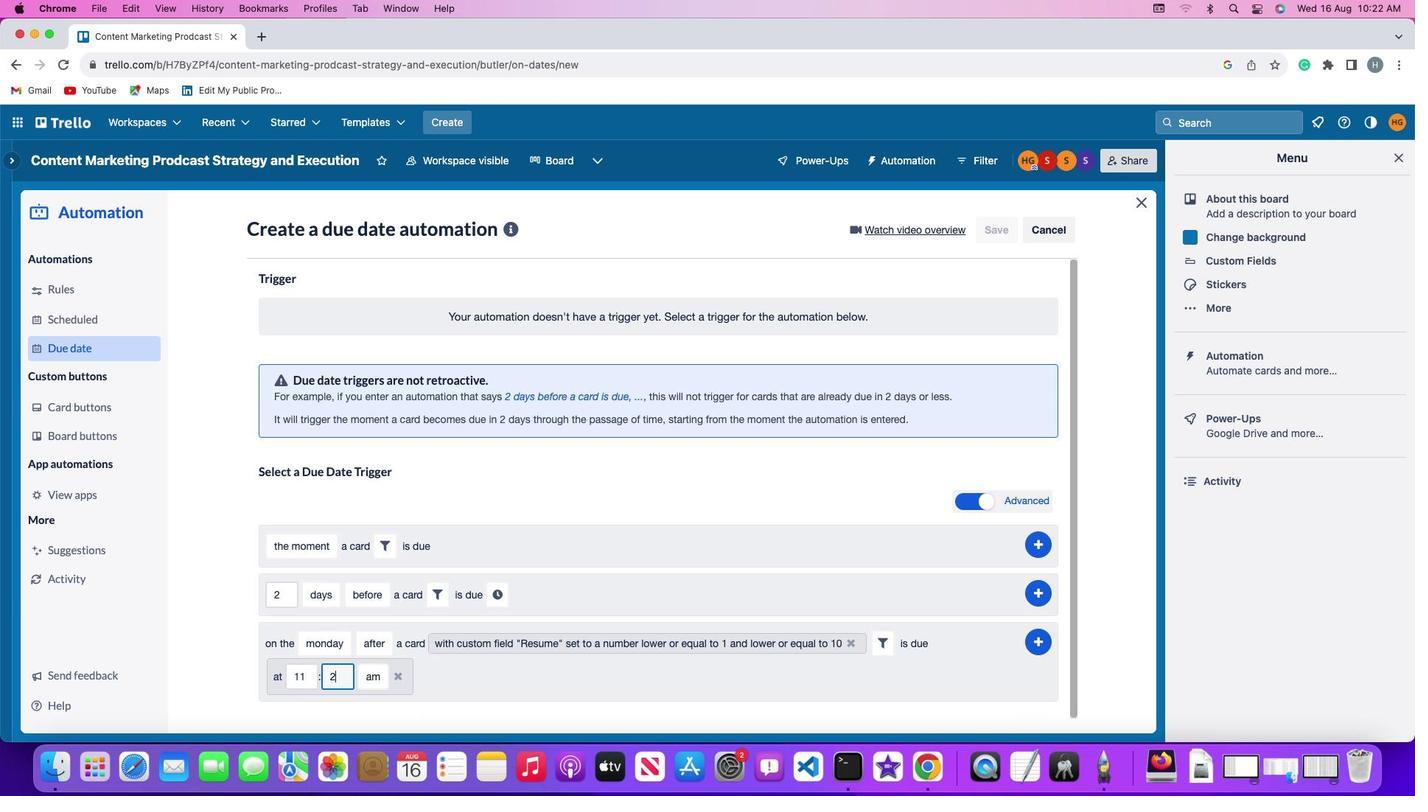 
Action: Key pressed Key.backspaceKey.backspace'0''0'
Screenshot: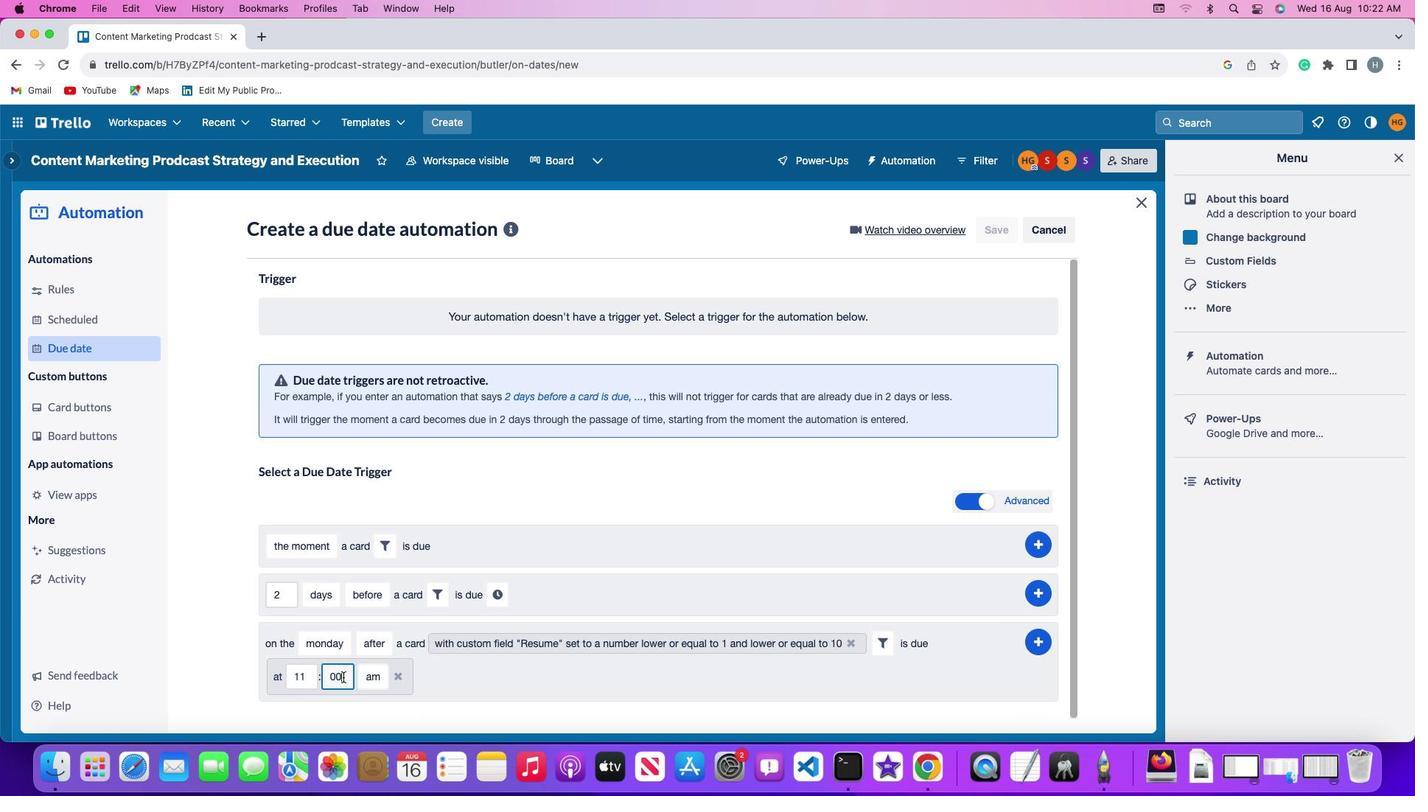 
Action: Mouse moved to (374, 676)
Screenshot: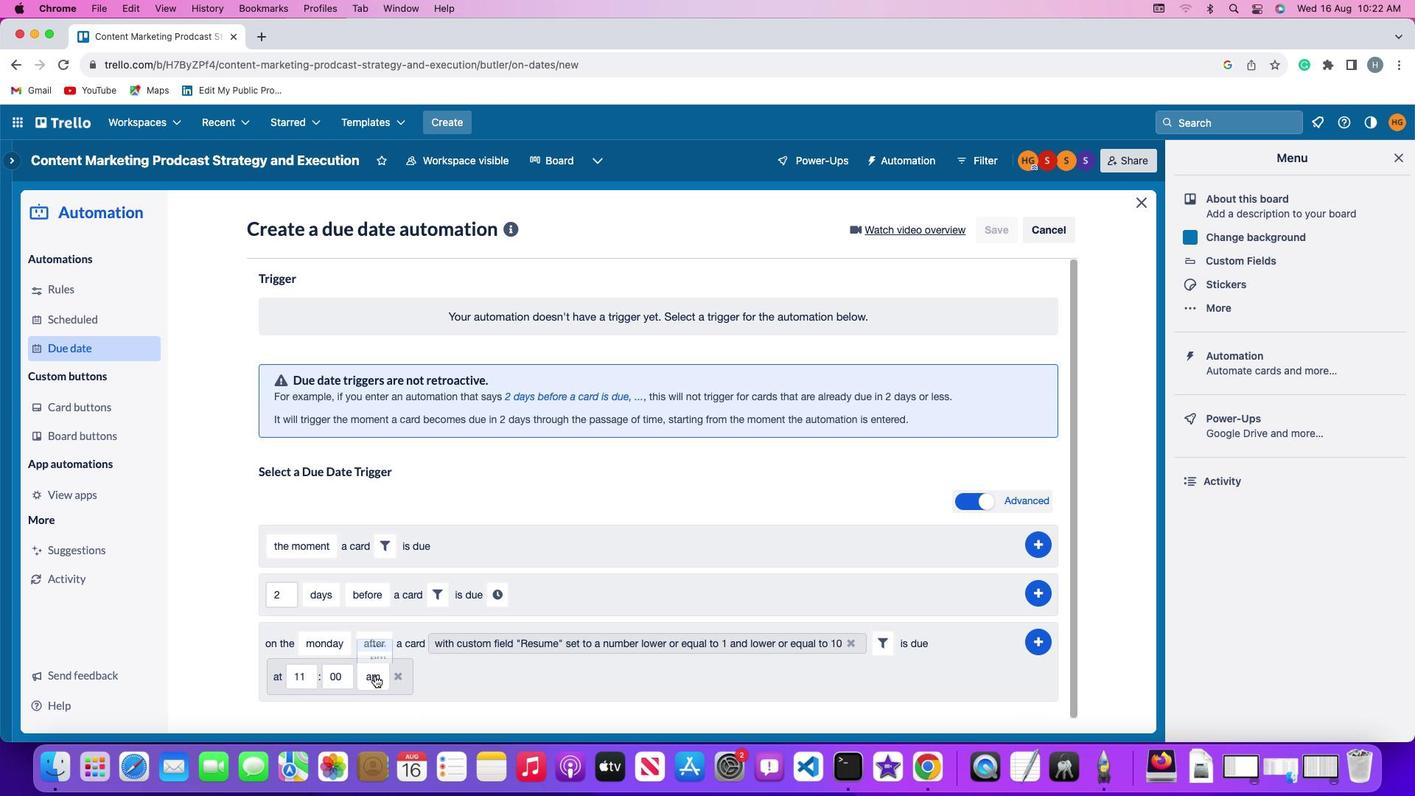 
Action: Mouse pressed left at (374, 676)
Screenshot: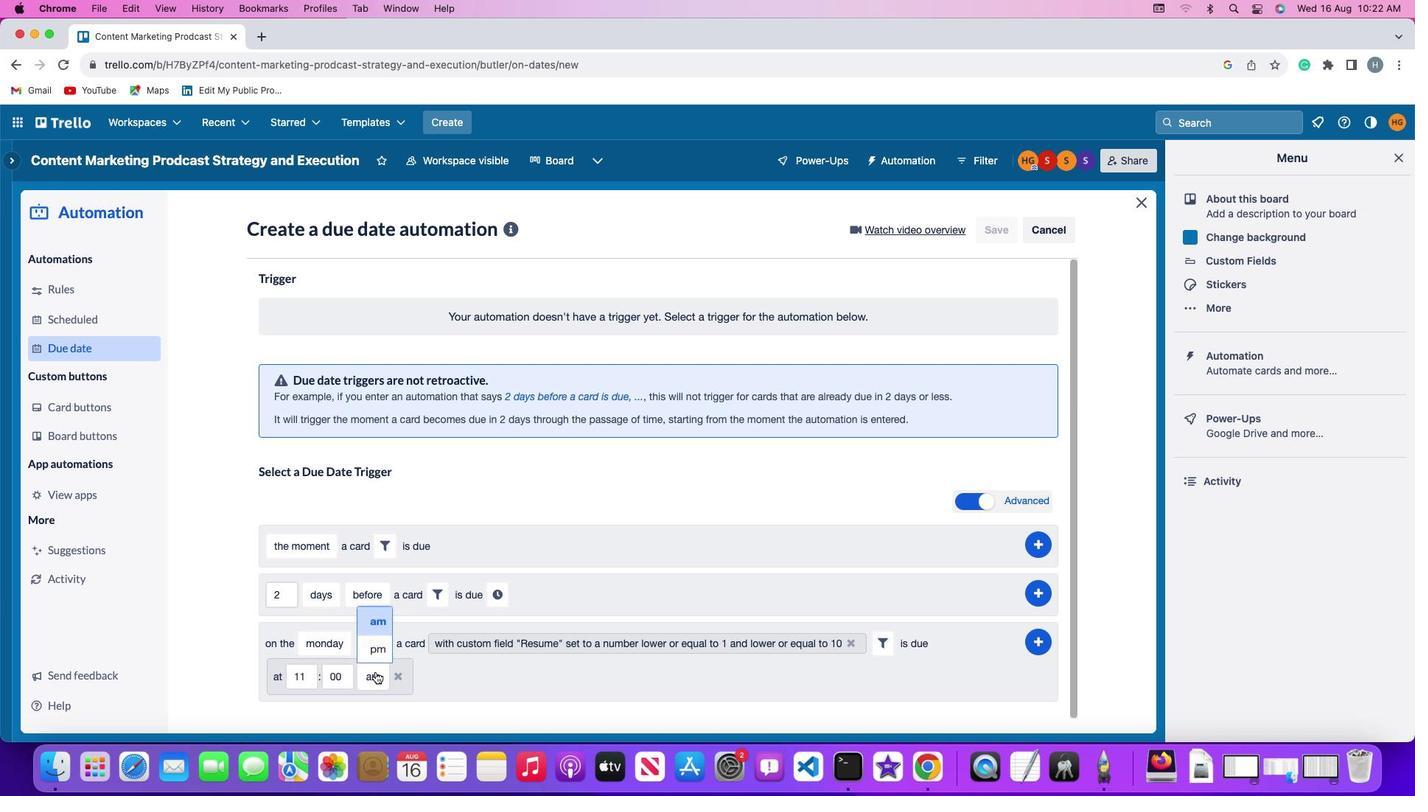 
Action: Mouse moved to (382, 614)
Screenshot: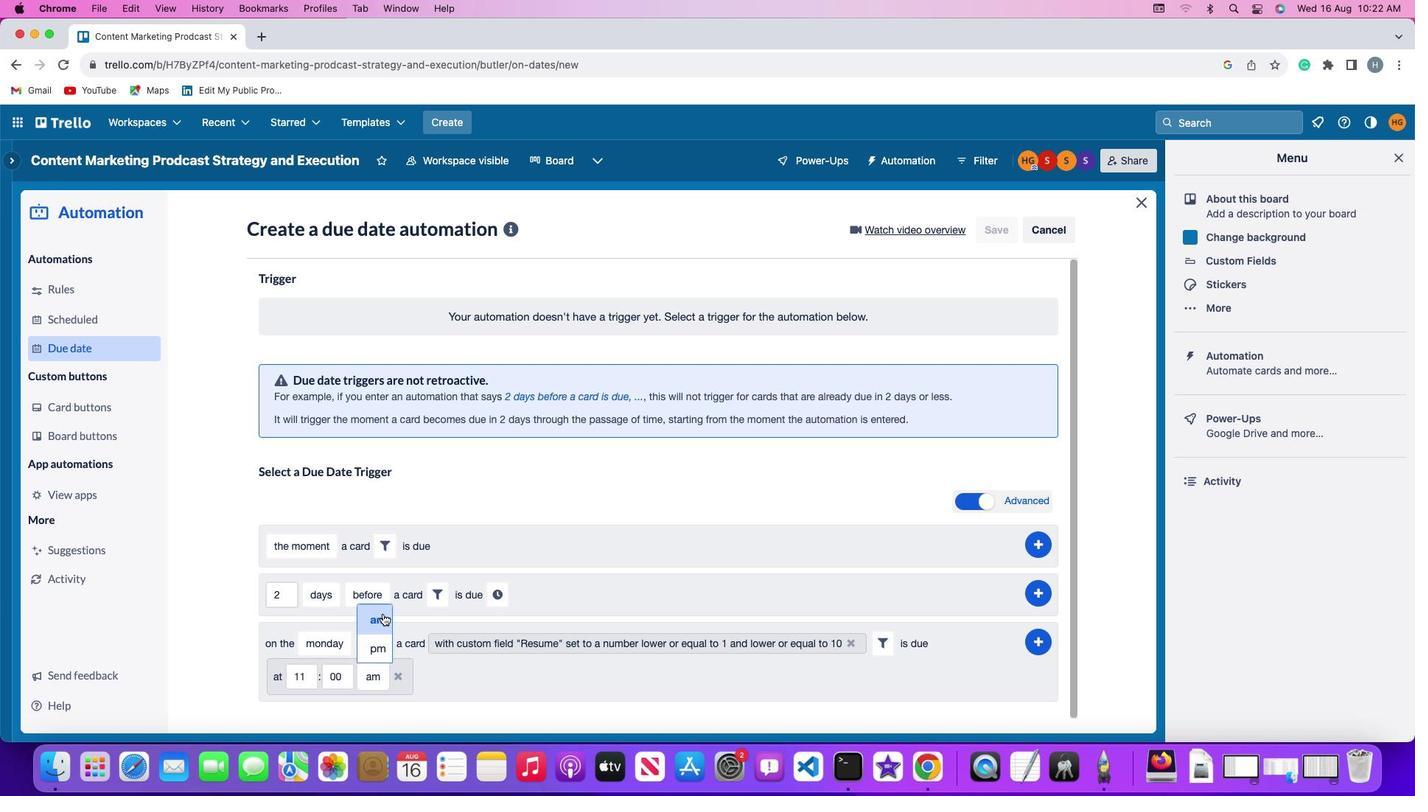 
Action: Mouse pressed left at (382, 614)
Screenshot: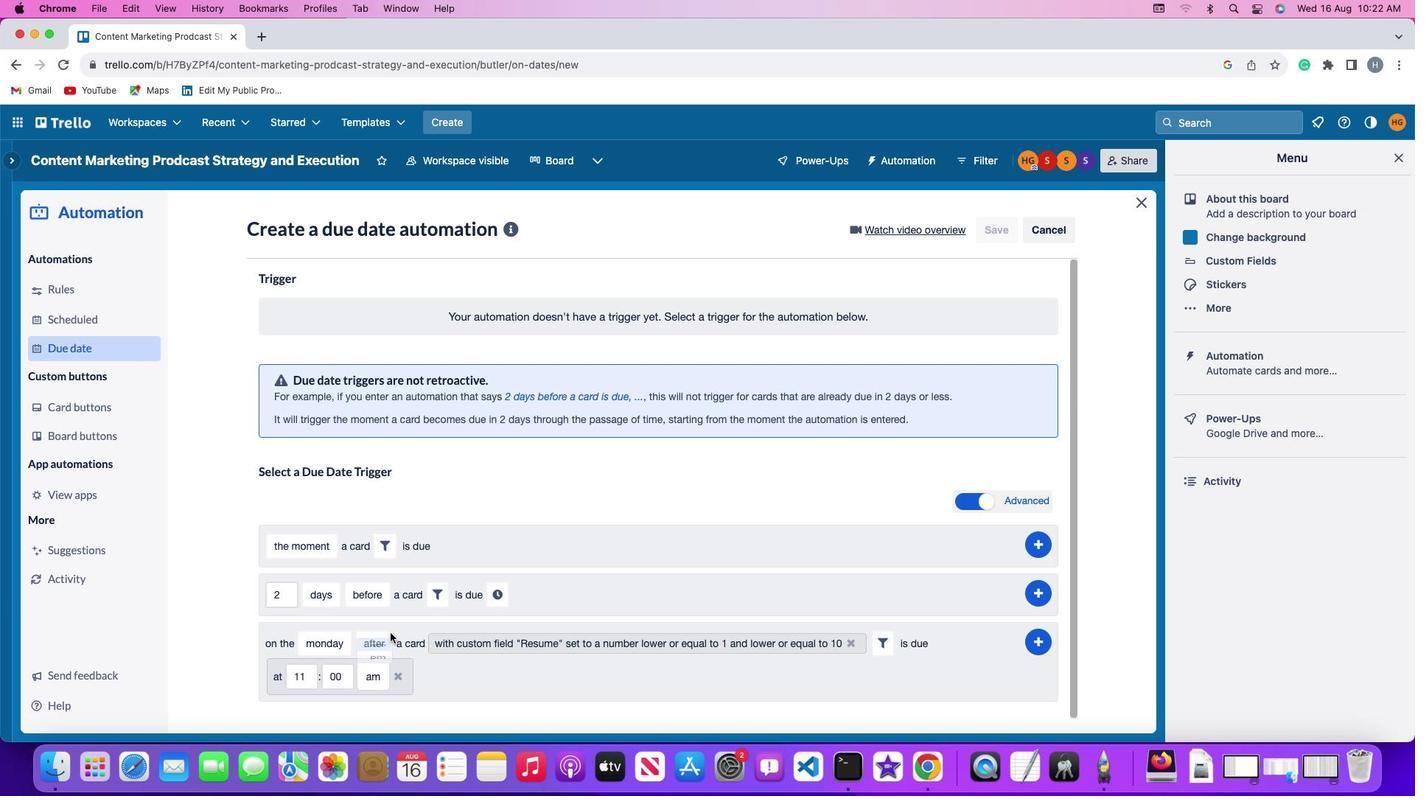 
Action: Mouse moved to (1037, 642)
Screenshot: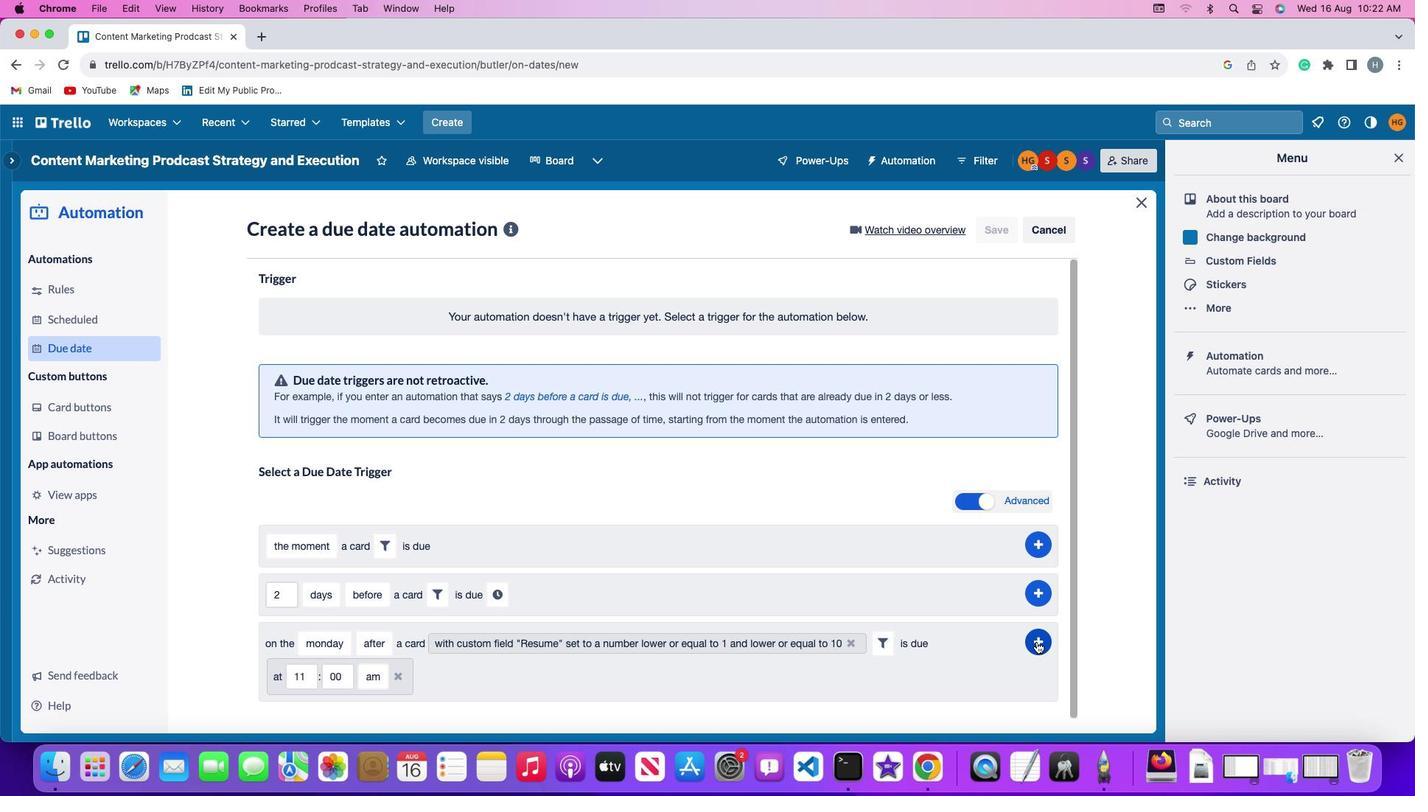 
Action: Mouse pressed left at (1037, 642)
Screenshot: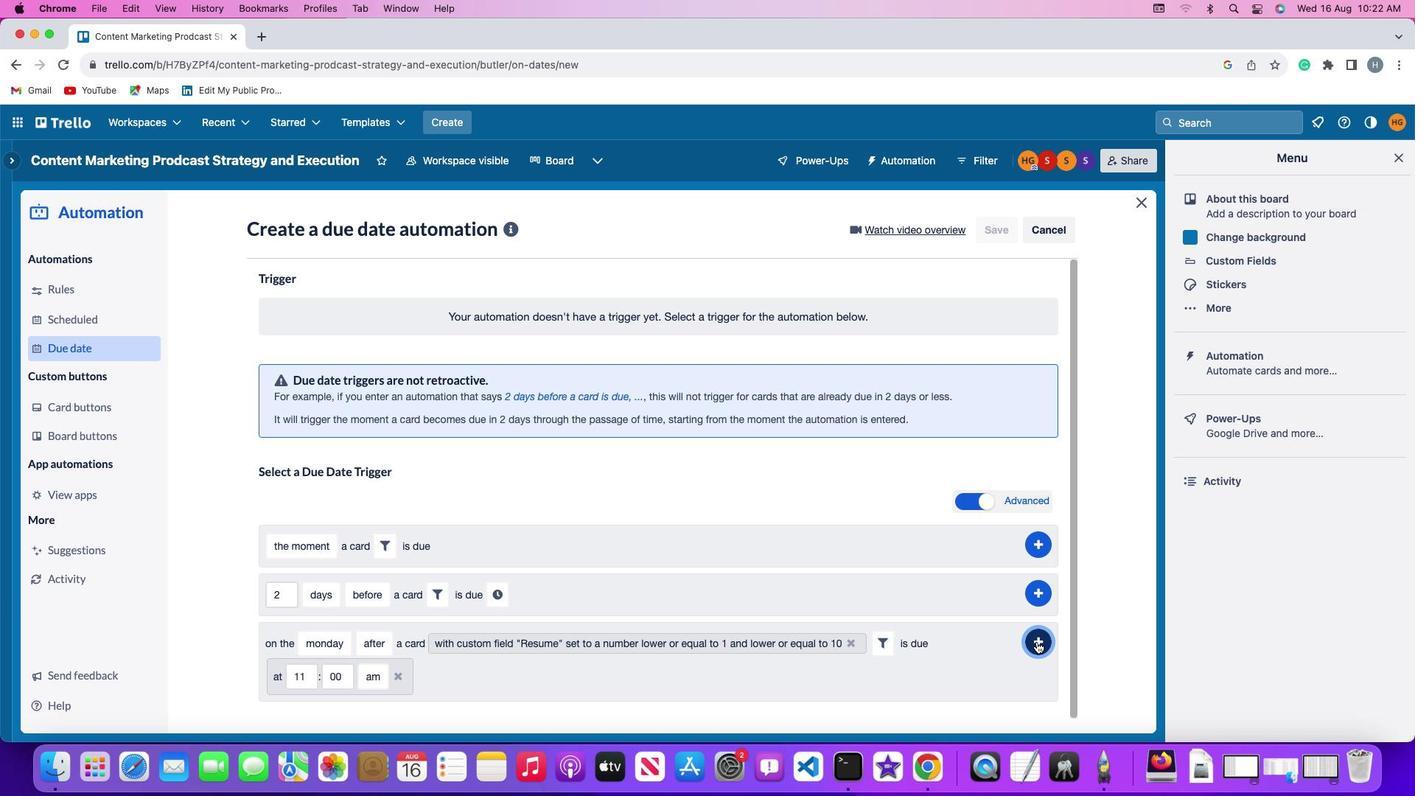 
Action: Mouse moved to (1121, 523)
Screenshot: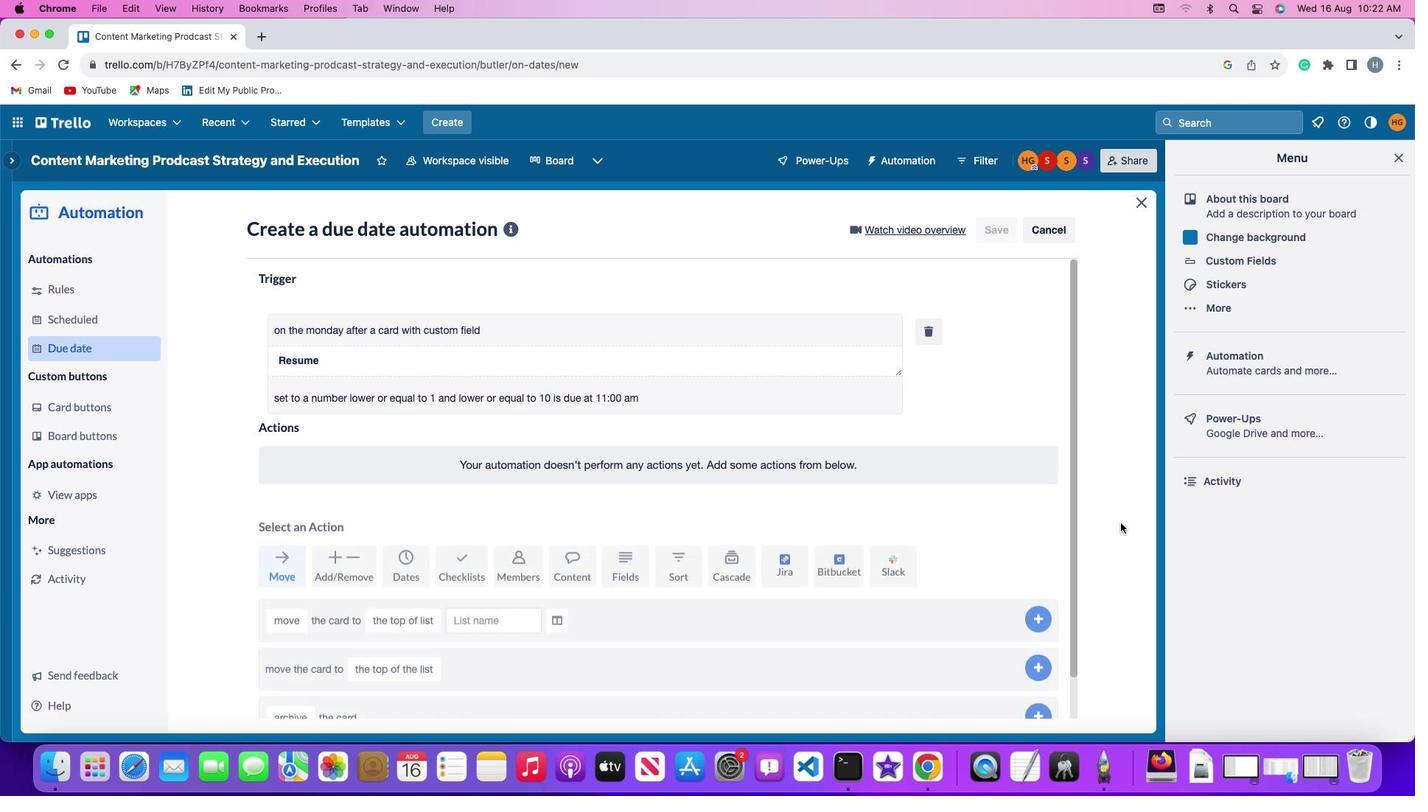 
